 Task: Look for space in Londerzeel, Belgium from 4th June, 2023 to 8th June, 2023 for 2 adults in price range Rs.8000 to Rs.16000. Place can be private room with 1  bedroom having 1 bed and 1 bathroom. Property type can be hotel. Amenities needed are: heating, . Booking option can be shelf check-in. Required host language is English.
Action: Mouse moved to (514, 128)
Screenshot: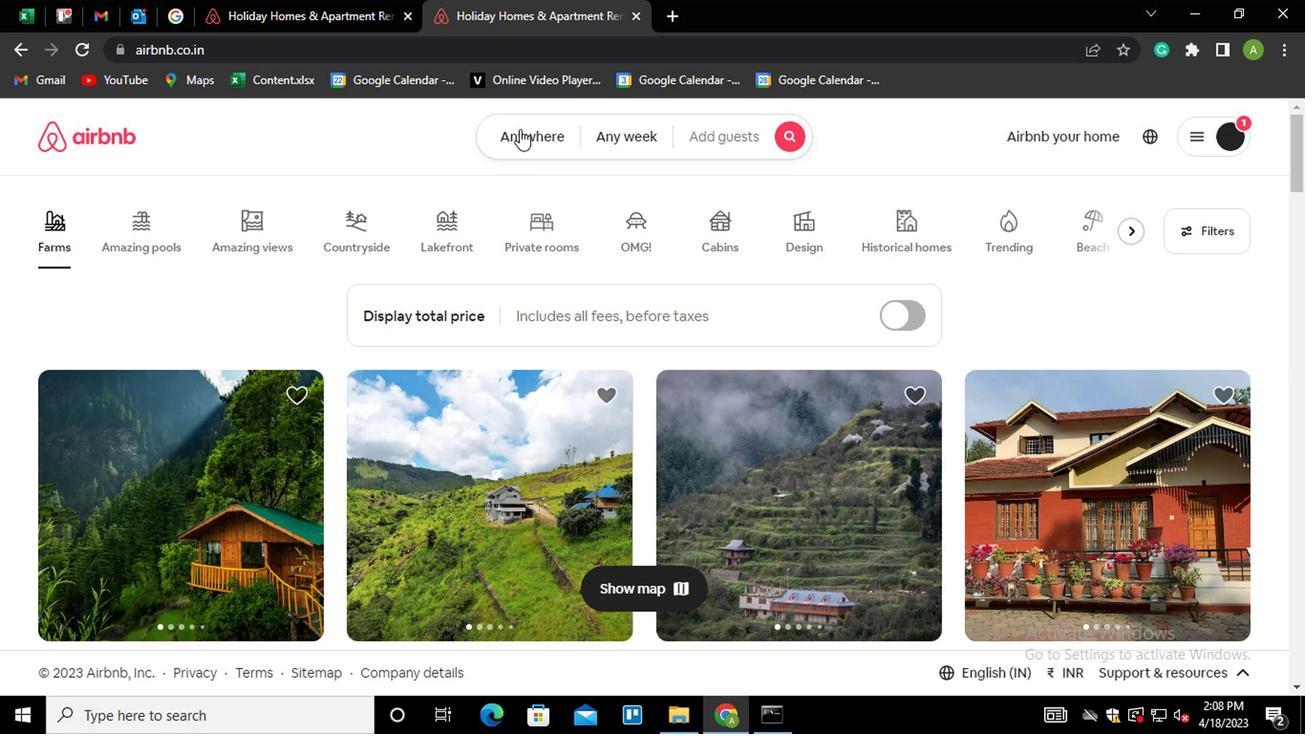 
Action: Mouse pressed left at (514, 128)
Screenshot: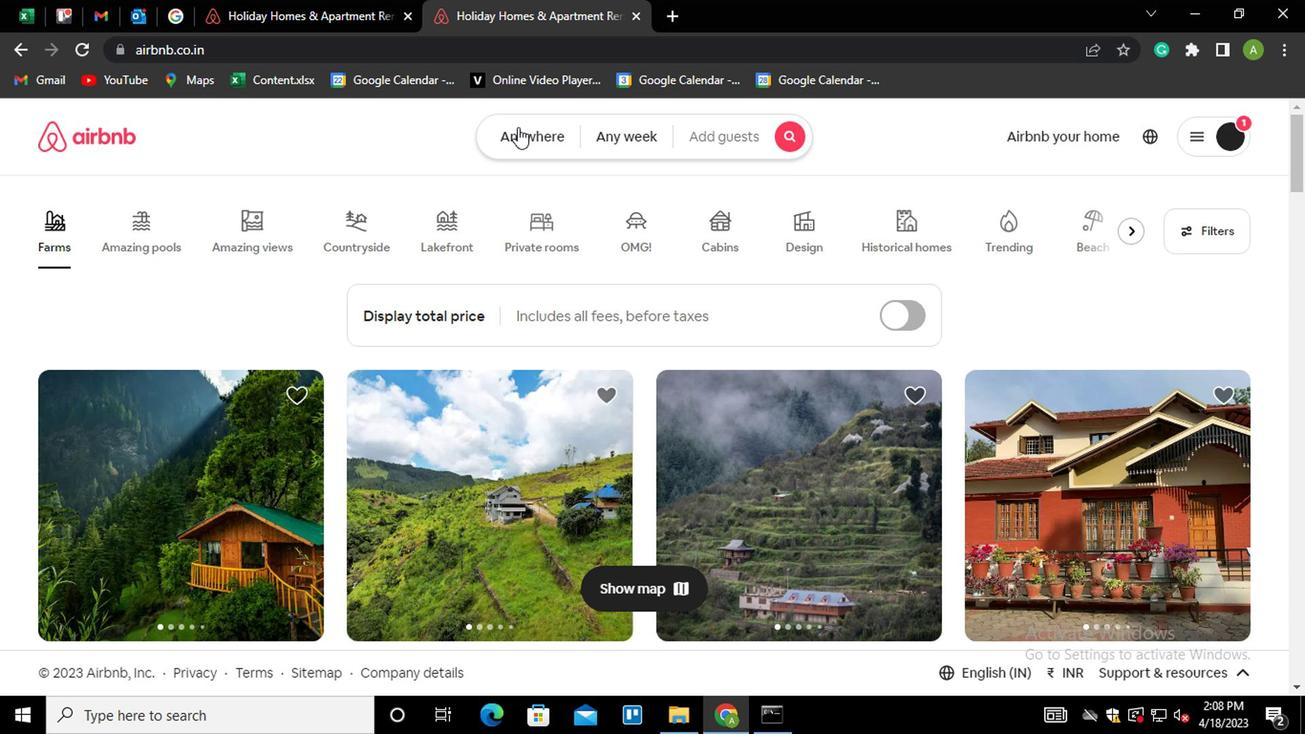 
Action: Mouse moved to (427, 216)
Screenshot: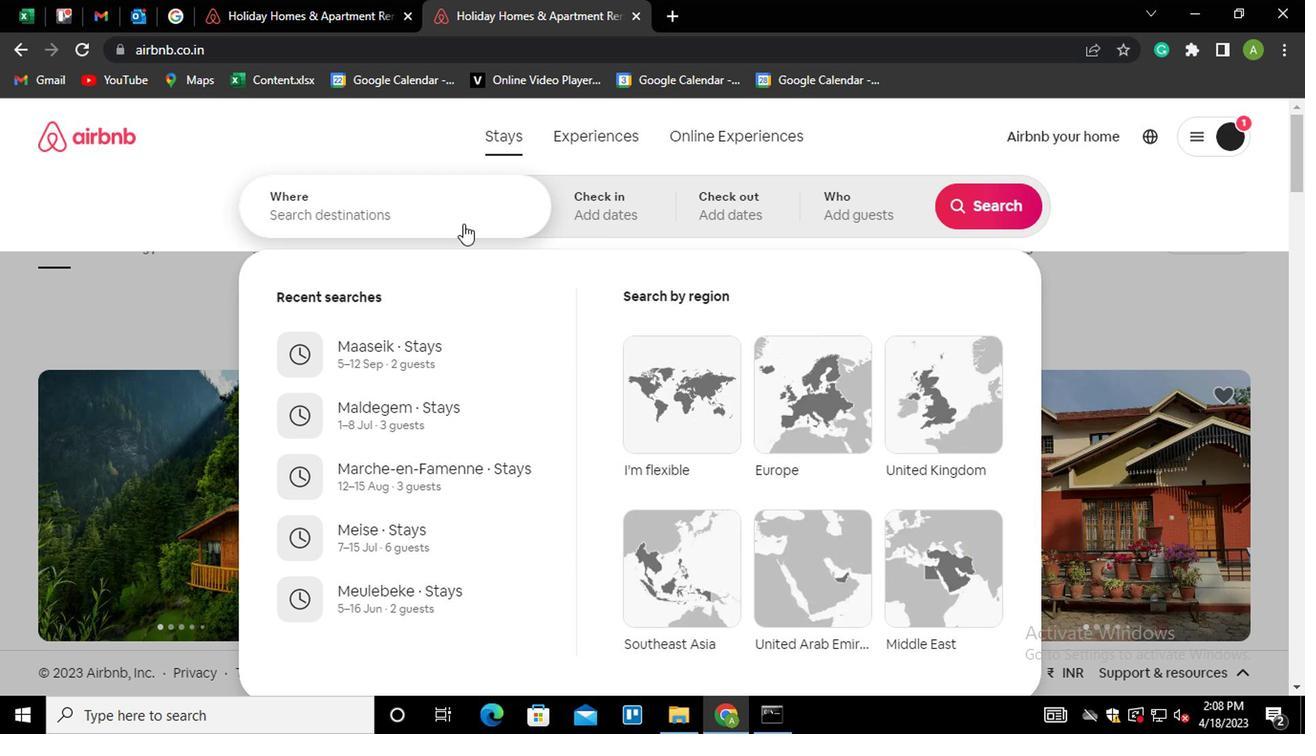 
Action: Mouse pressed left at (427, 216)
Screenshot: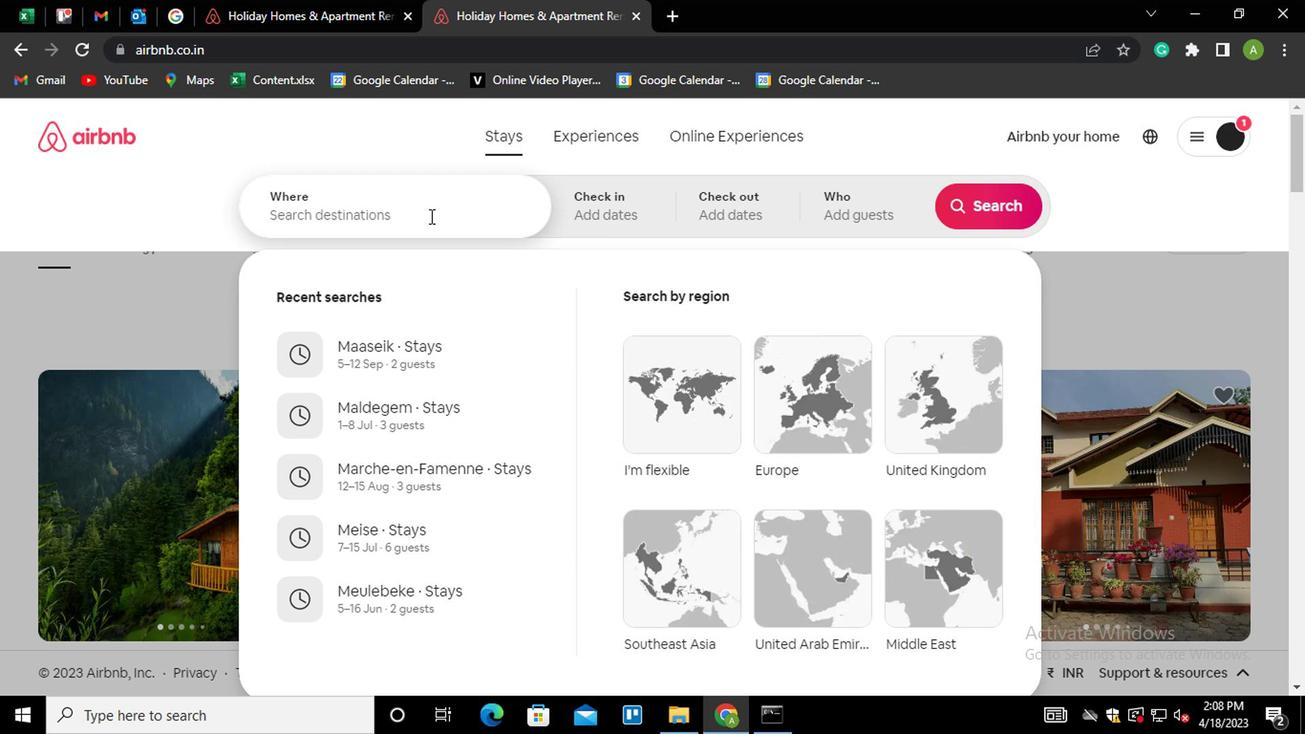 
Action: Mouse moved to (425, 214)
Screenshot: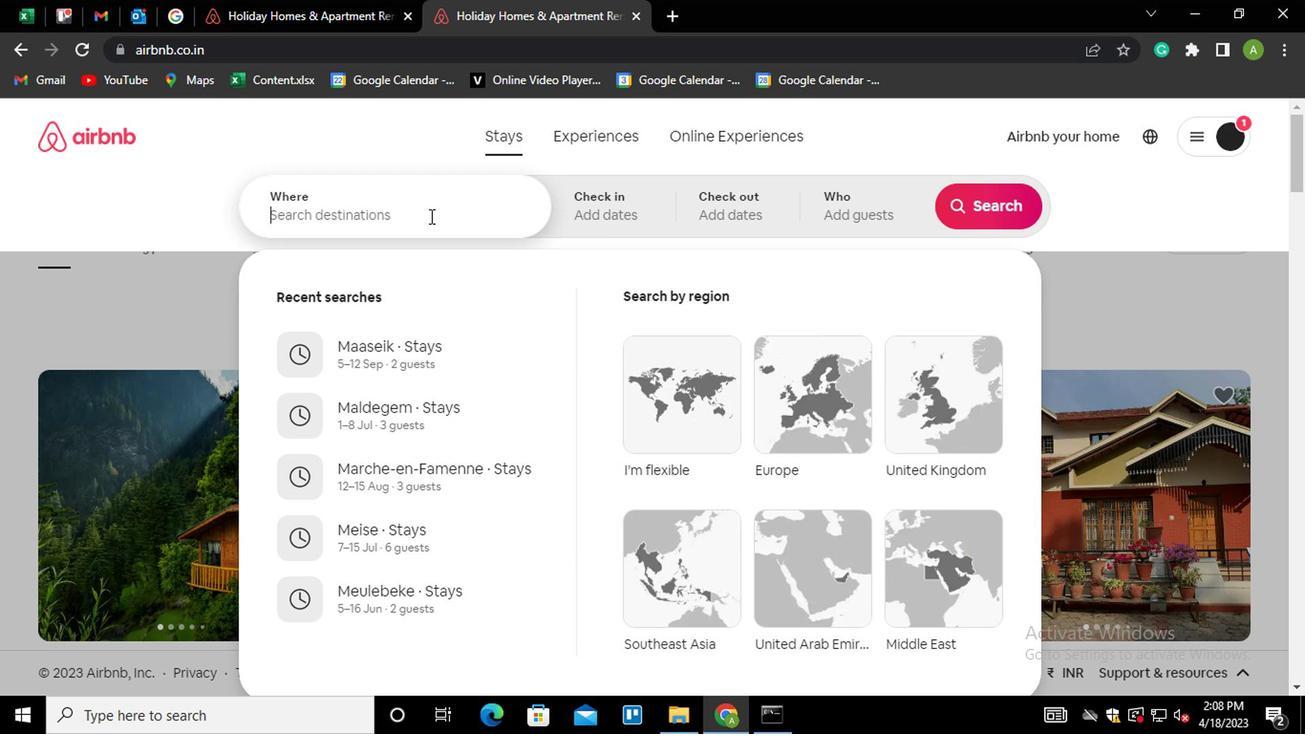 
Action: Key pressed <Key.shift_r>Londerzeel.<Key.space><Key.shift_r><Key.shift_r><Key.shift_r><Key.shift_r>Belg<Key.down><Key.enter>
Screenshot: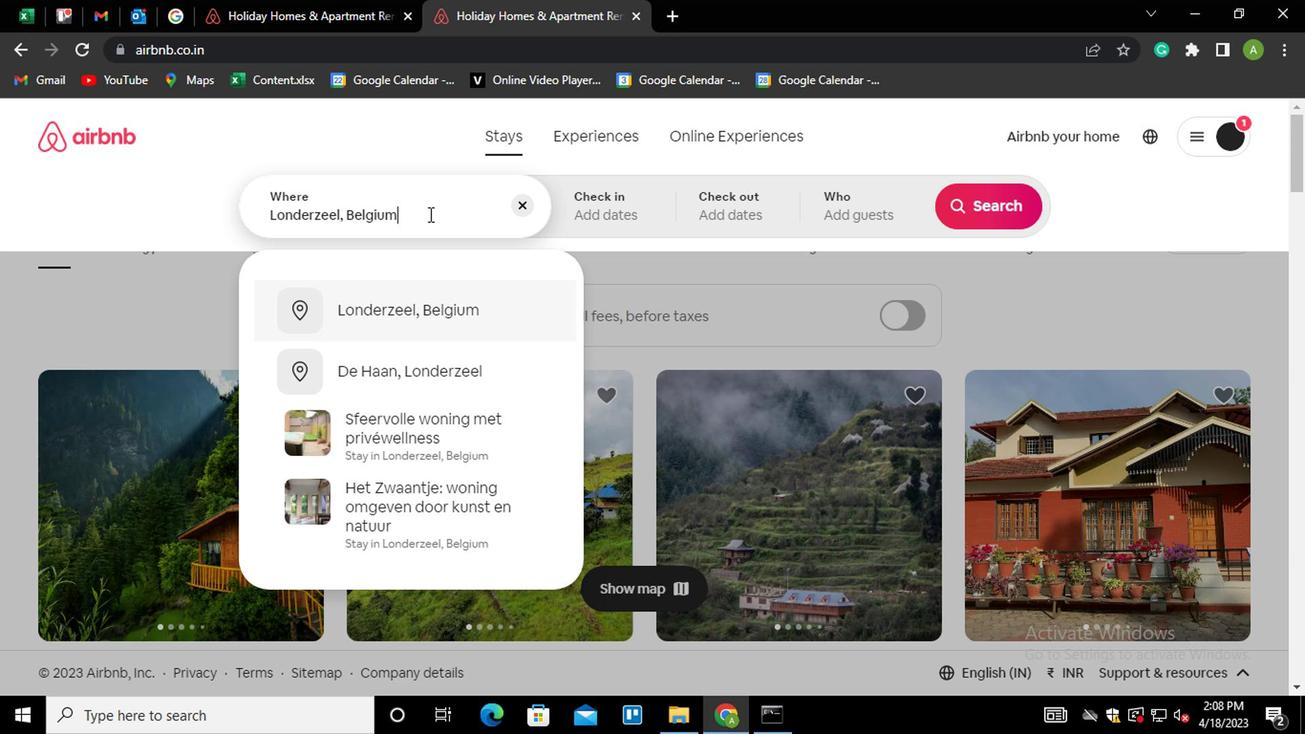 
Action: Mouse moved to (646, 212)
Screenshot: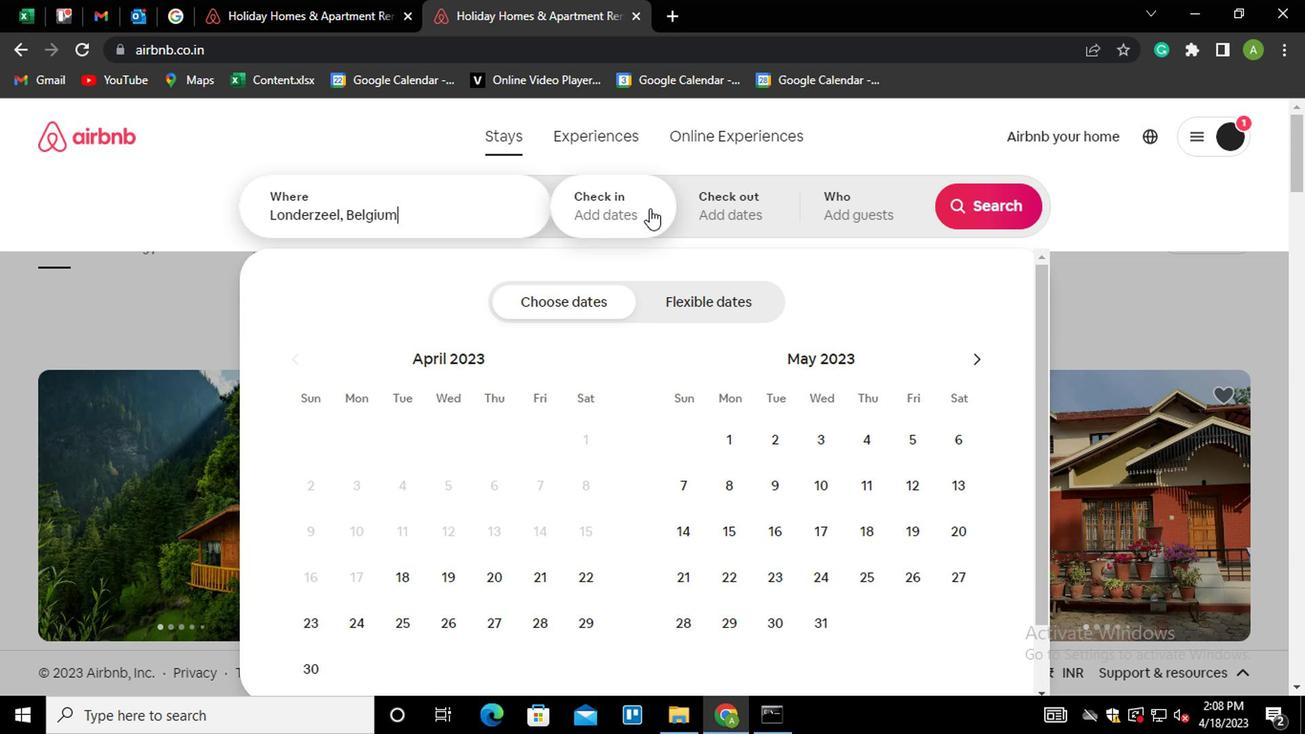 
Action: Mouse pressed left at (646, 212)
Screenshot: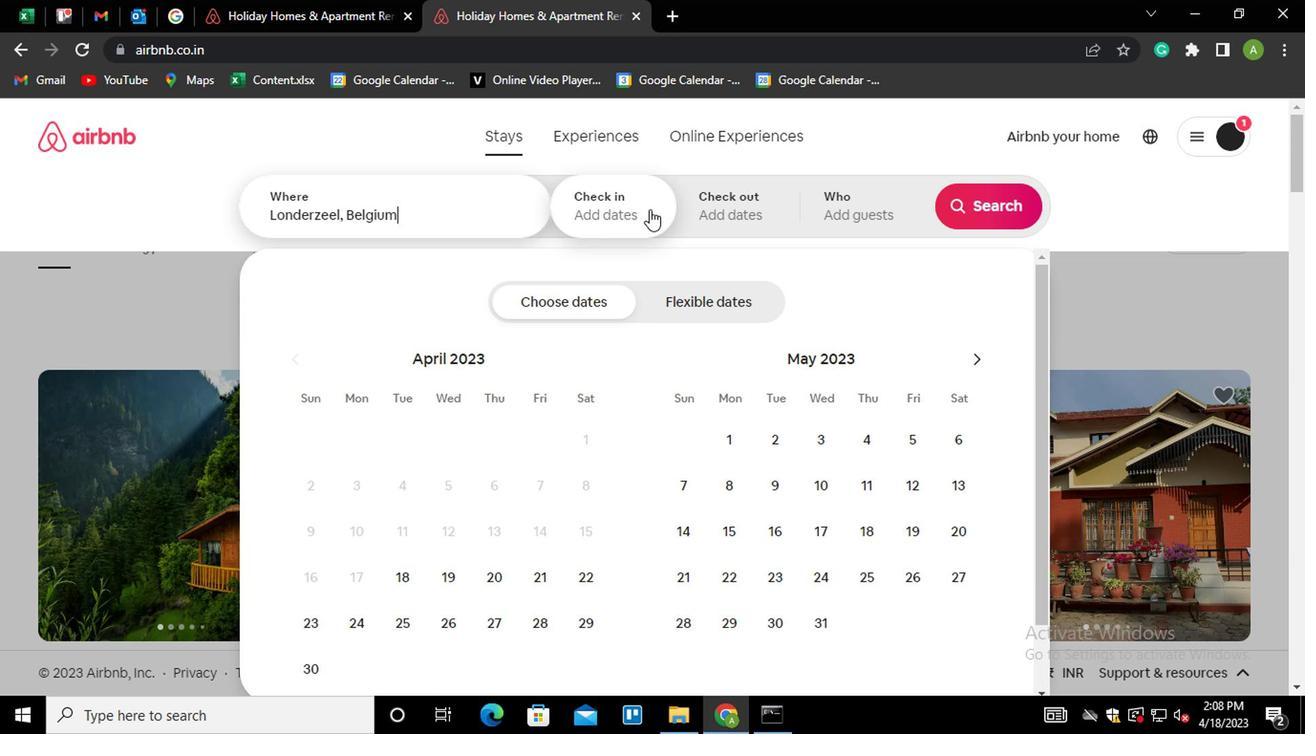
Action: Mouse moved to (643, 212)
Screenshot: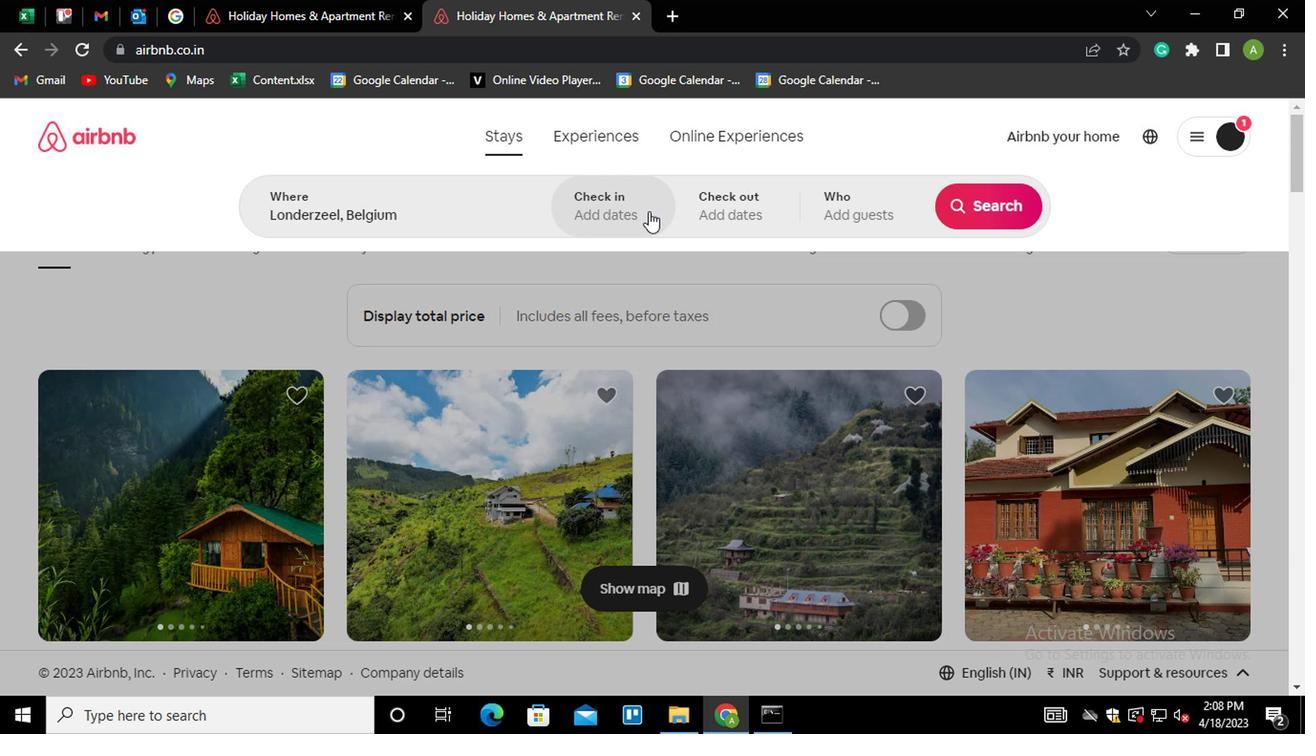
Action: Mouse pressed left at (643, 212)
Screenshot: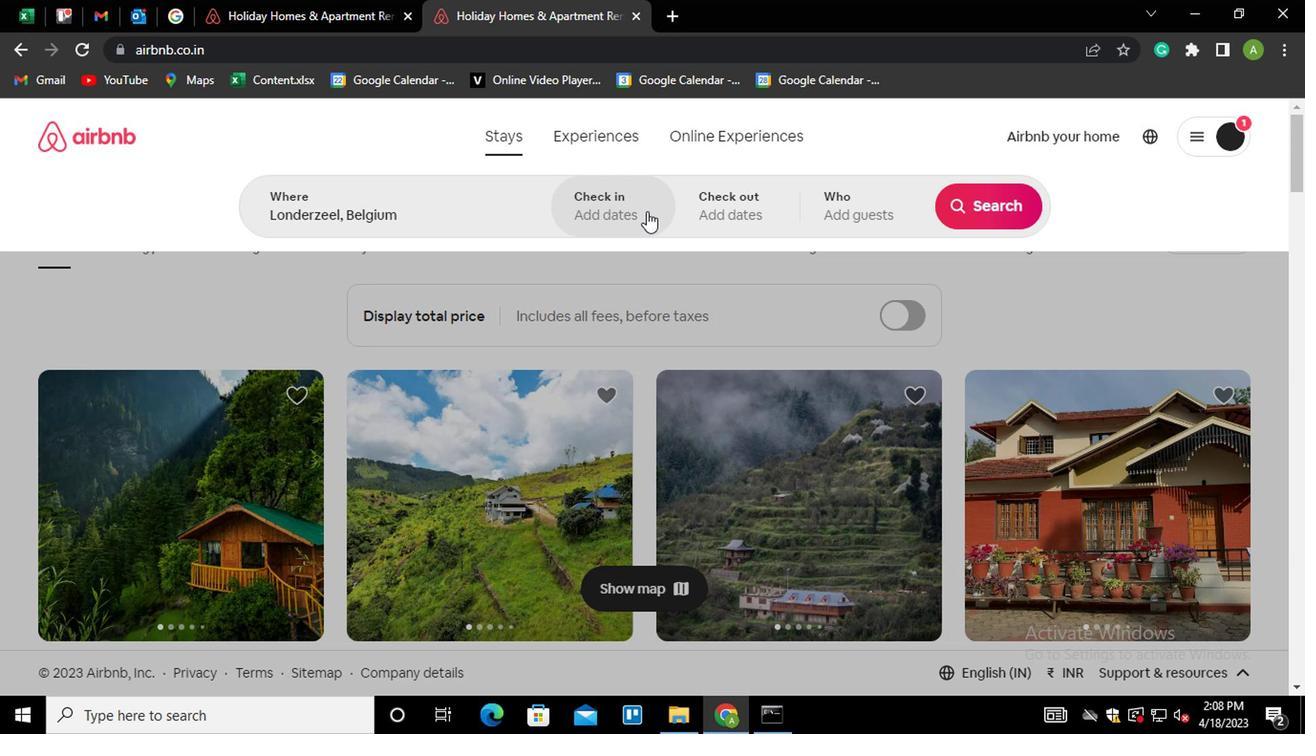 
Action: Mouse moved to (975, 359)
Screenshot: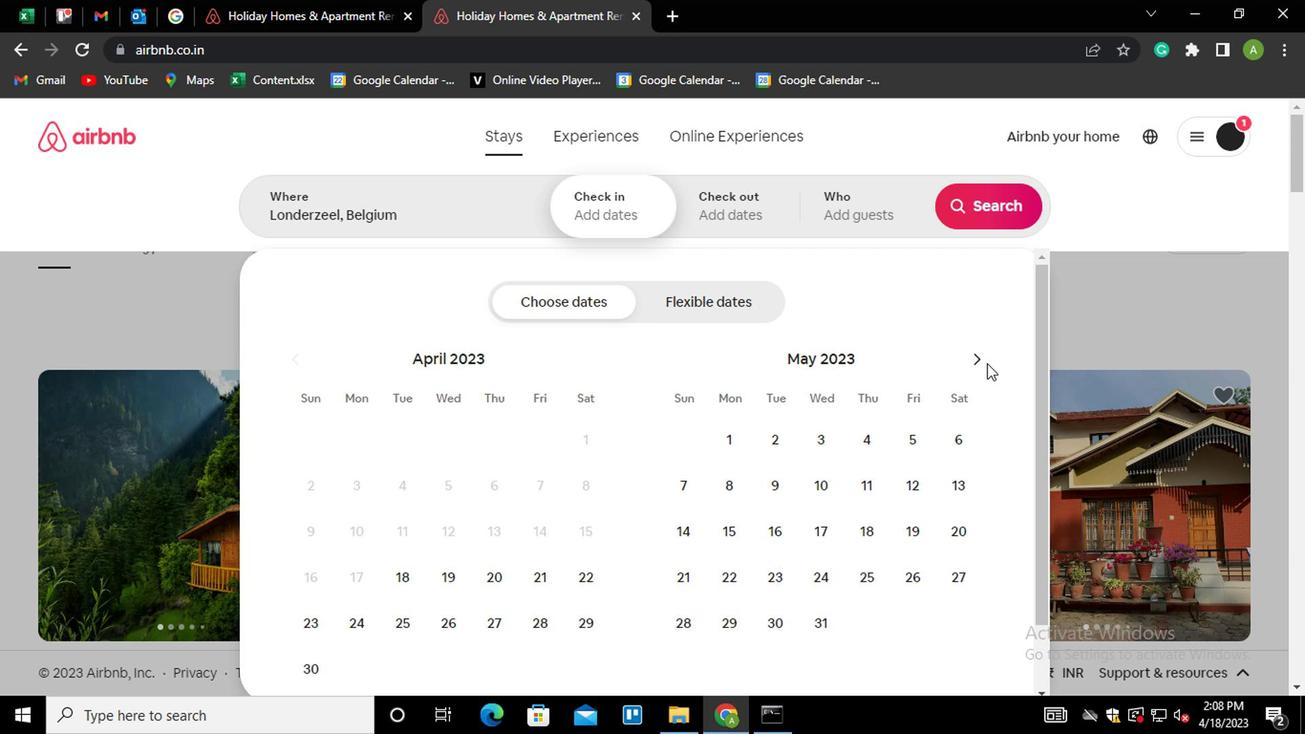 
Action: Mouse pressed left at (975, 359)
Screenshot: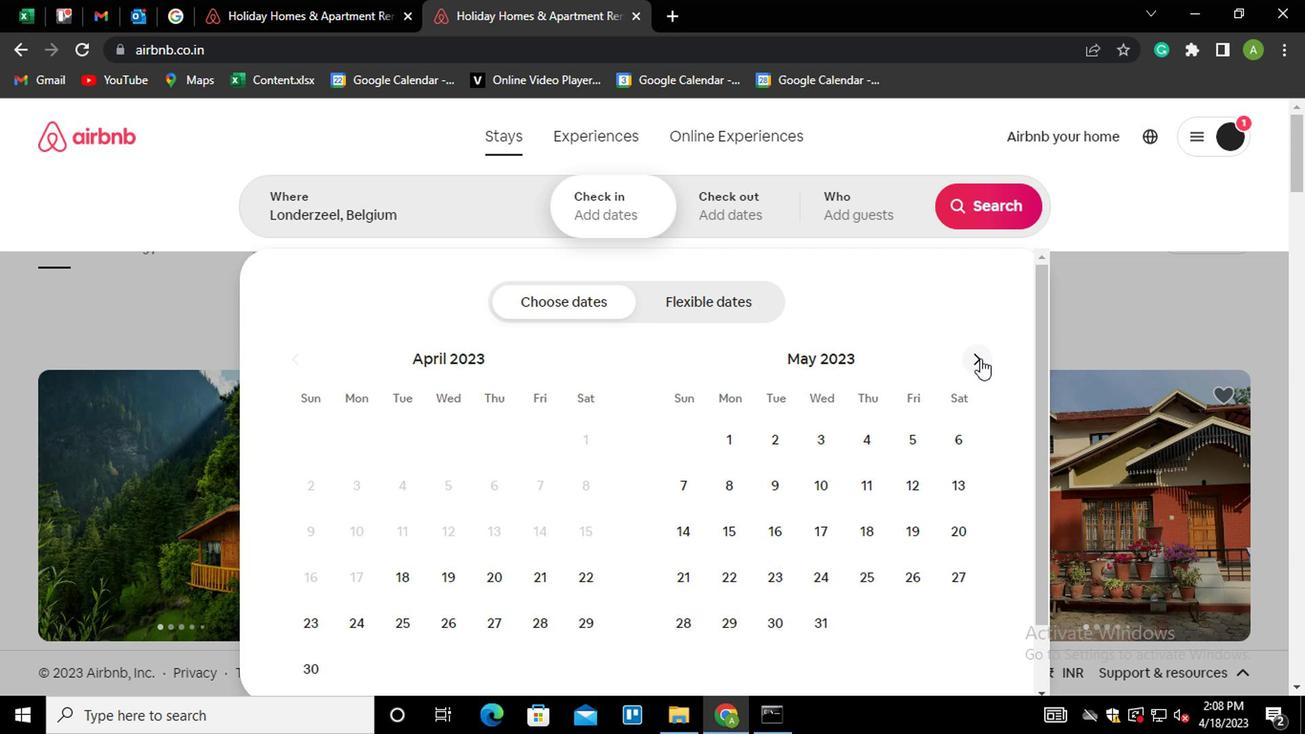 
Action: Mouse moved to (692, 486)
Screenshot: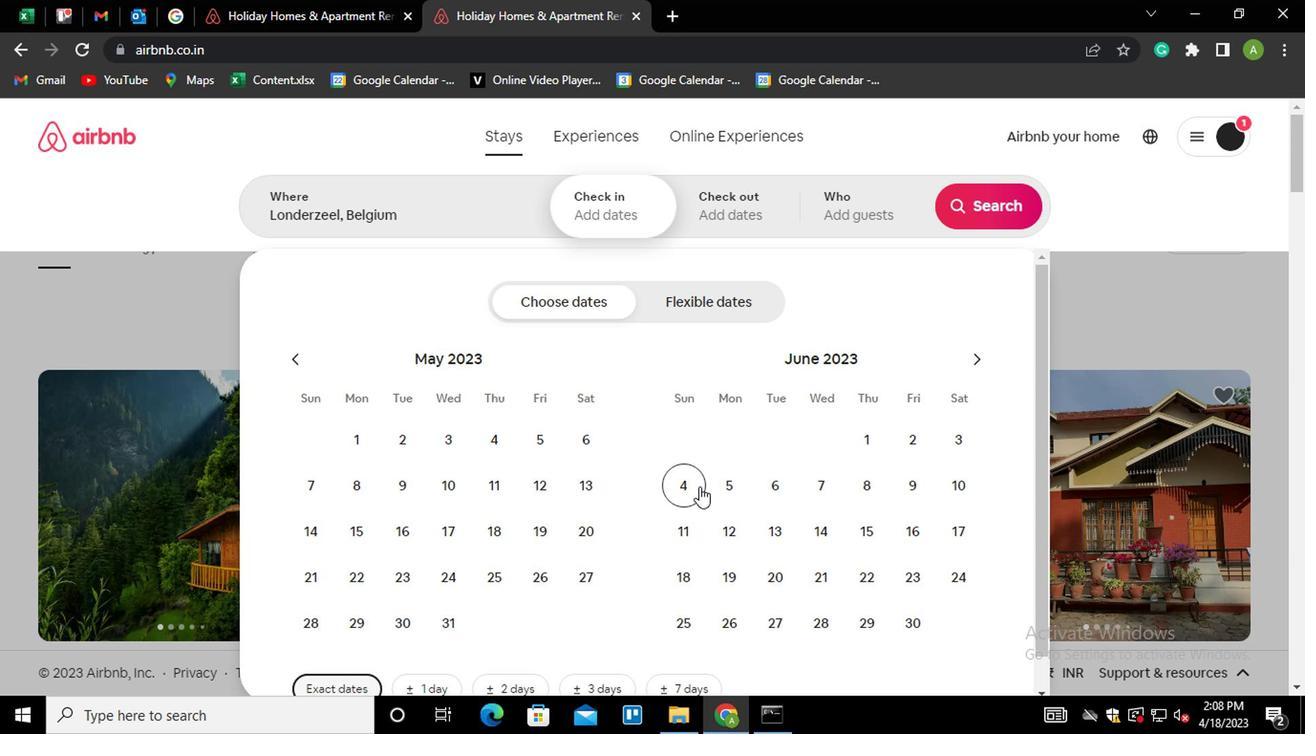 
Action: Mouse pressed left at (692, 486)
Screenshot: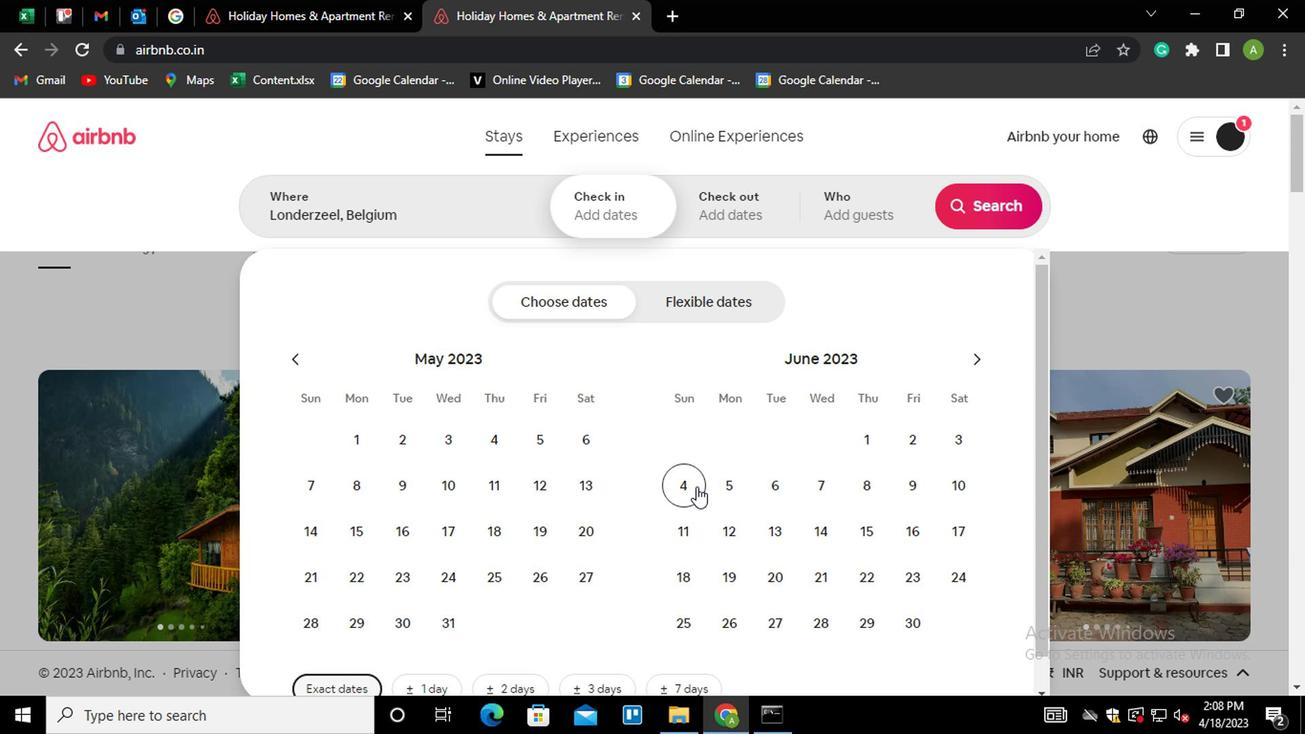 
Action: Mouse moved to (858, 487)
Screenshot: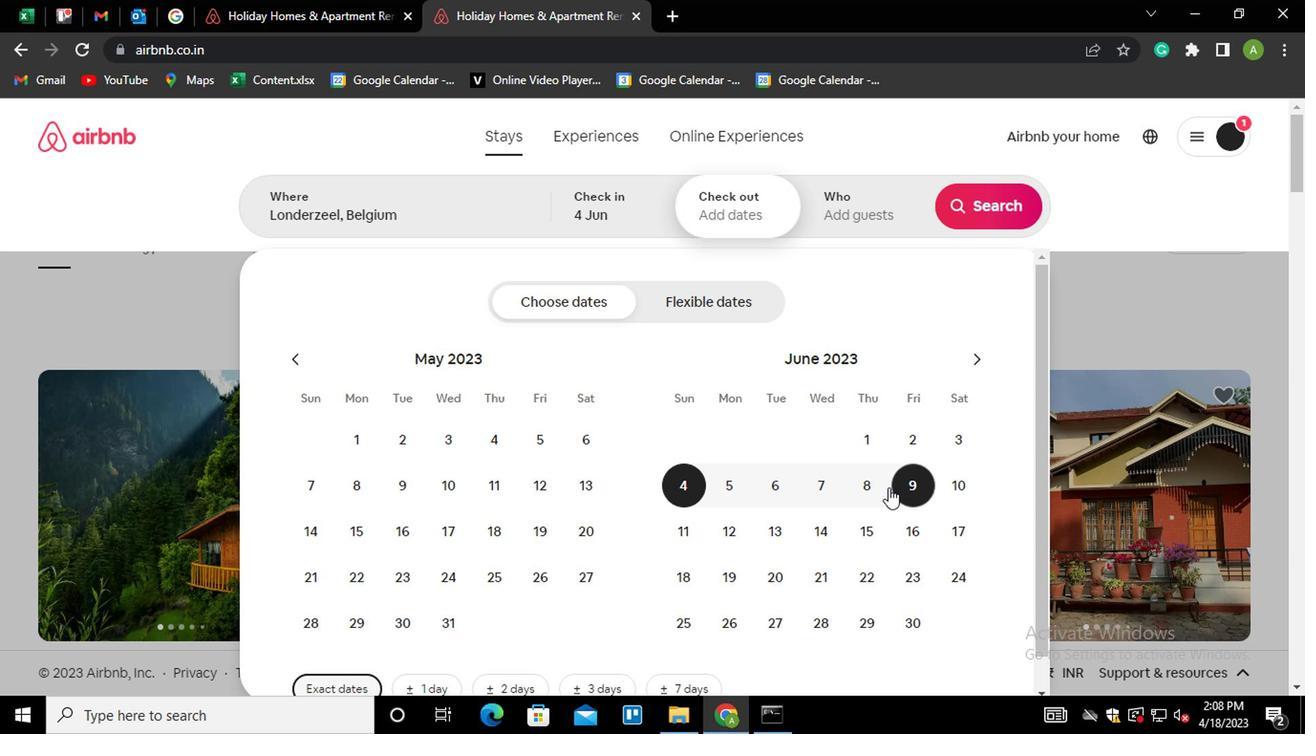 
Action: Mouse pressed left at (858, 487)
Screenshot: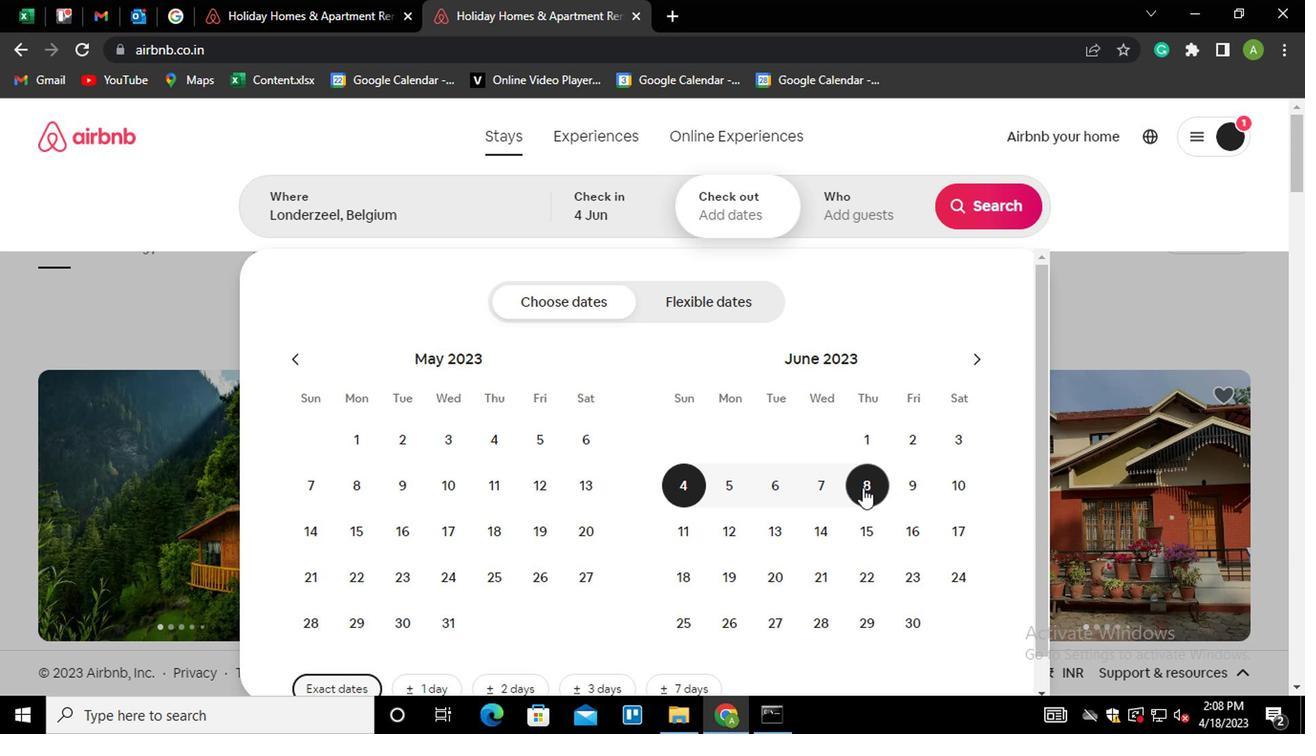 
Action: Mouse moved to (833, 200)
Screenshot: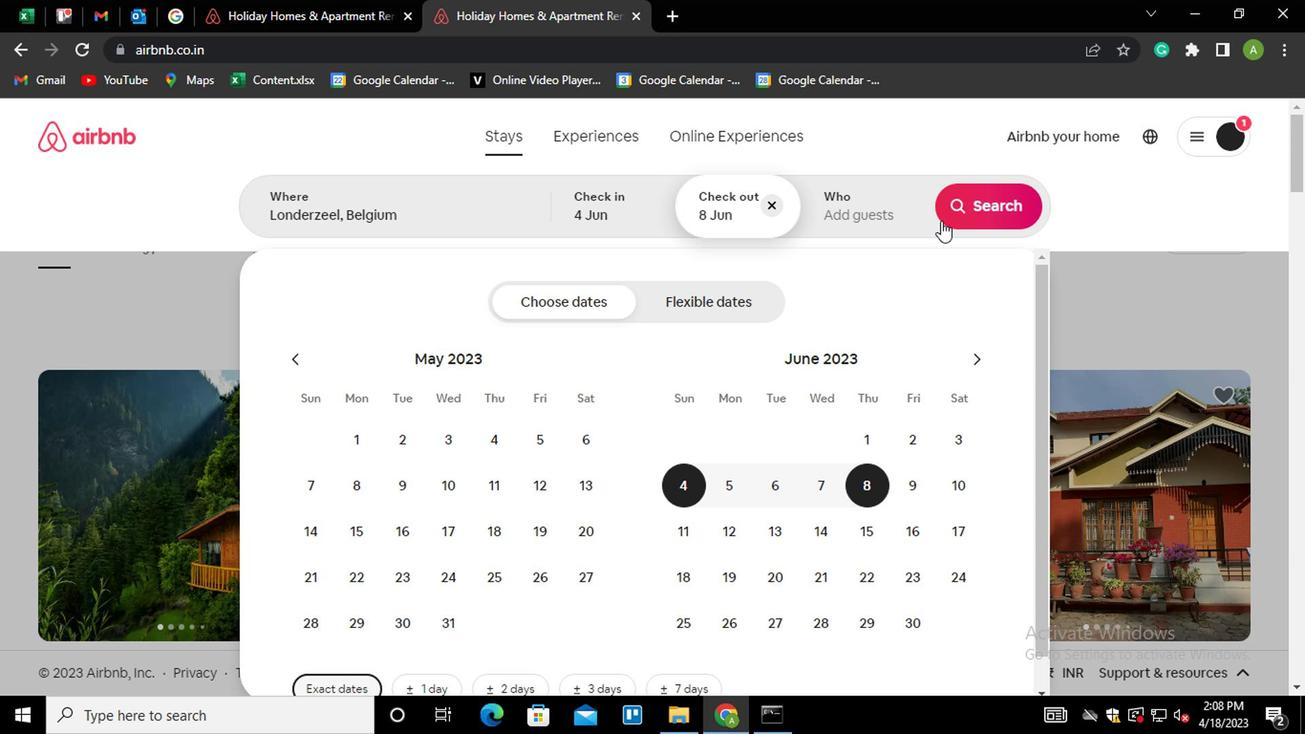 
Action: Mouse pressed left at (833, 200)
Screenshot: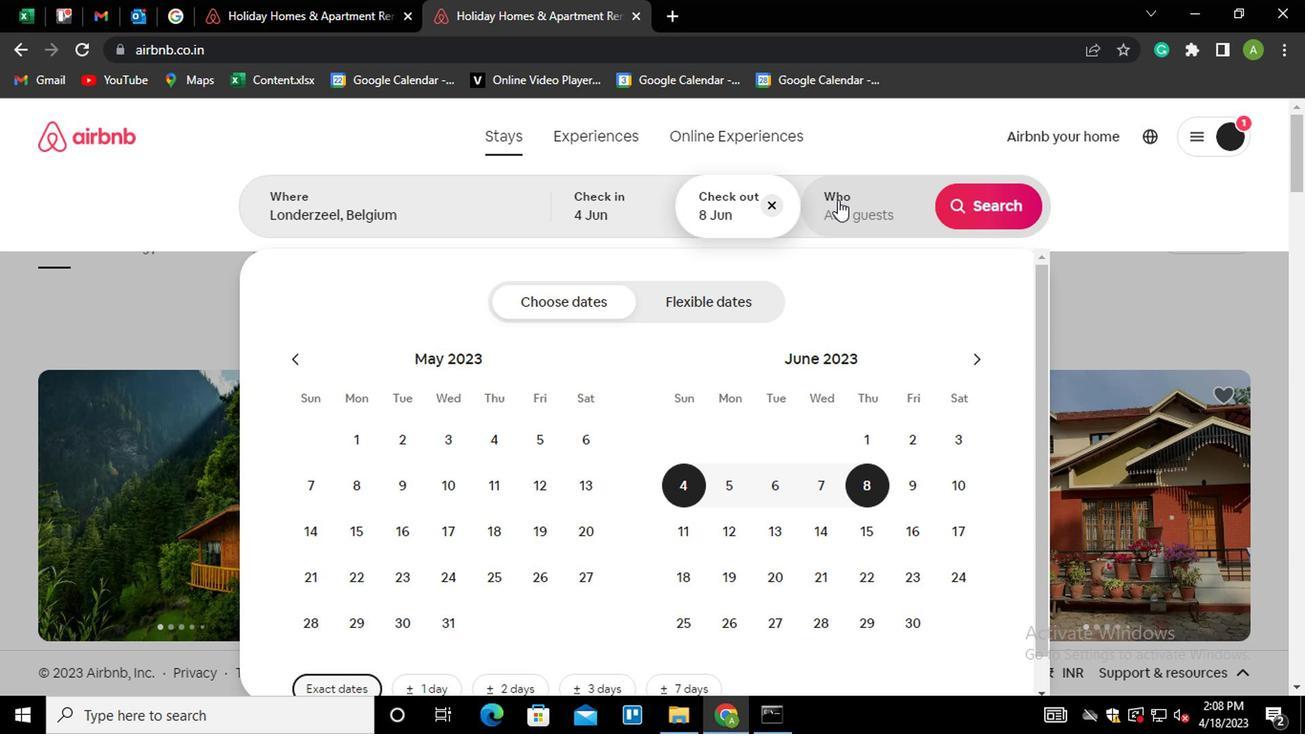 
Action: Mouse moved to (986, 314)
Screenshot: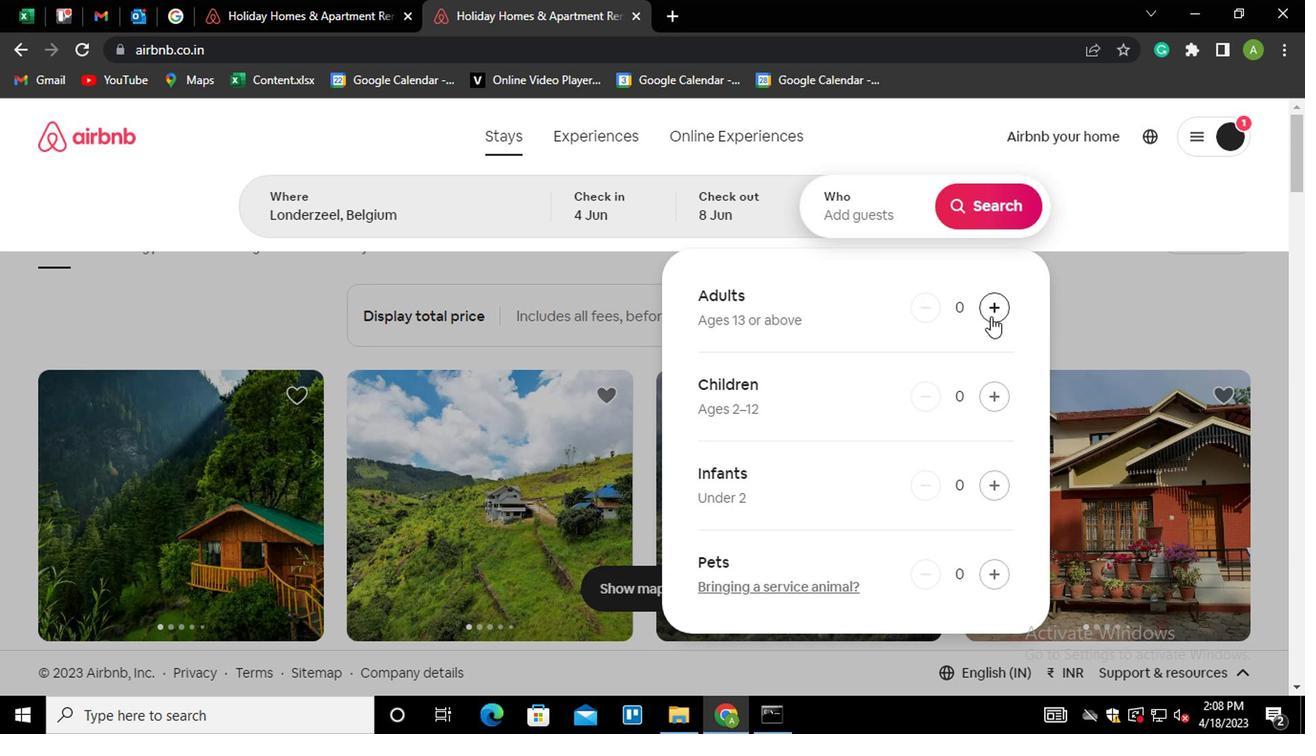 
Action: Mouse pressed left at (986, 314)
Screenshot: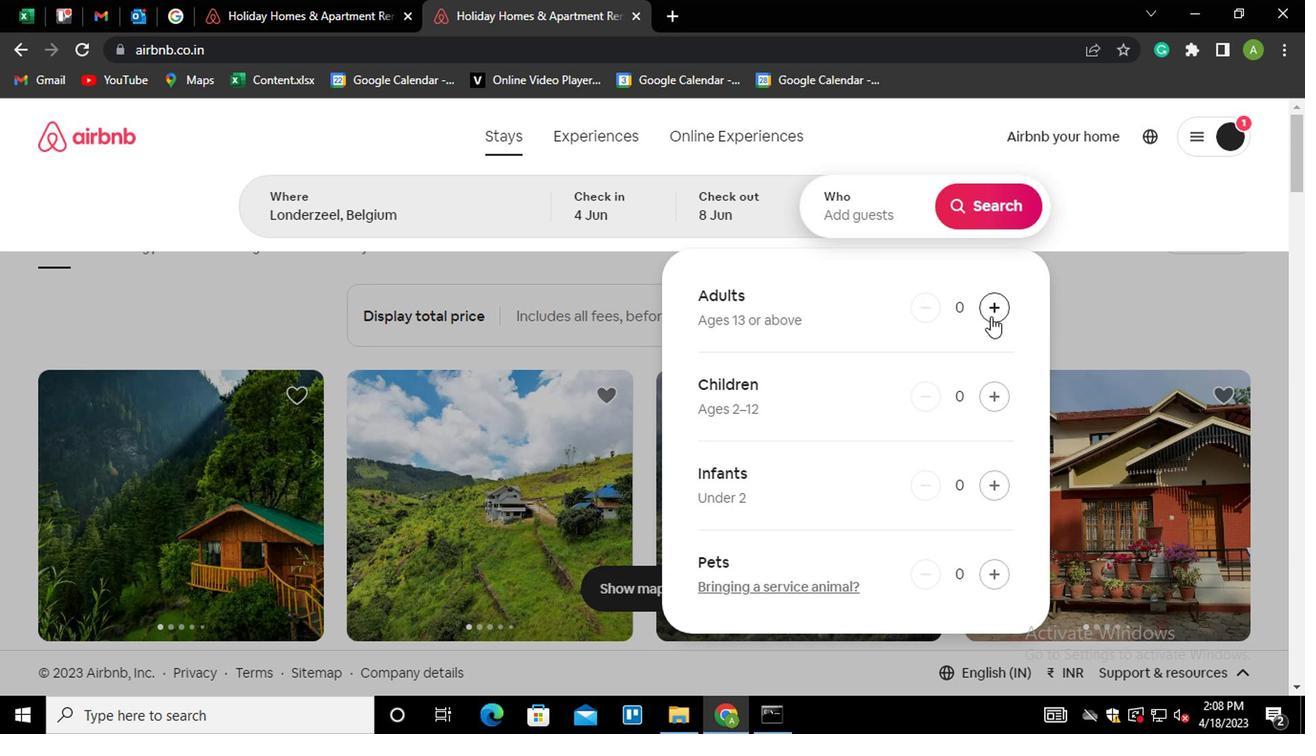 
Action: Mouse pressed left at (986, 314)
Screenshot: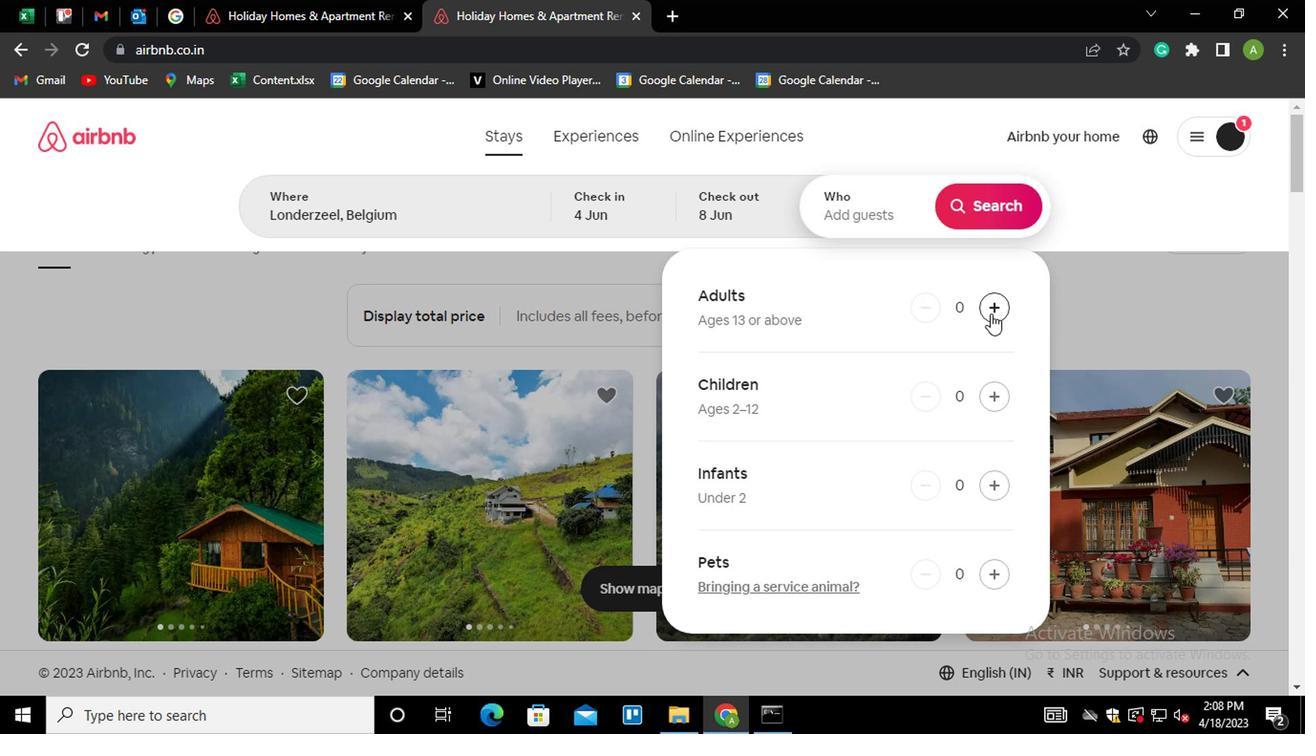 
Action: Mouse moved to (990, 210)
Screenshot: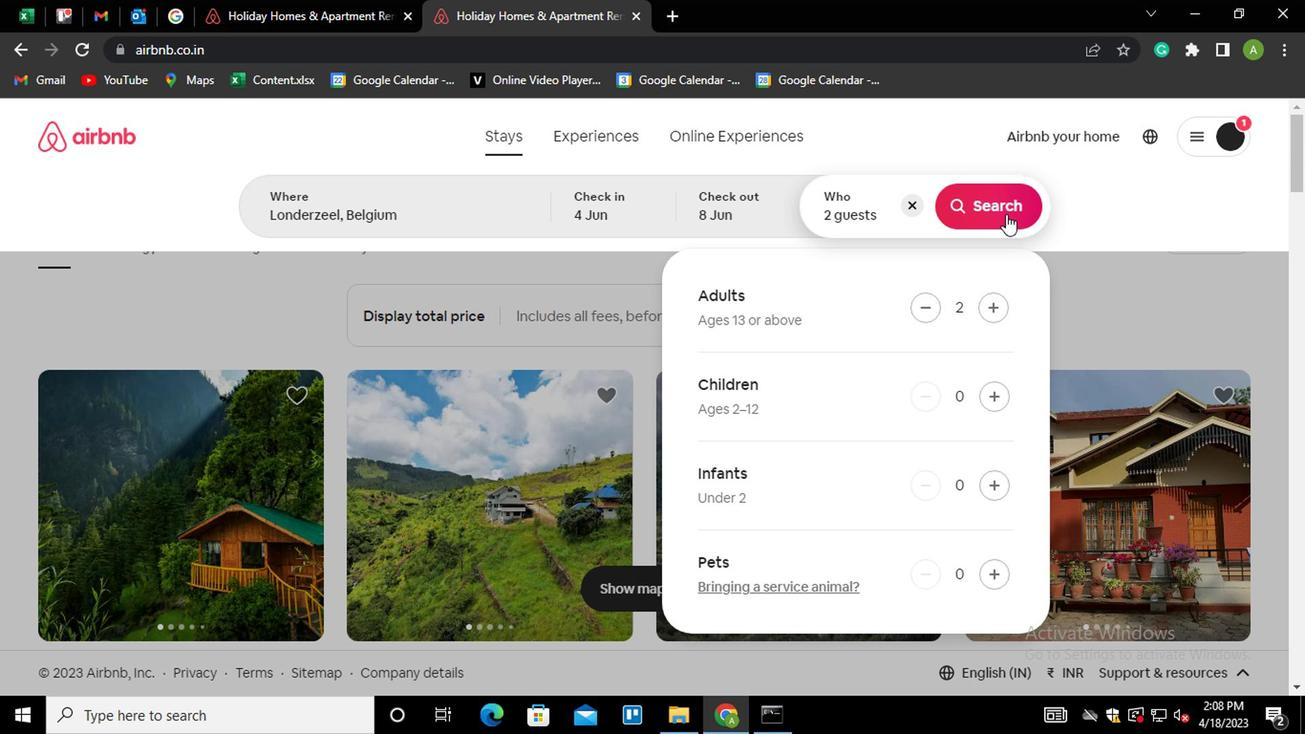 
Action: Mouse pressed left at (990, 210)
Screenshot: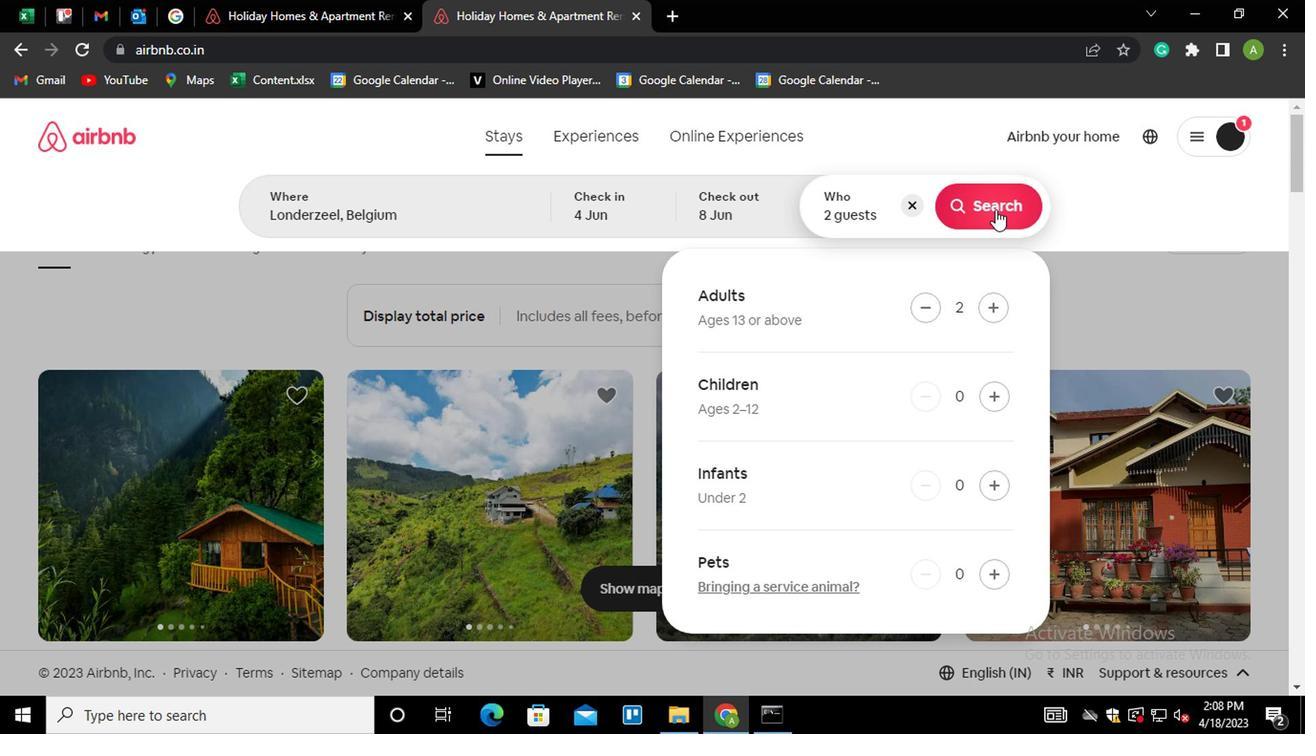 
Action: Mouse moved to (1226, 212)
Screenshot: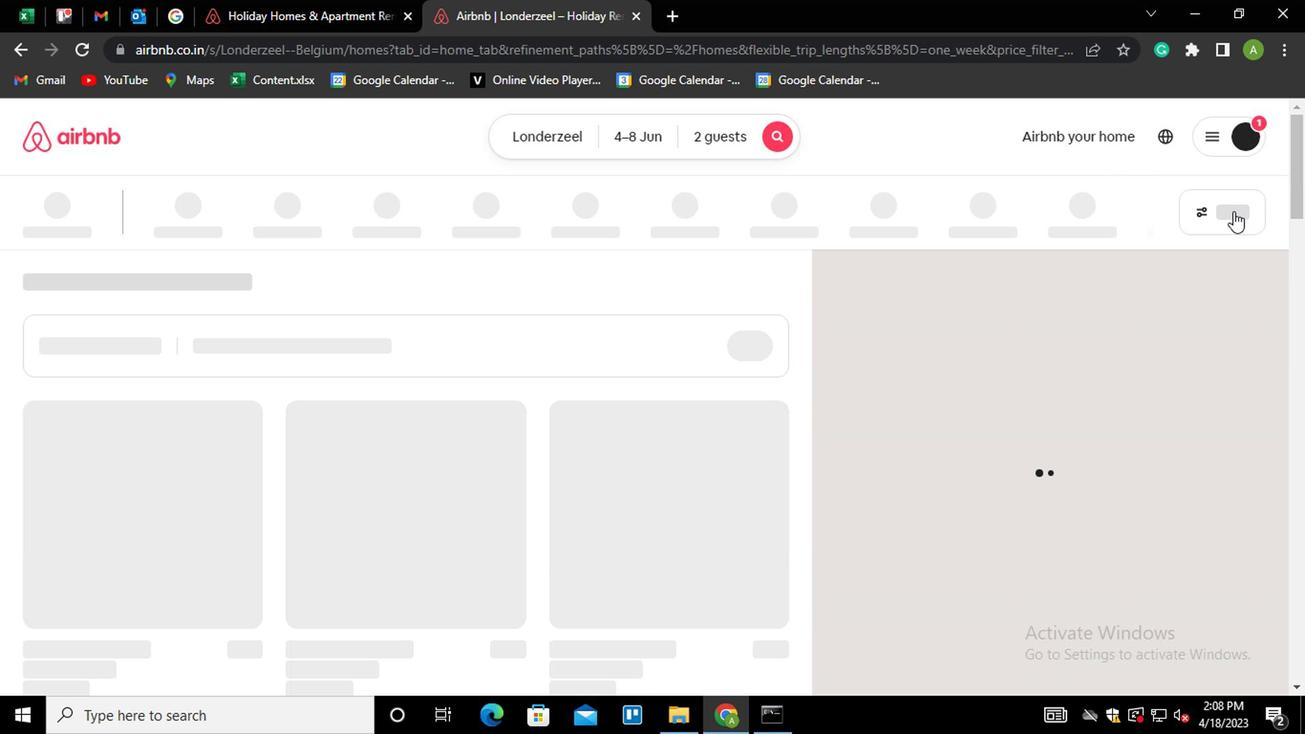 
Action: Mouse pressed left at (1226, 212)
Screenshot: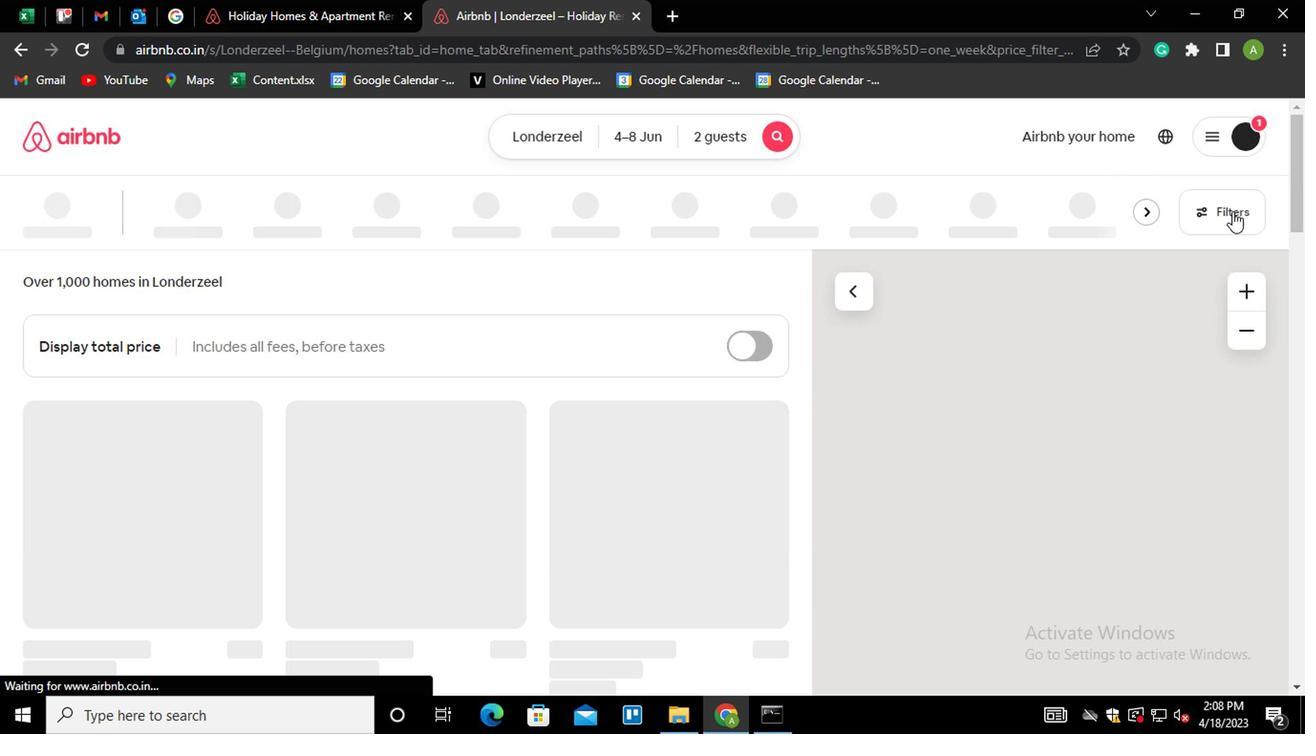 
Action: Mouse moved to (524, 464)
Screenshot: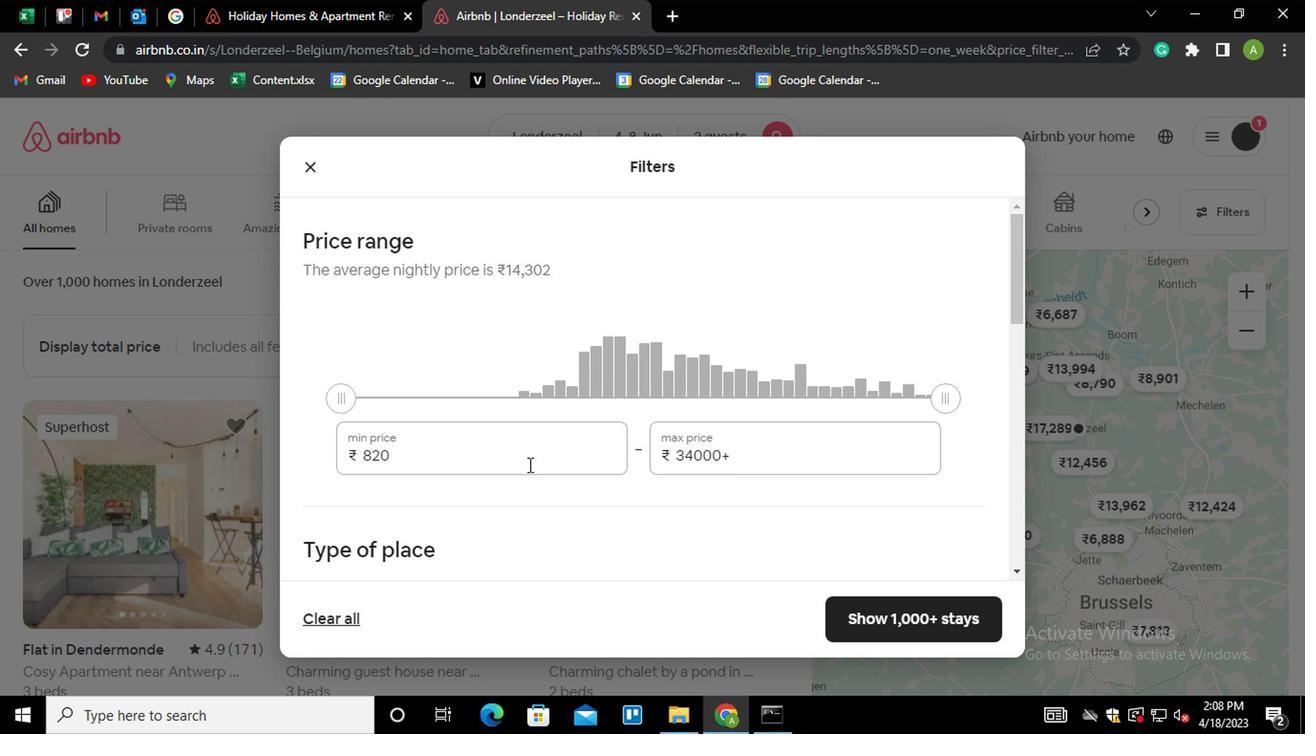 
Action: Mouse pressed left at (524, 464)
Screenshot: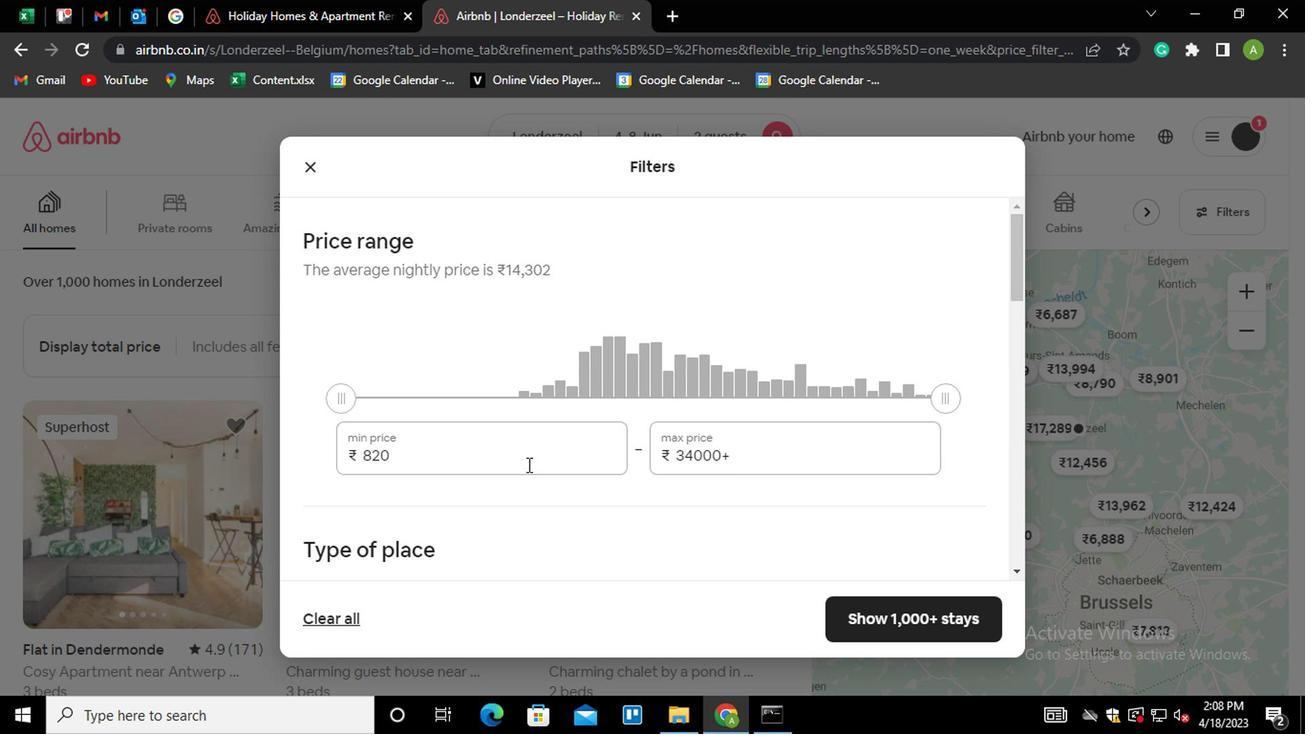 
Action: Key pressed <Key.shift_r><Key.home>8000
Screenshot: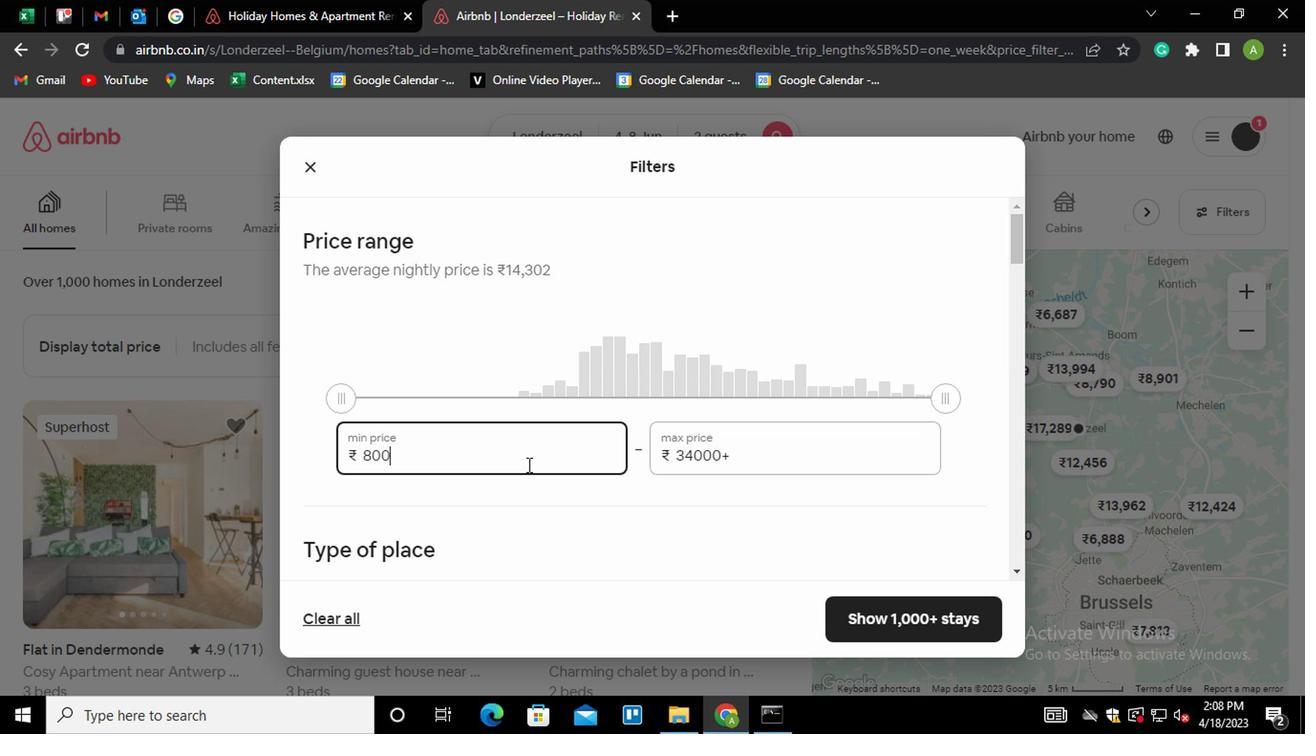 
Action: Mouse moved to (784, 461)
Screenshot: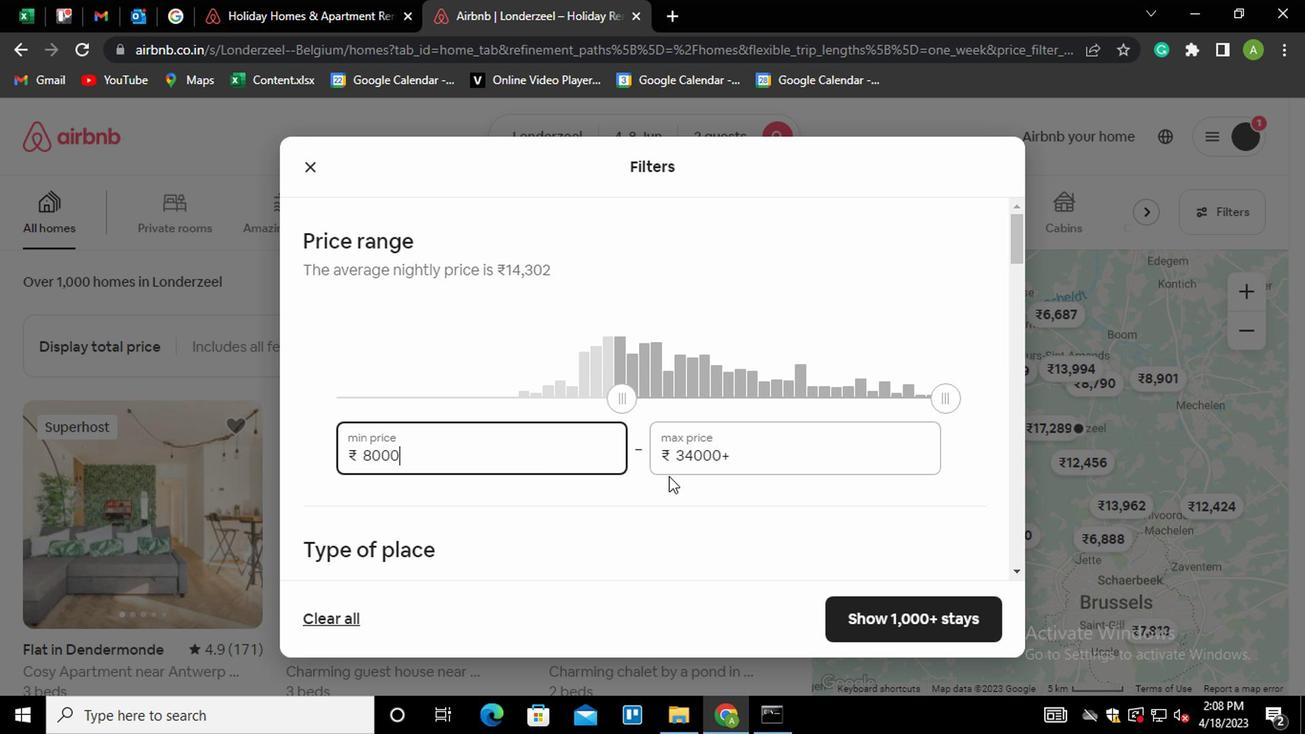 
Action: Mouse pressed left at (784, 461)
Screenshot: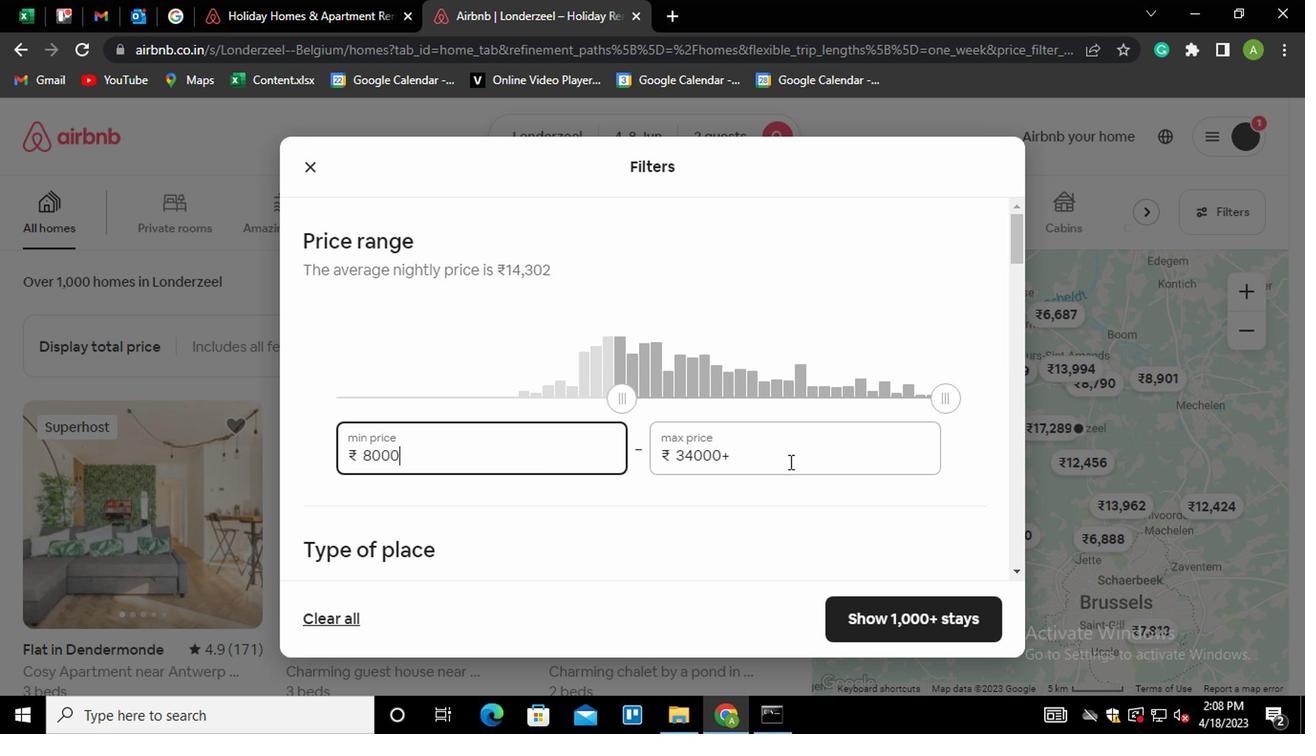 
Action: Mouse moved to (784, 461)
Screenshot: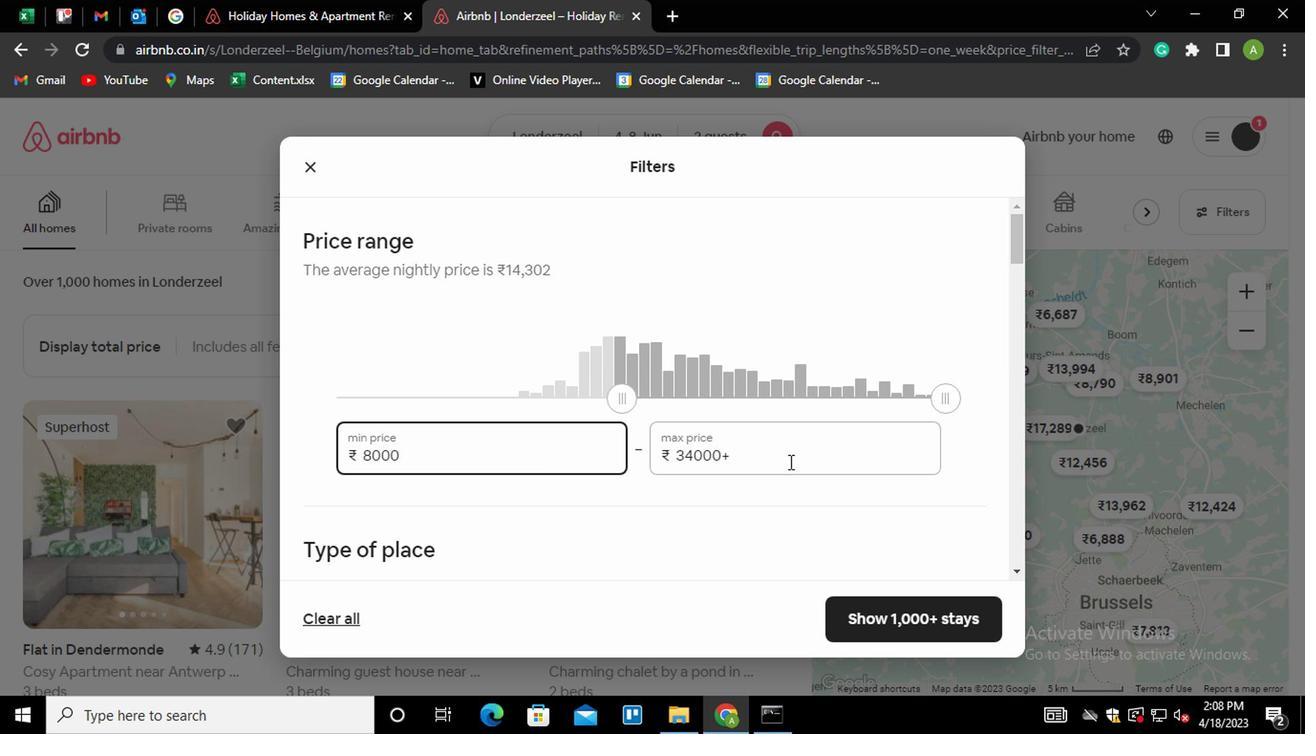 
Action: Key pressed <Key.shift_r><Key.home>16000
Screenshot: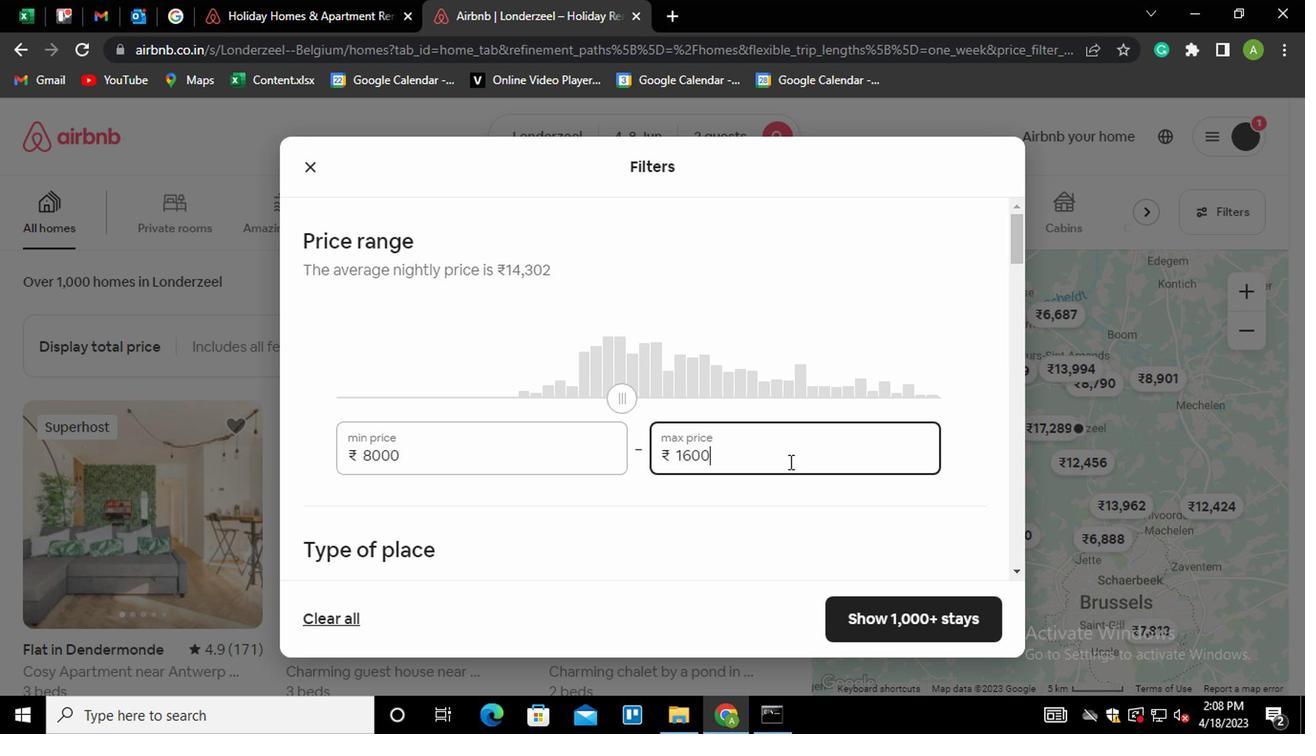 
Action: Mouse moved to (658, 553)
Screenshot: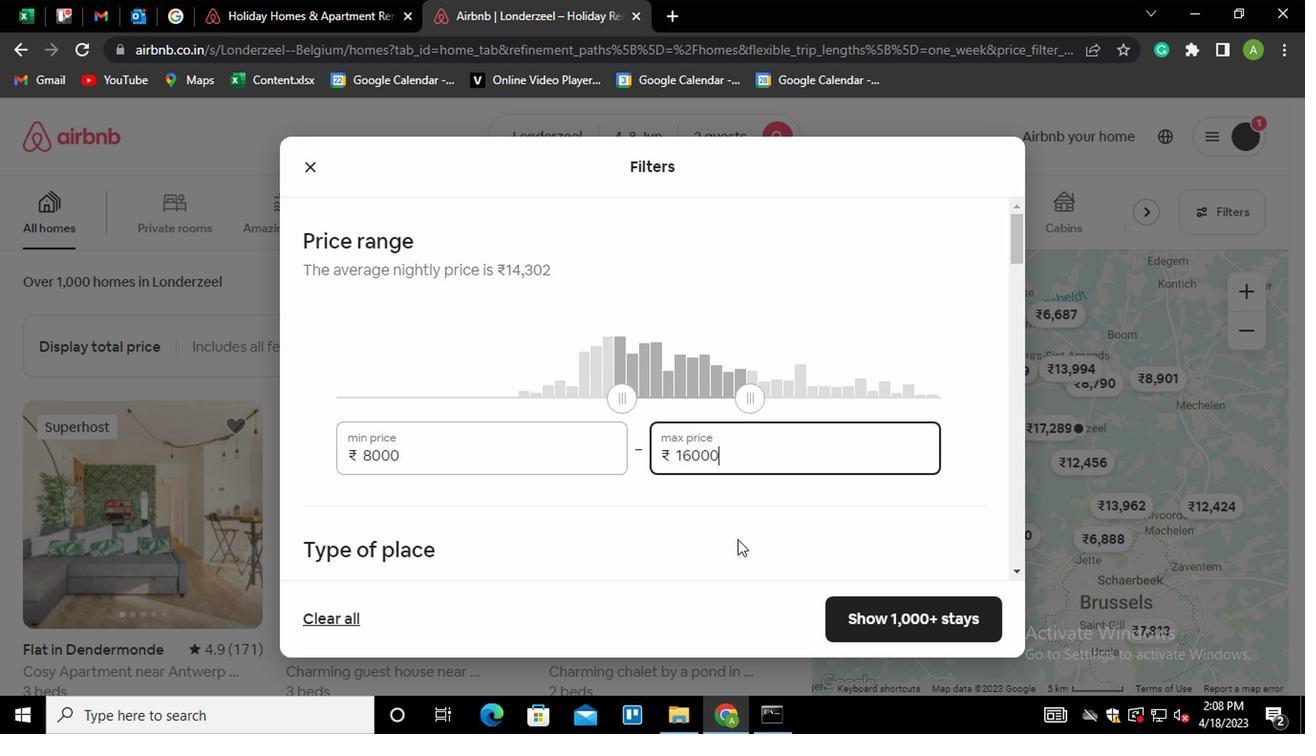 
Action: Mouse scrolled (658, 552) with delta (0, -1)
Screenshot: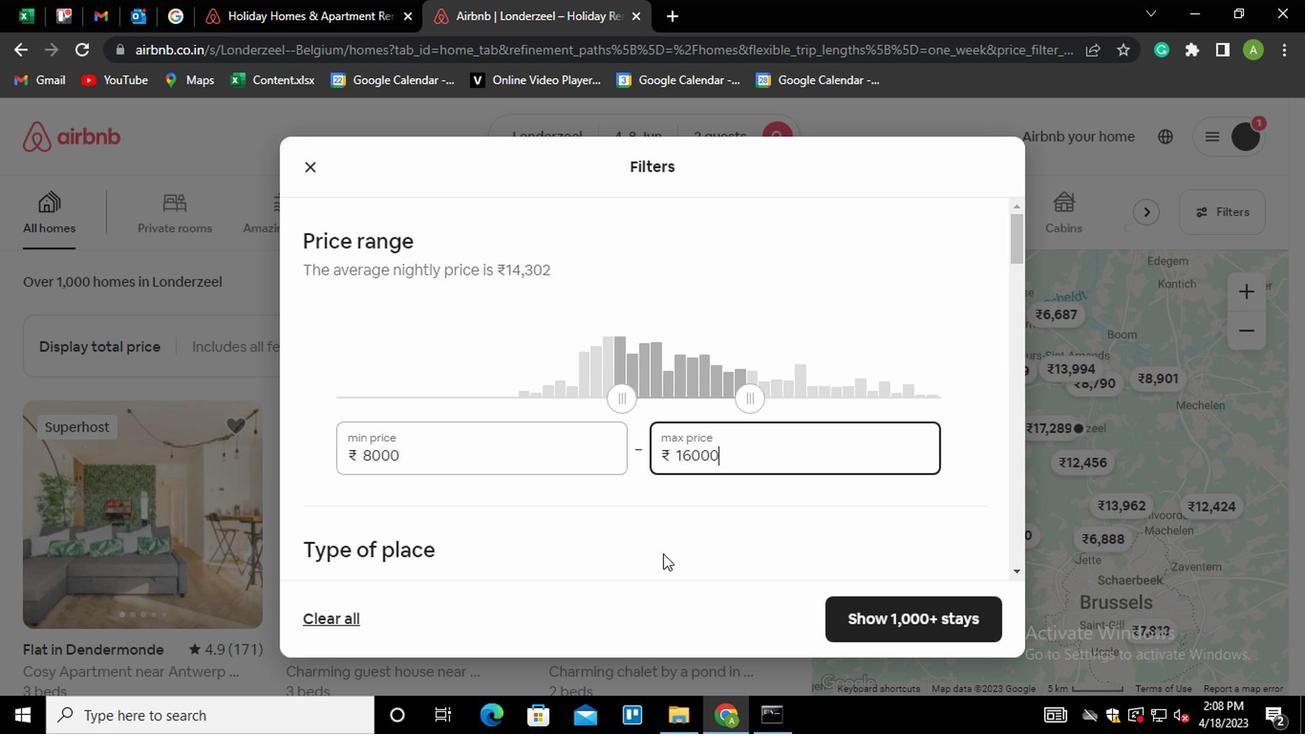
Action: Mouse scrolled (658, 552) with delta (0, -1)
Screenshot: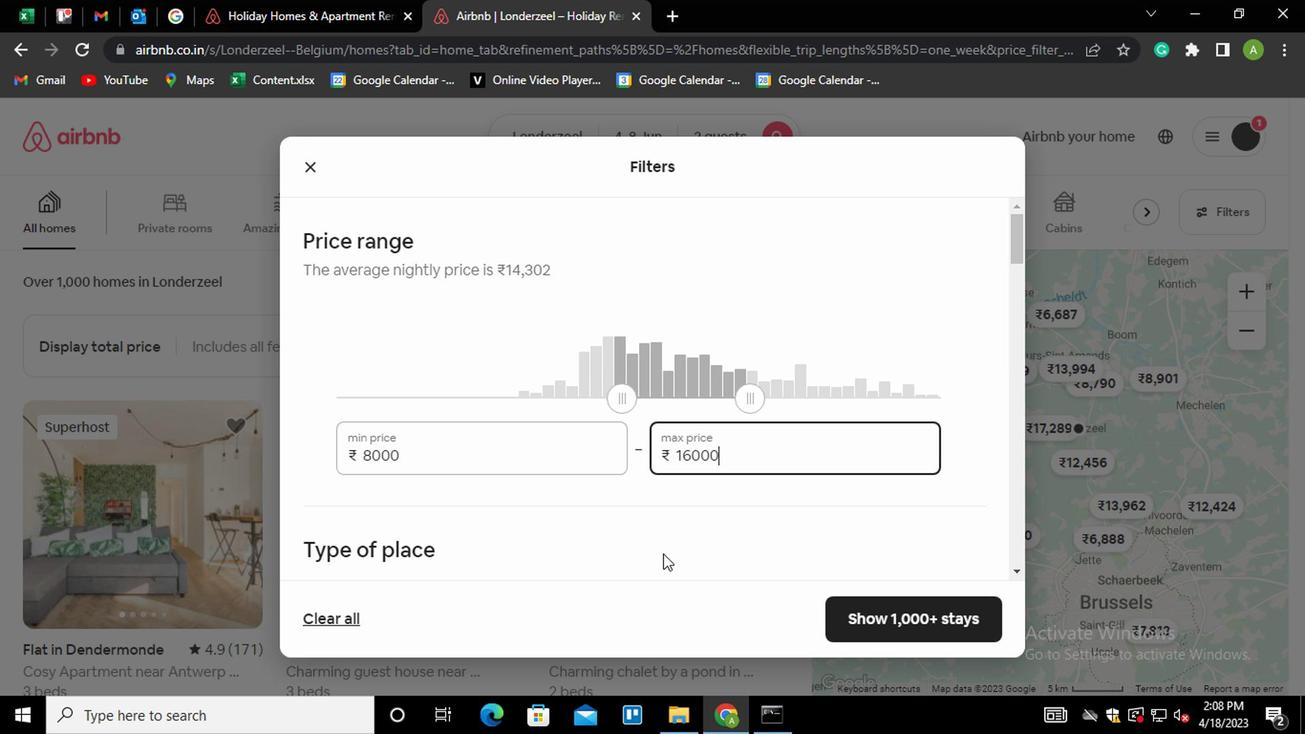 
Action: Mouse moved to (657, 420)
Screenshot: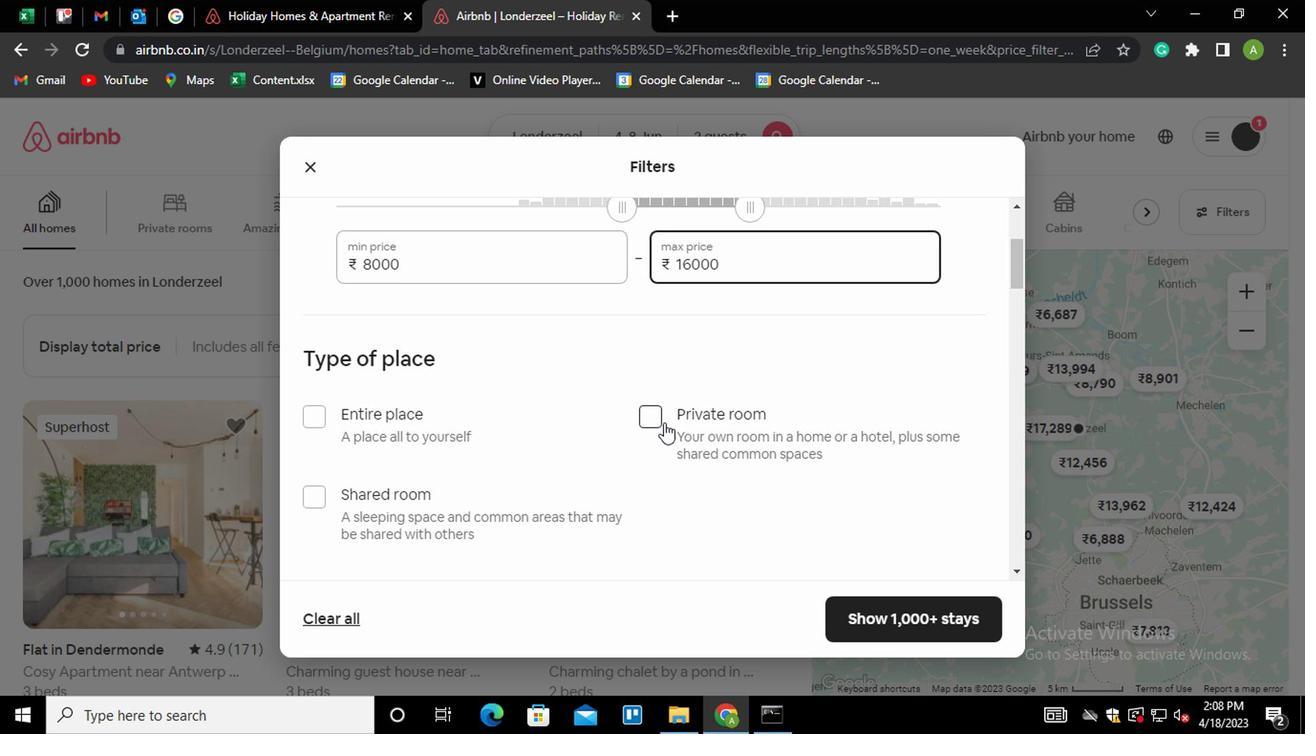 
Action: Mouse pressed left at (657, 420)
Screenshot: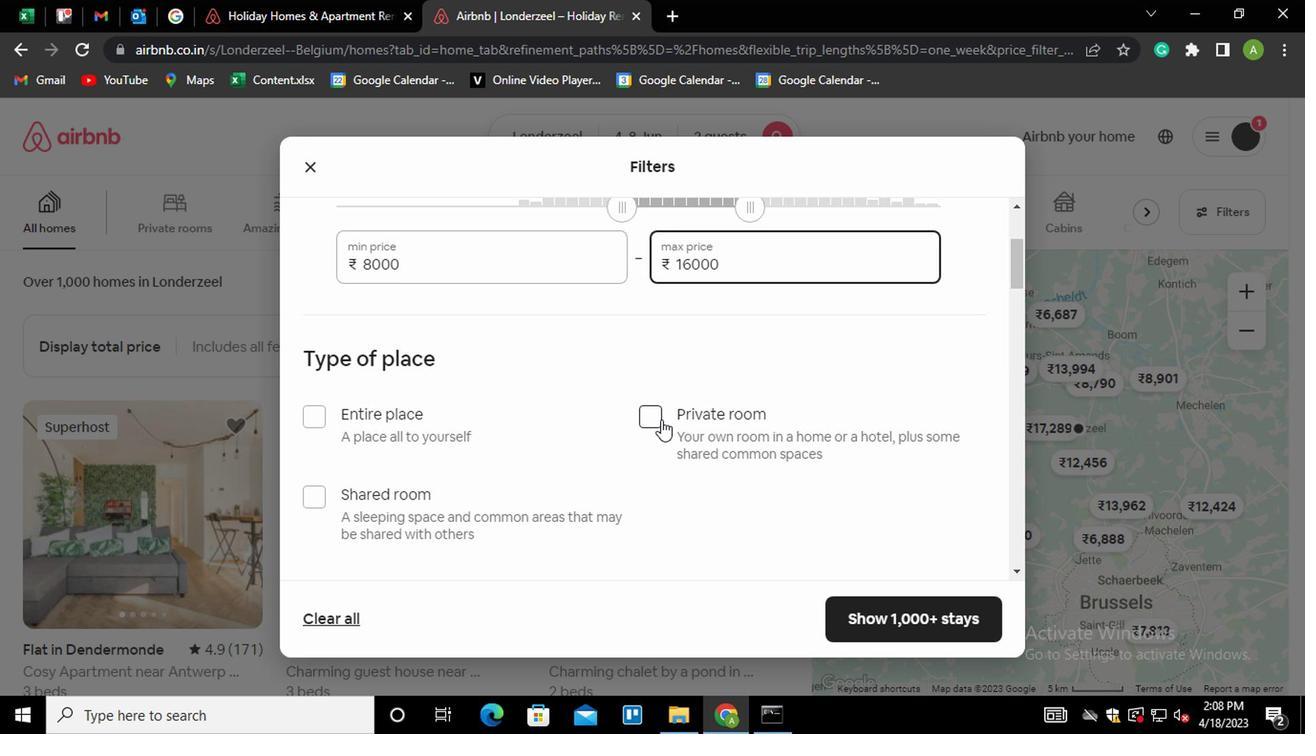 
Action: Mouse moved to (739, 450)
Screenshot: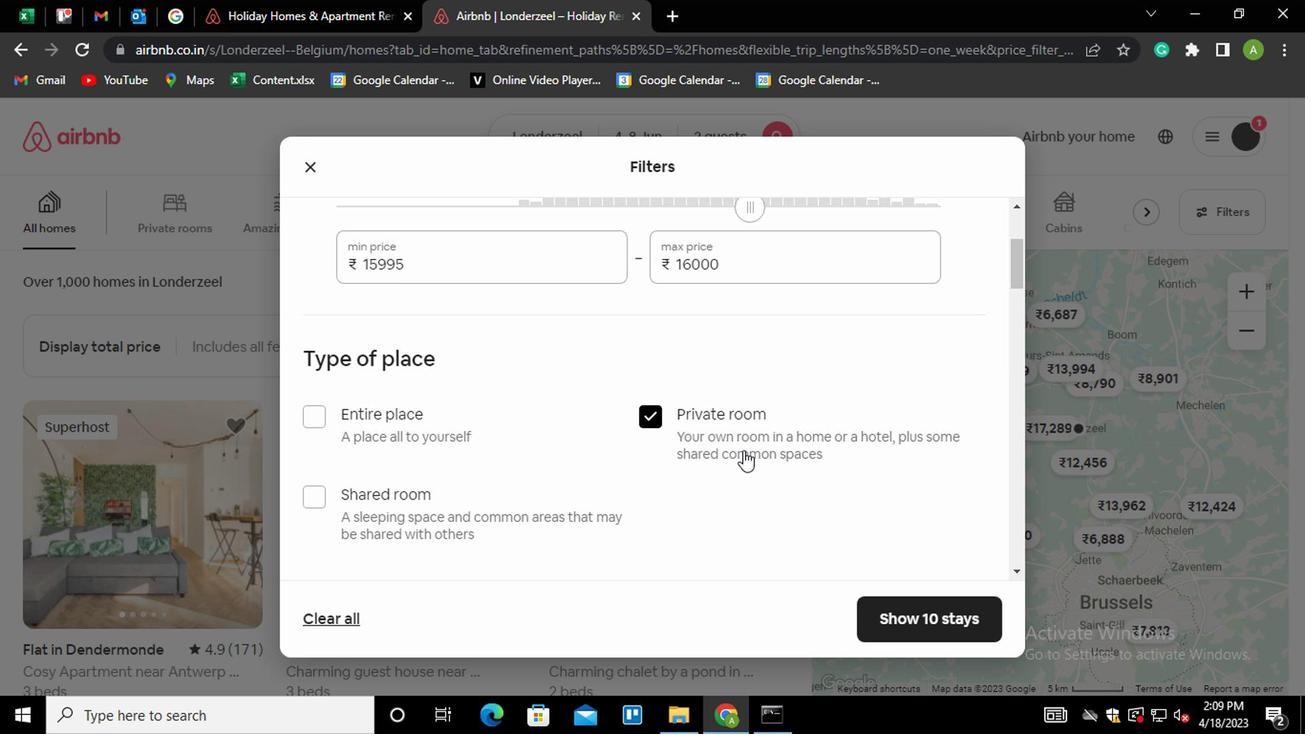 
Action: Mouse scrolled (739, 449) with delta (0, 0)
Screenshot: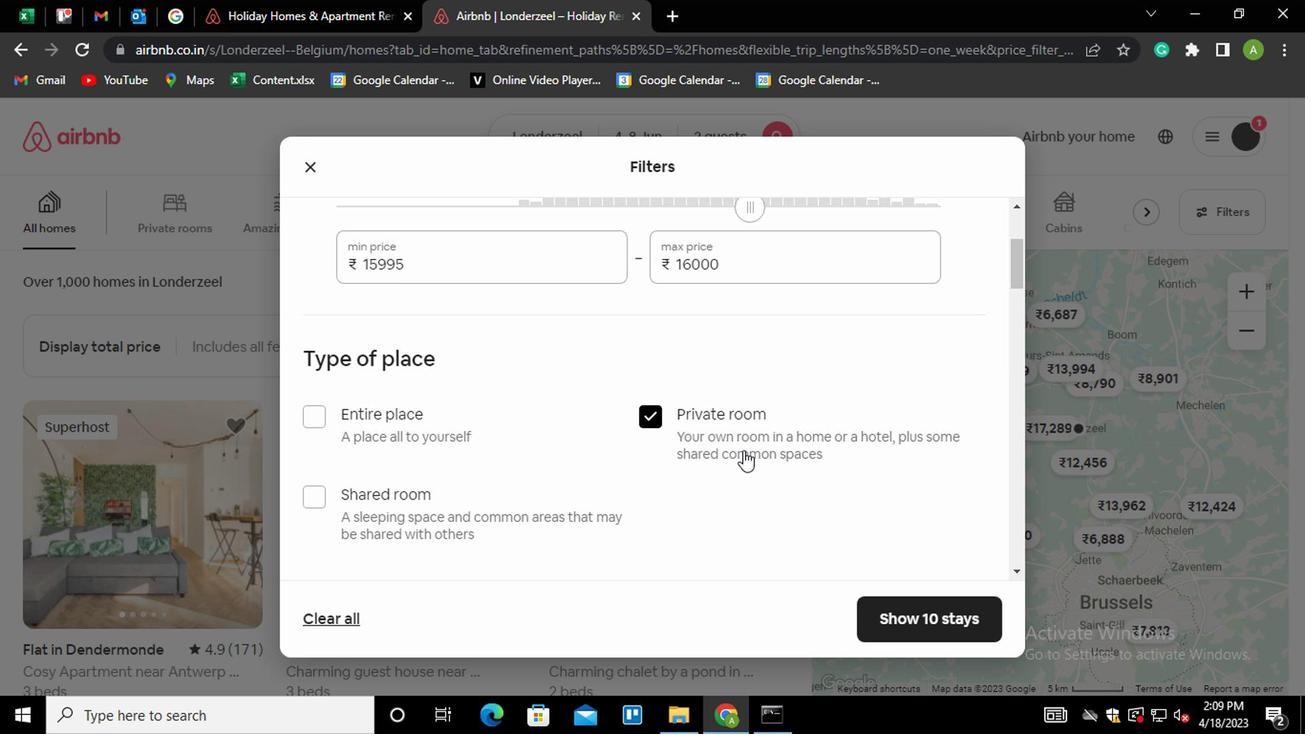 
Action: Mouse scrolled (739, 449) with delta (0, 0)
Screenshot: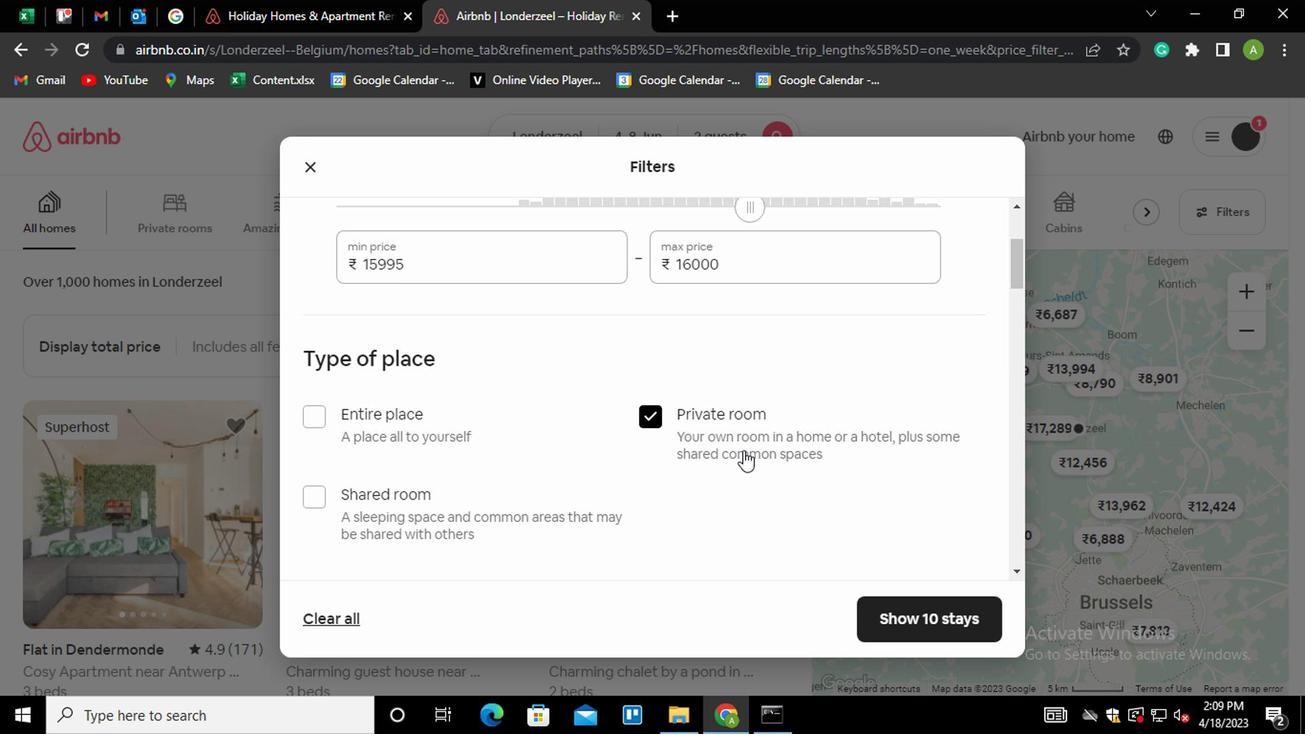 
Action: Mouse moved to (388, 541)
Screenshot: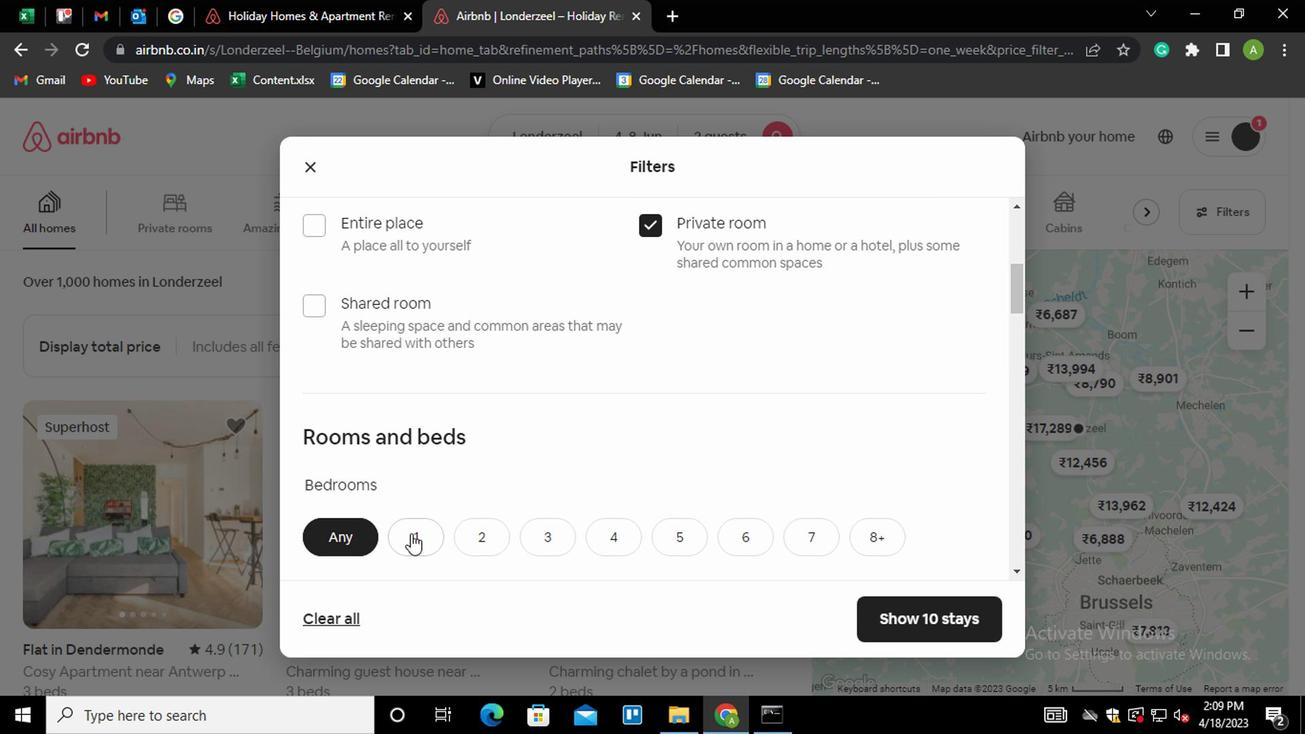 
Action: Mouse pressed left at (388, 541)
Screenshot: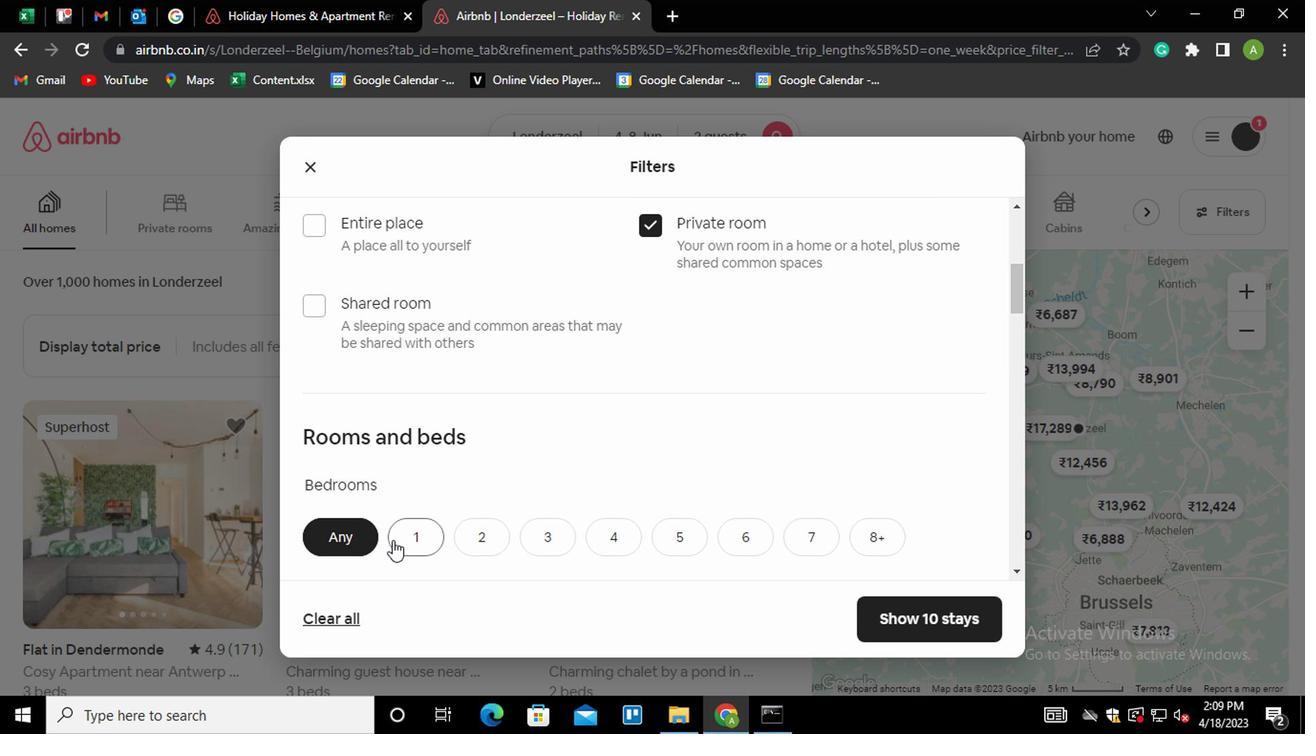 
Action: Mouse moved to (613, 467)
Screenshot: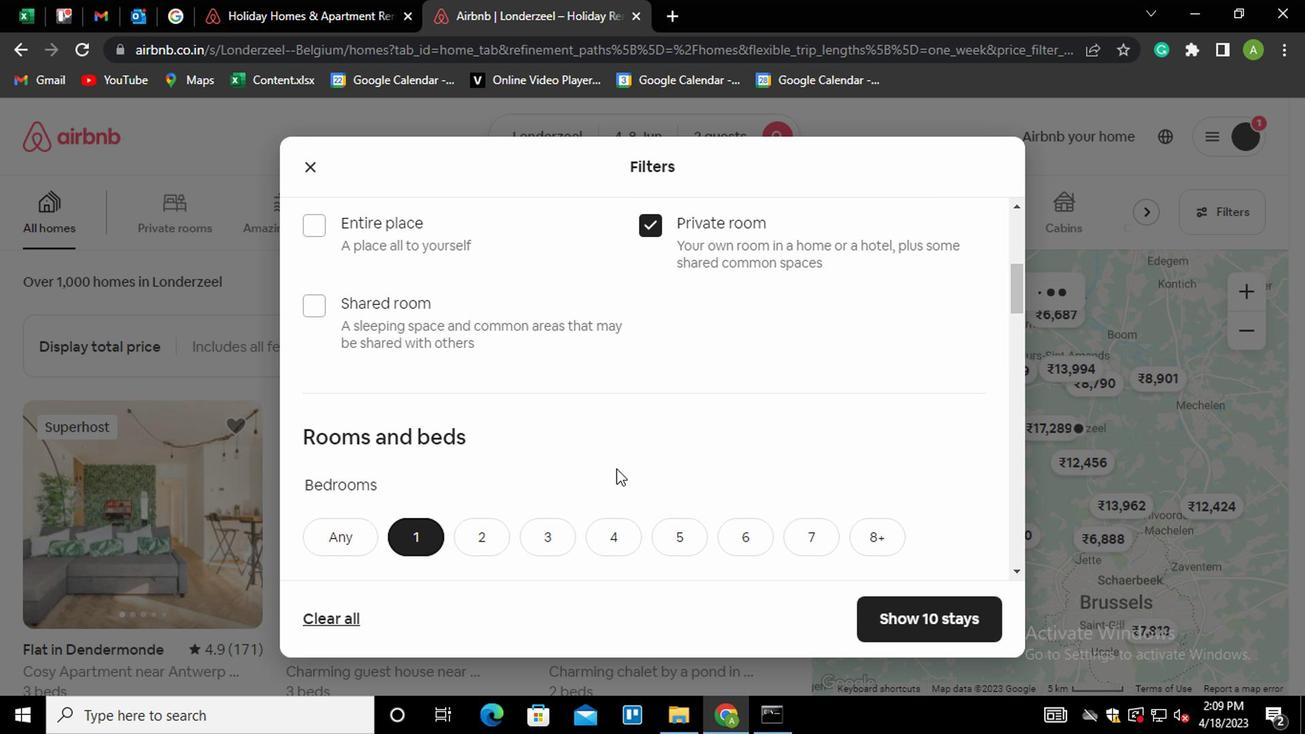 
Action: Mouse scrolled (613, 466) with delta (0, -1)
Screenshot: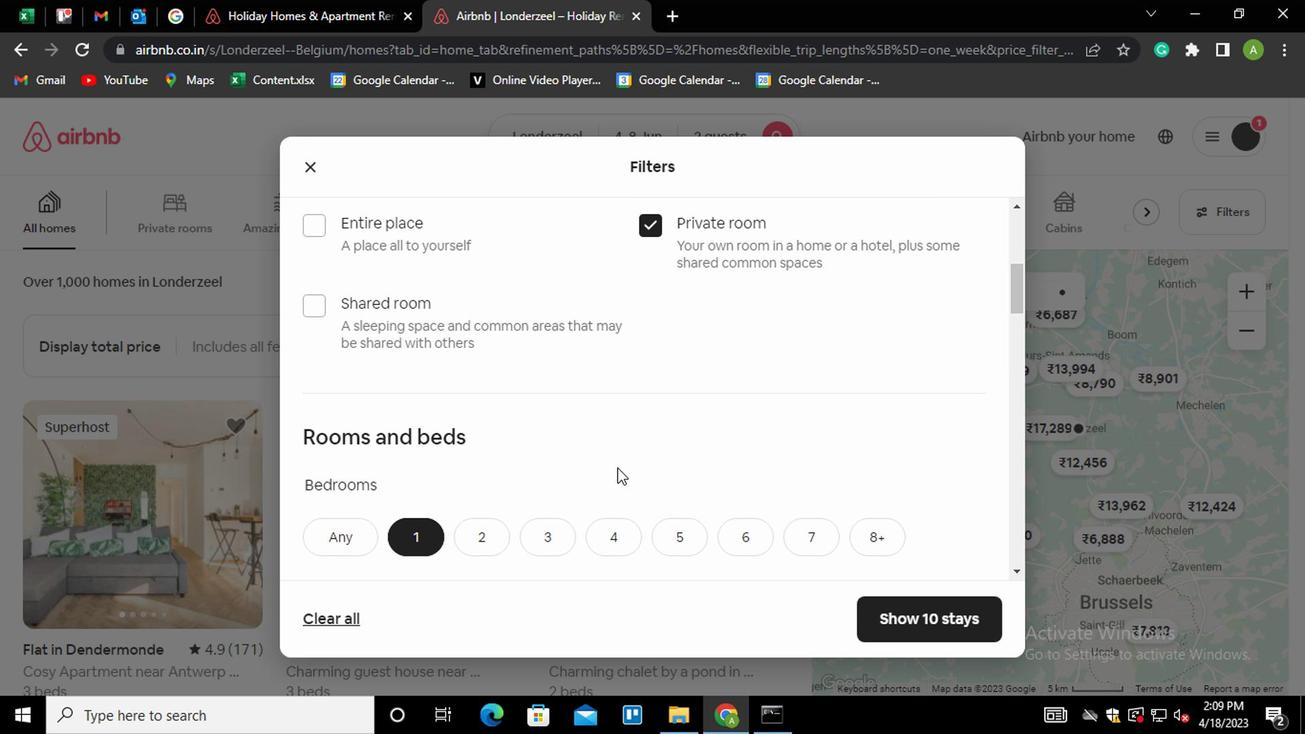 
Action: Mouse scrolled (613, 466) with delta (0, -1)
Screenshot: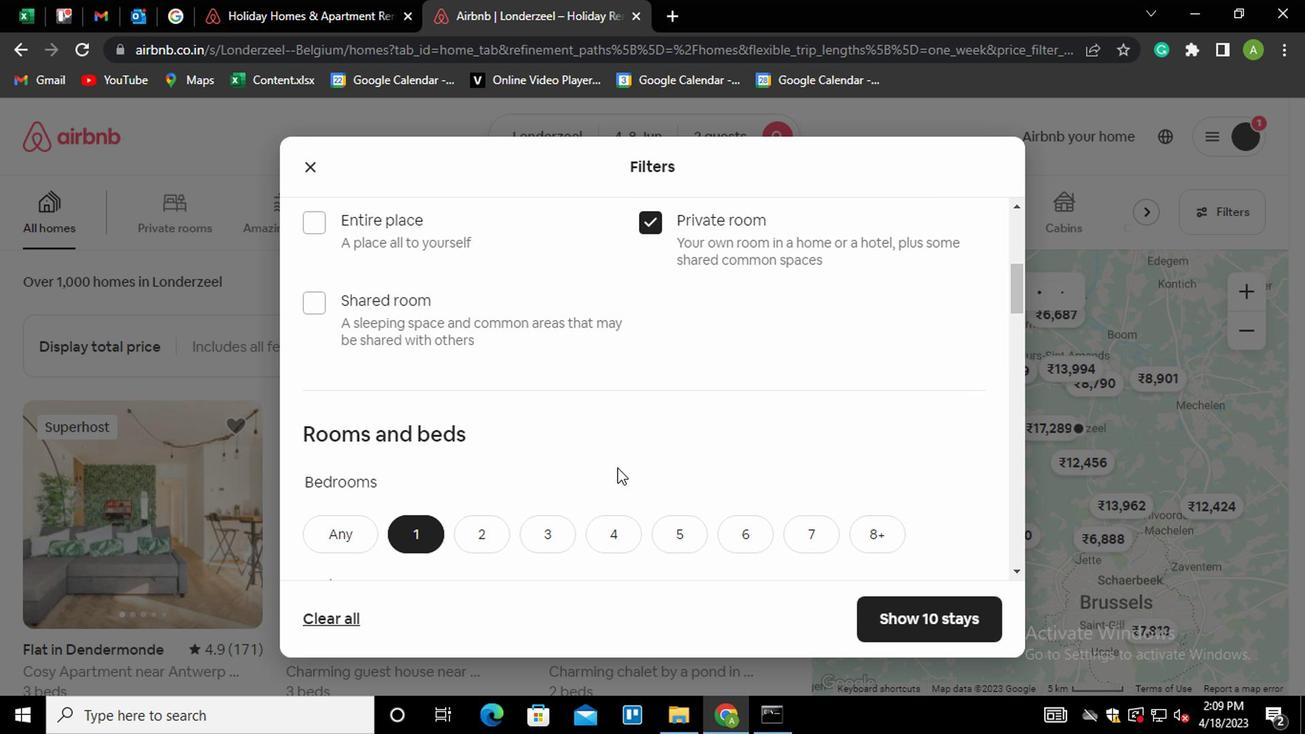 
Action: Mouse moved to (400, 448)
Screenshot: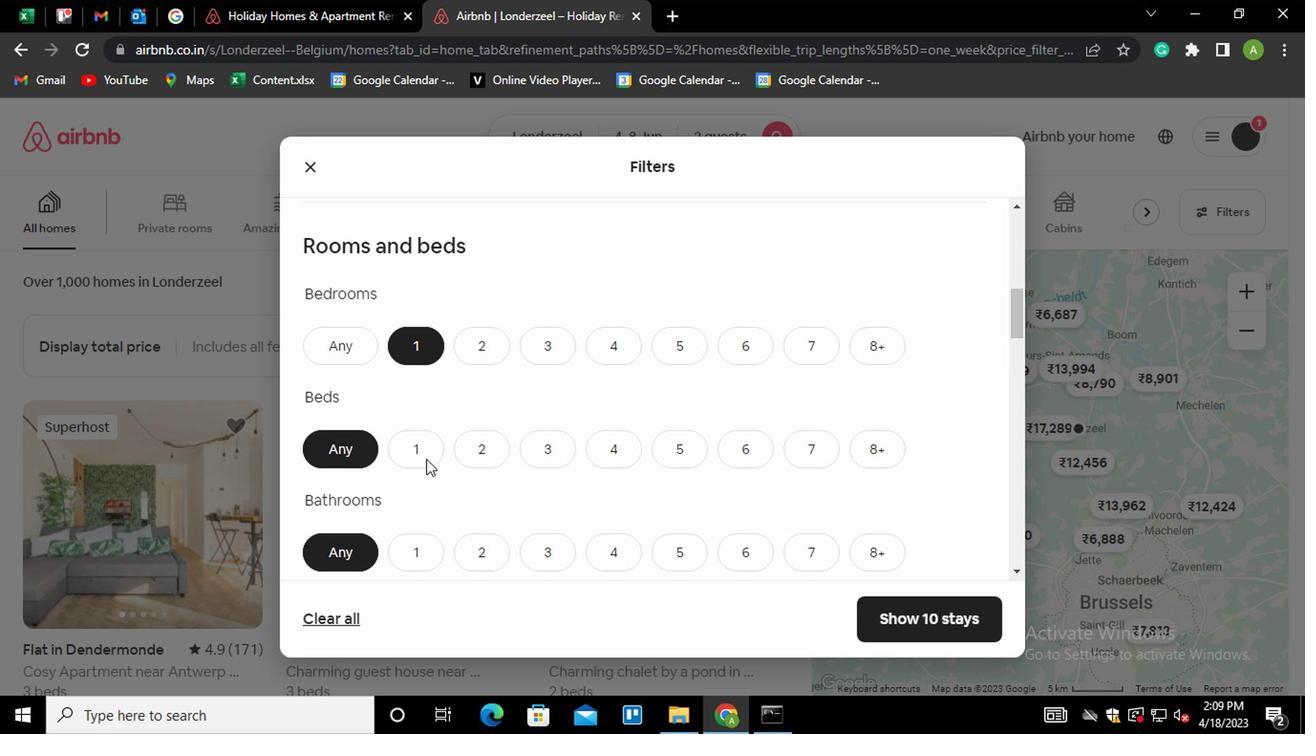 
Action: Mouse pressed left at (400, 448)
Screenshot: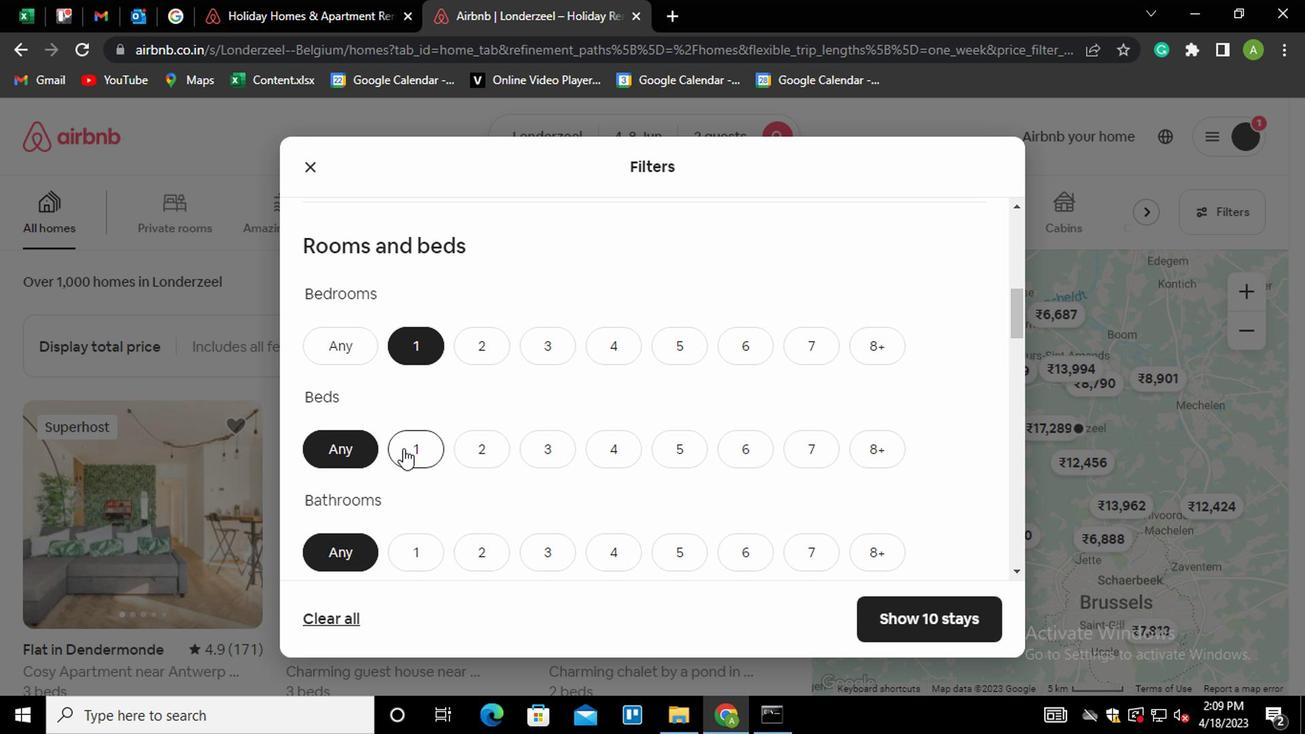 
Action: Mouse moved to (417, 536)
Screenshot: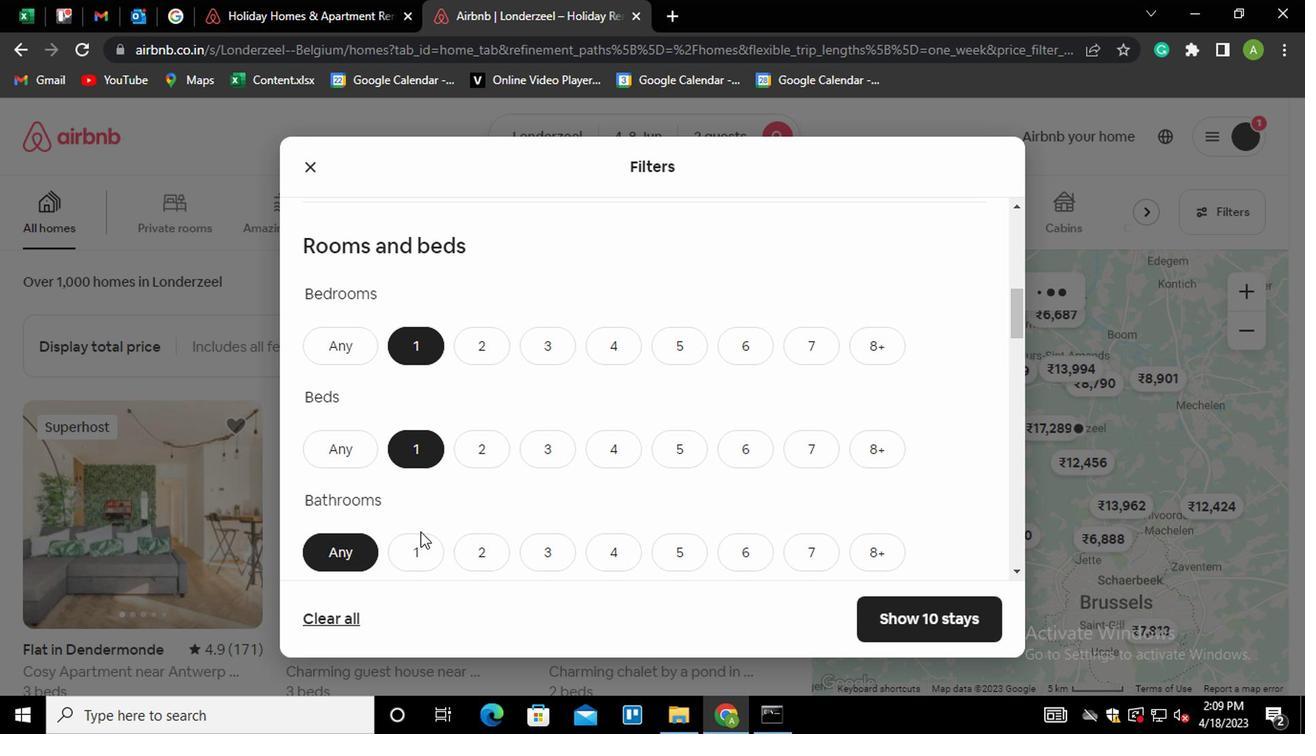 
Action: Mouse pressed left at (417, 536)
Screenshot: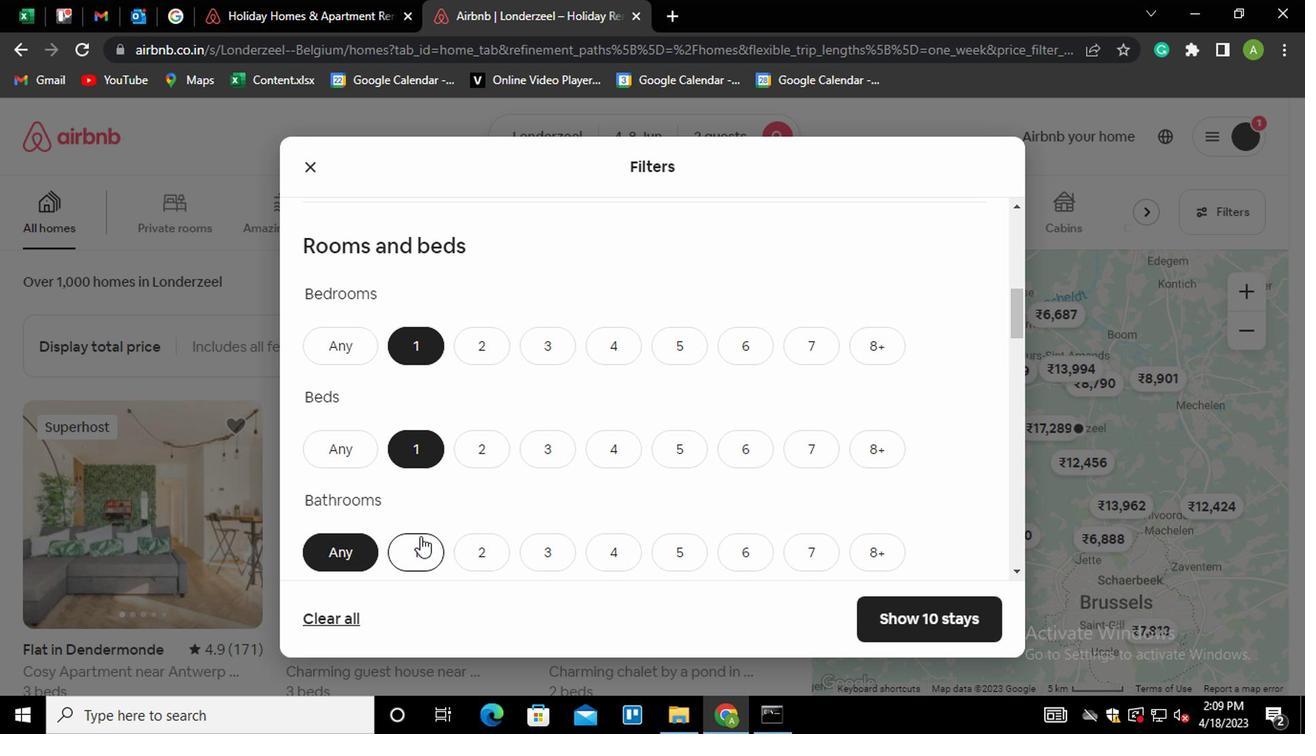 
Action: Mouse moved to (515, 512)
Screenshot: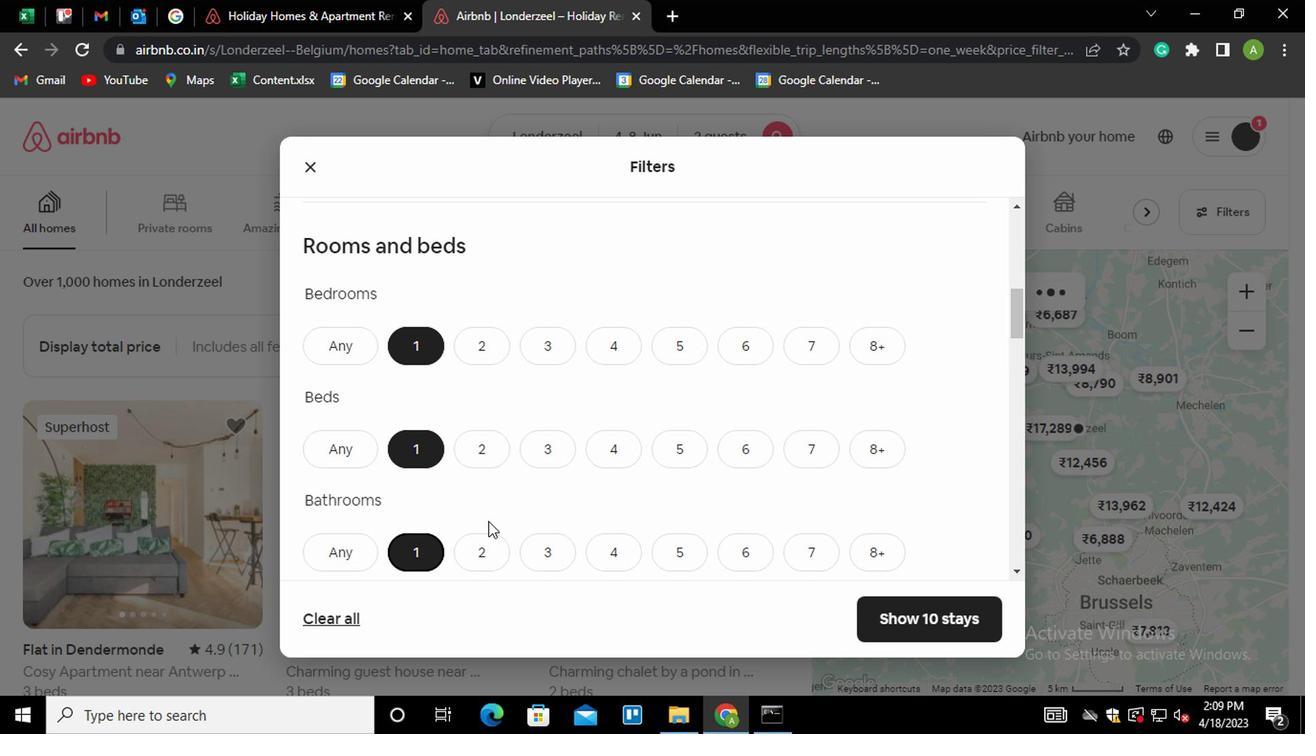 
Action: Mouse scrolled (515, 511) with delta (0, -1)
Screenshot: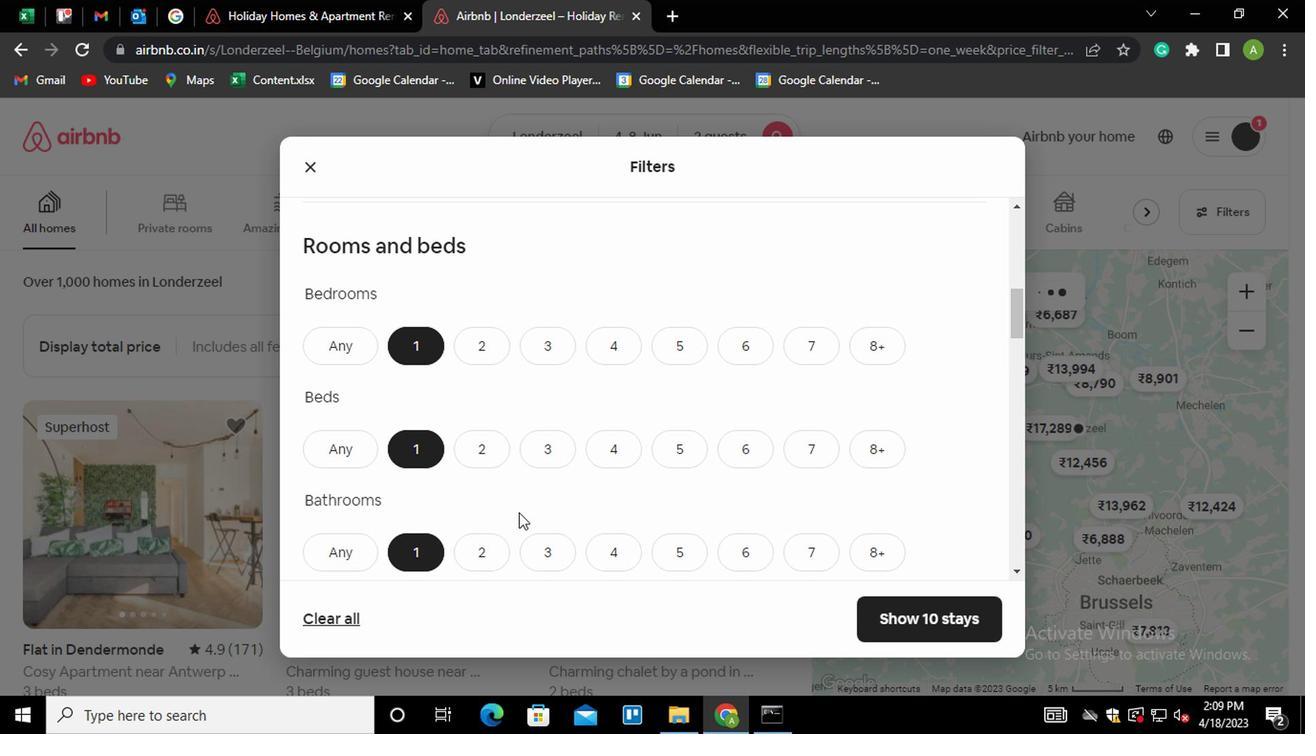 
Action: Mouse moved to (534, 503)
Screenshot: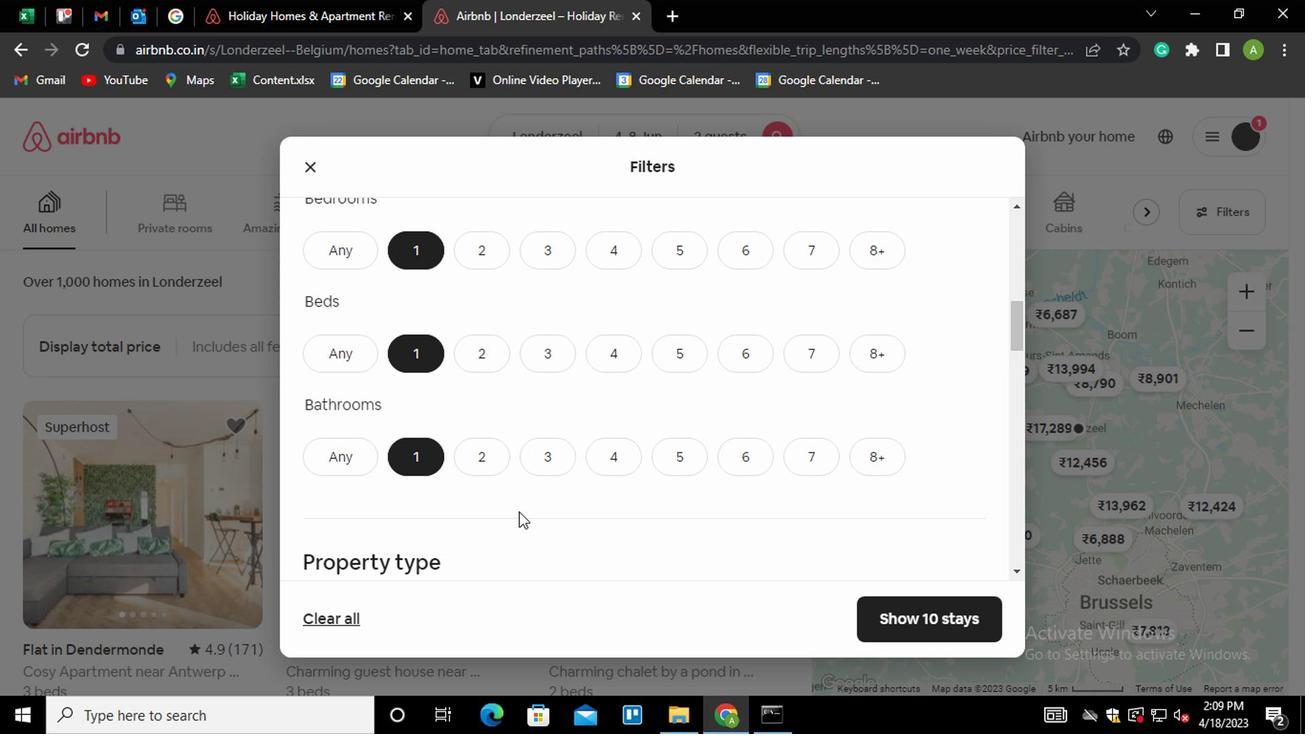 
Action: Mouse scrolled (534, 501) with delta (0, -1)
Screenshot: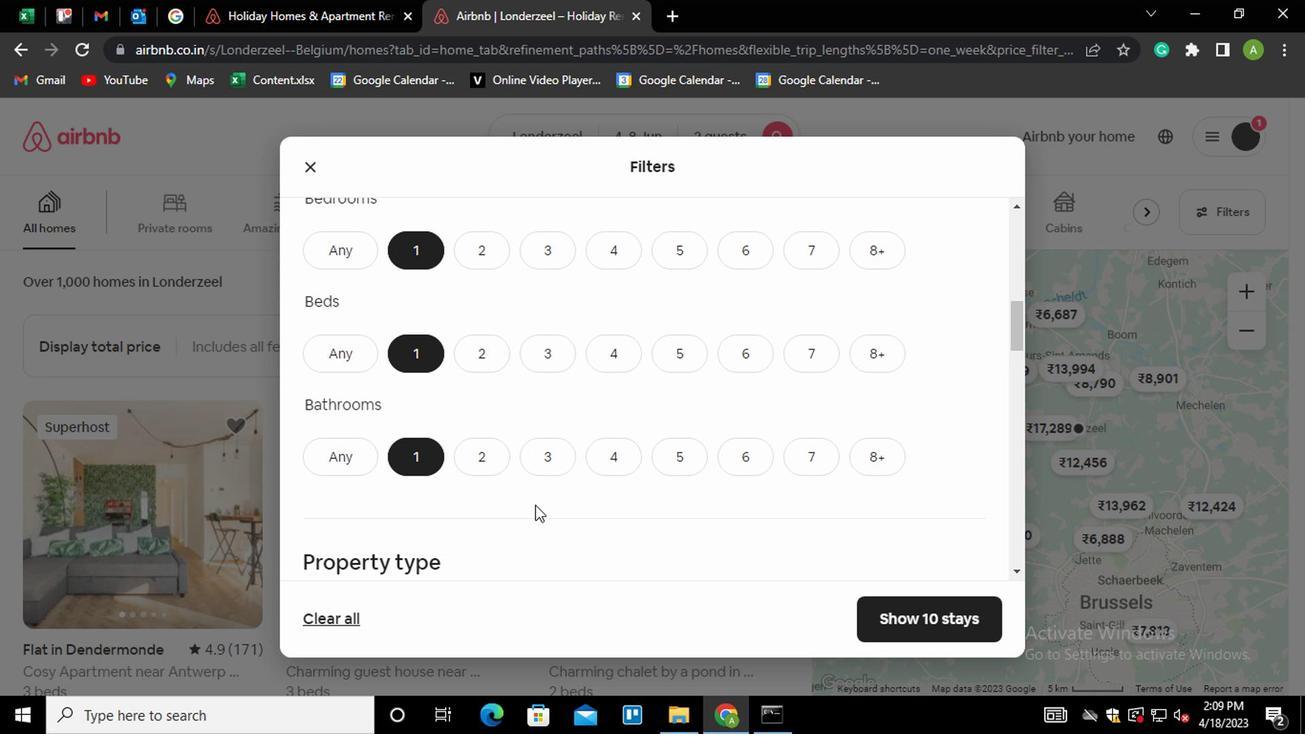 
Action: Mouse scrolled (534, 501) with delta (0, -1)
Screenshot: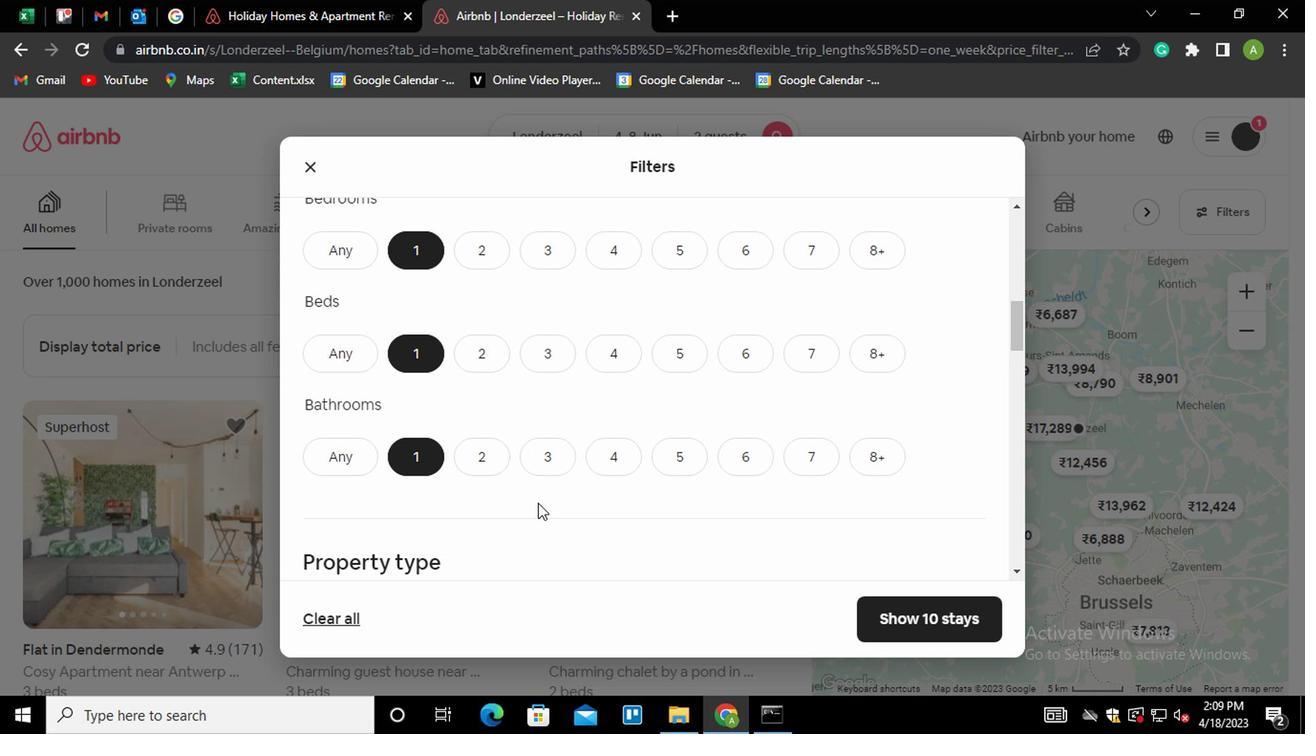 
Action: Mouse scrolled (534, 501) with delta (0, -1)
Screenshot: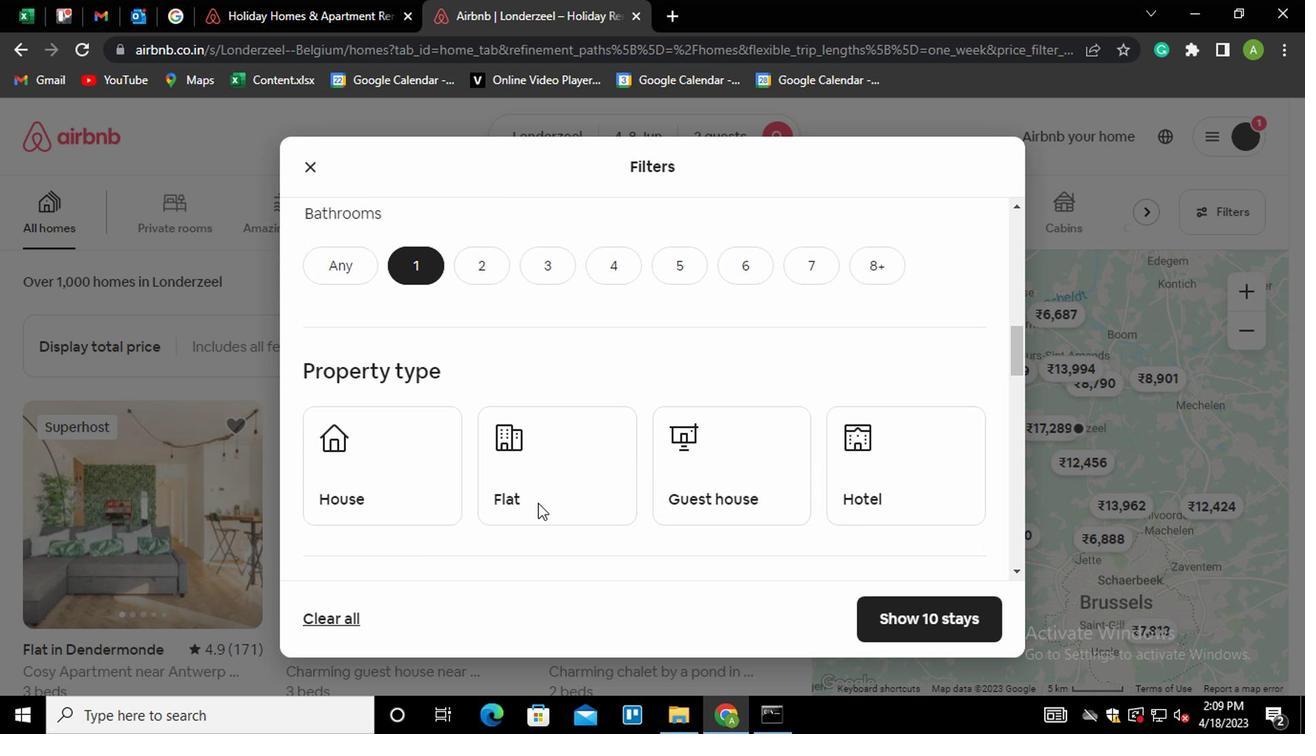 
Action: Mouse moved to (871, 342)
Screenshot: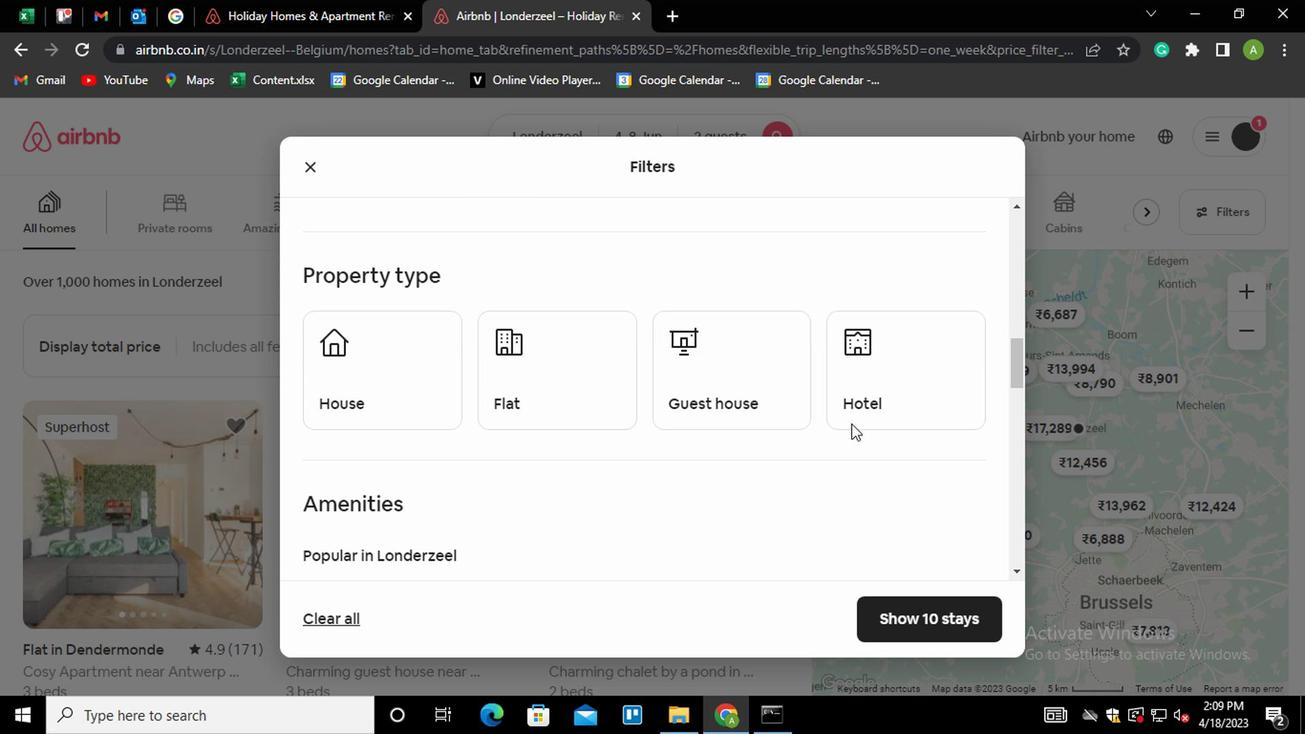 
Action: Mouse pressed left at (871, 342)
Screenshot: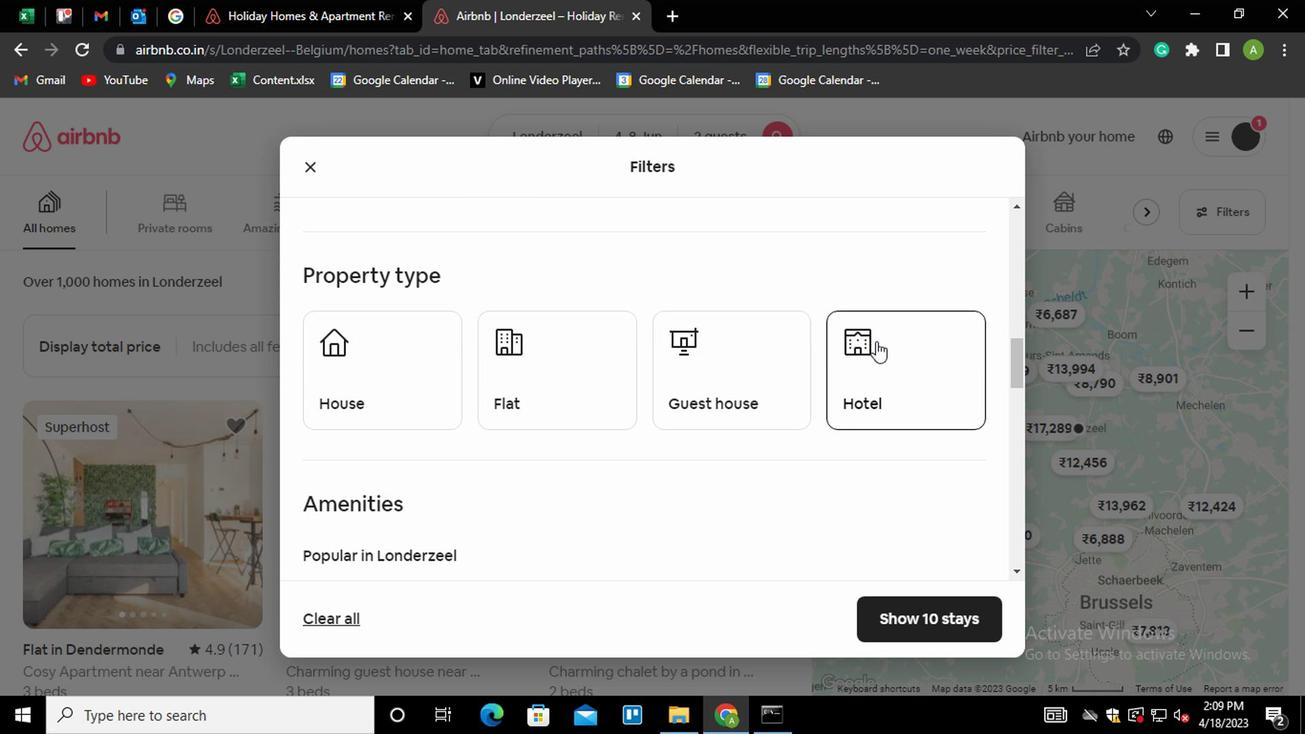 
Action: Mouse moved to (832, 402)
Screenshot: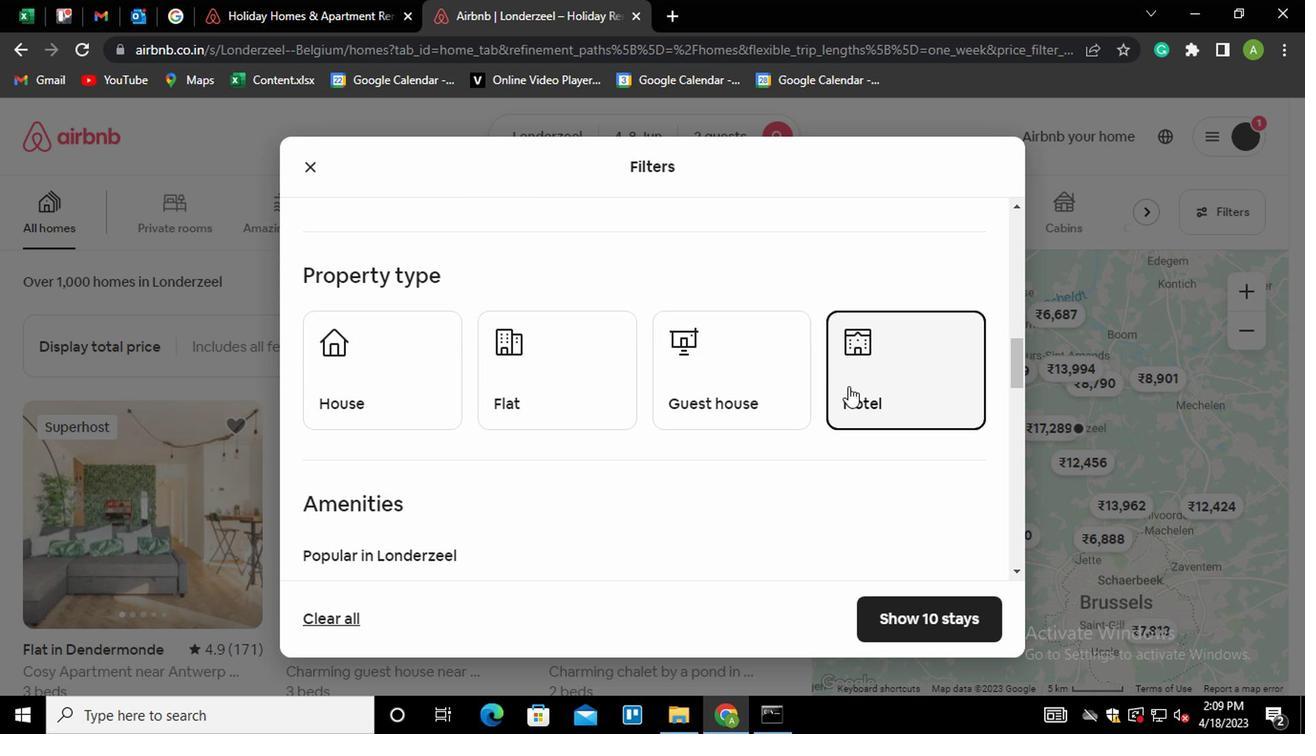 
Action: Mouse scrolled (832, 401) with delta (0, 0)
Screenshot: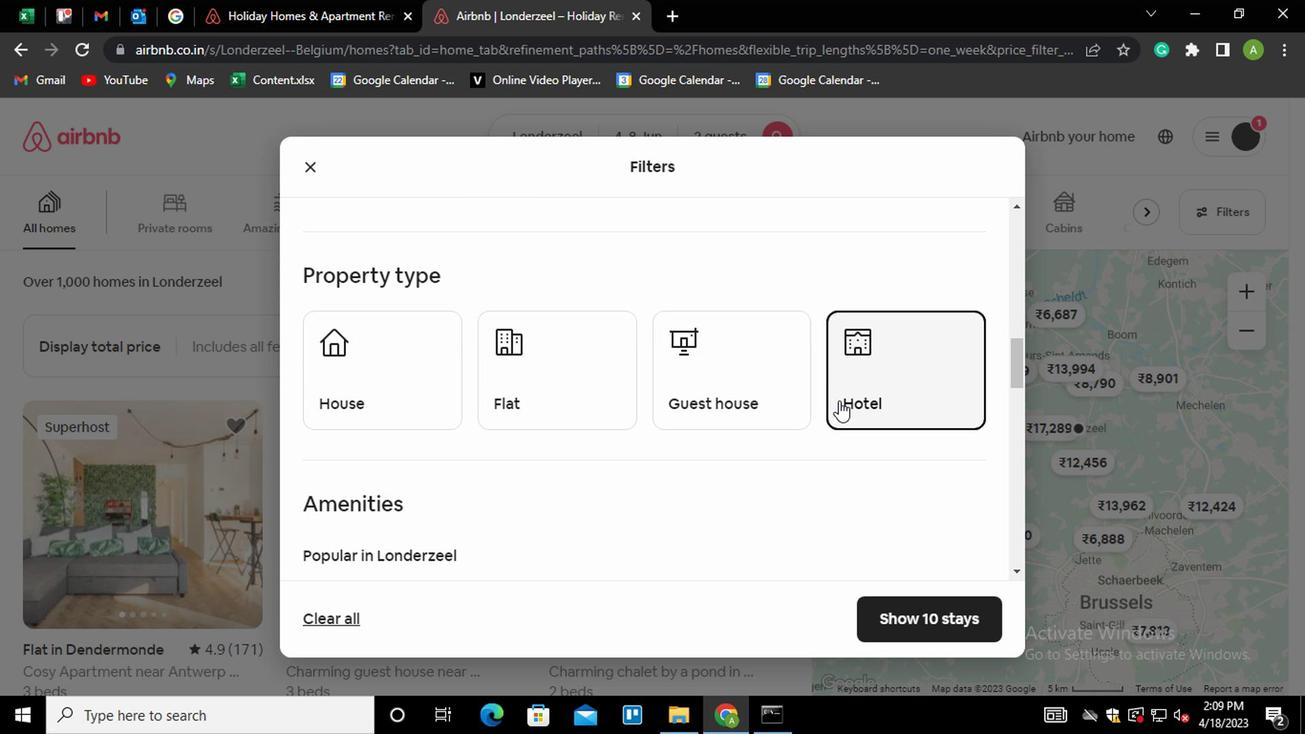 
Action: Mouse scrolled (832, 401) with delta (0, 0)
Screenshot: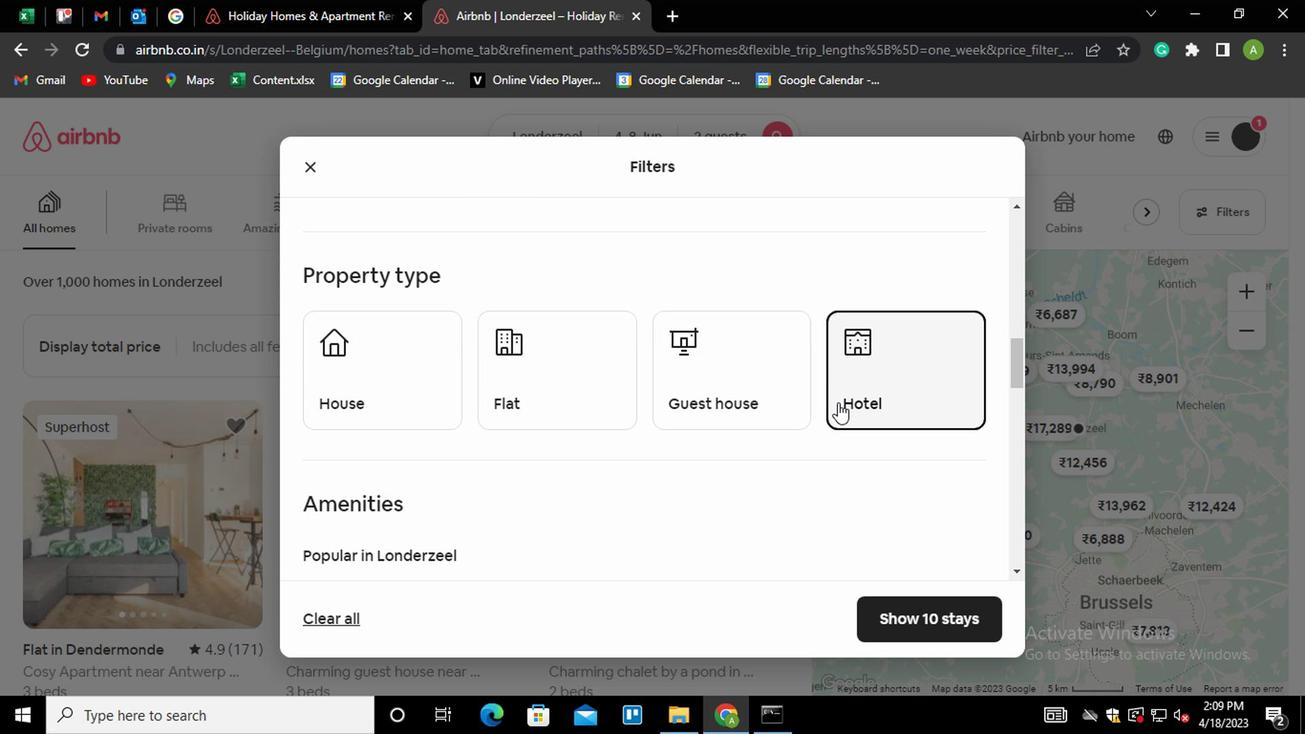 
Action: Mouse moved to (829, 402)
Screenshot: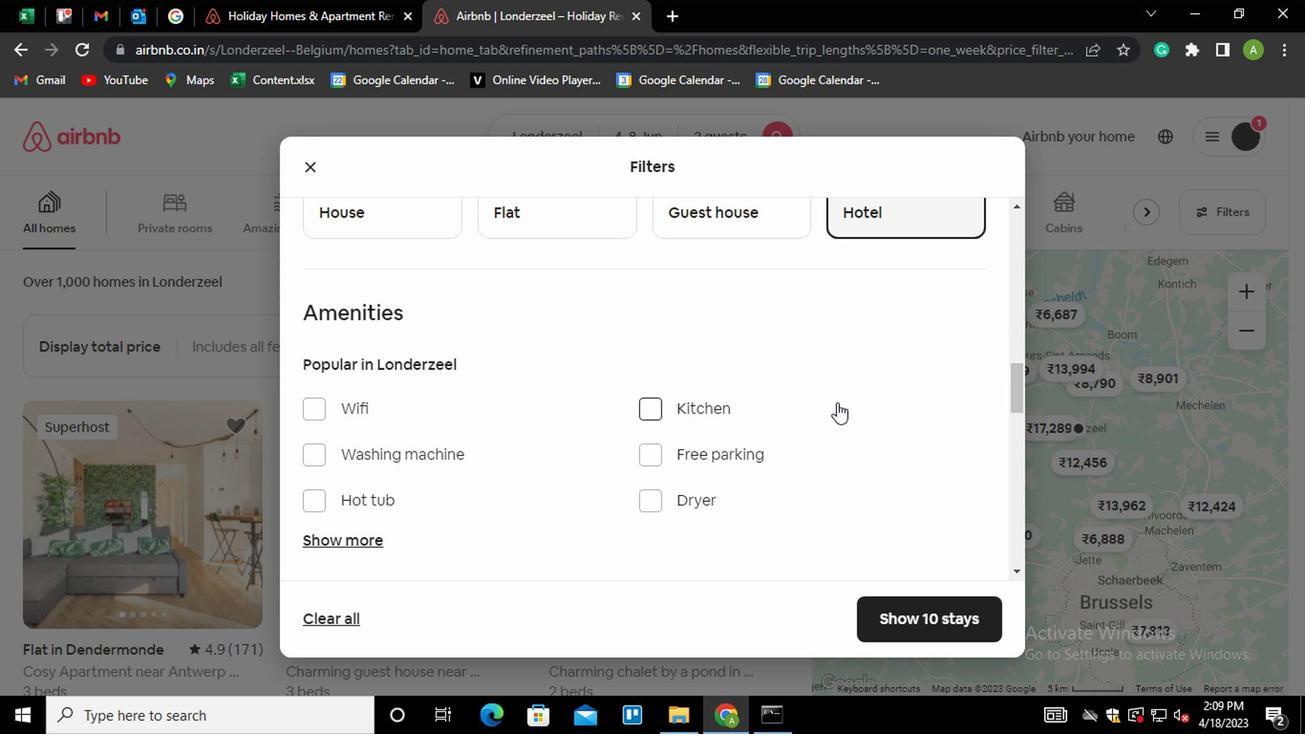 
Action: Mouse scrolled (829, 401) with delta (0, 0)
Screenshot: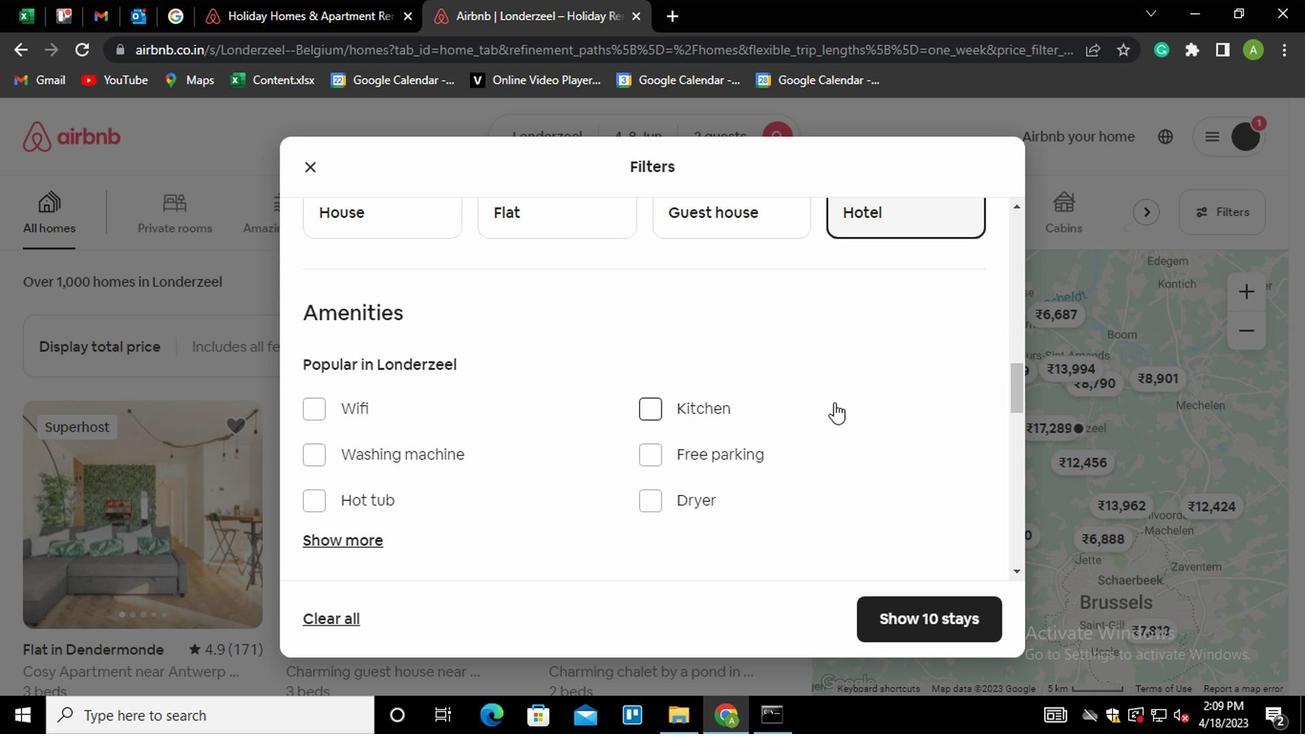 
Action: Mouse scrolled (829, 401) with delta (0, 0)
Screenshot: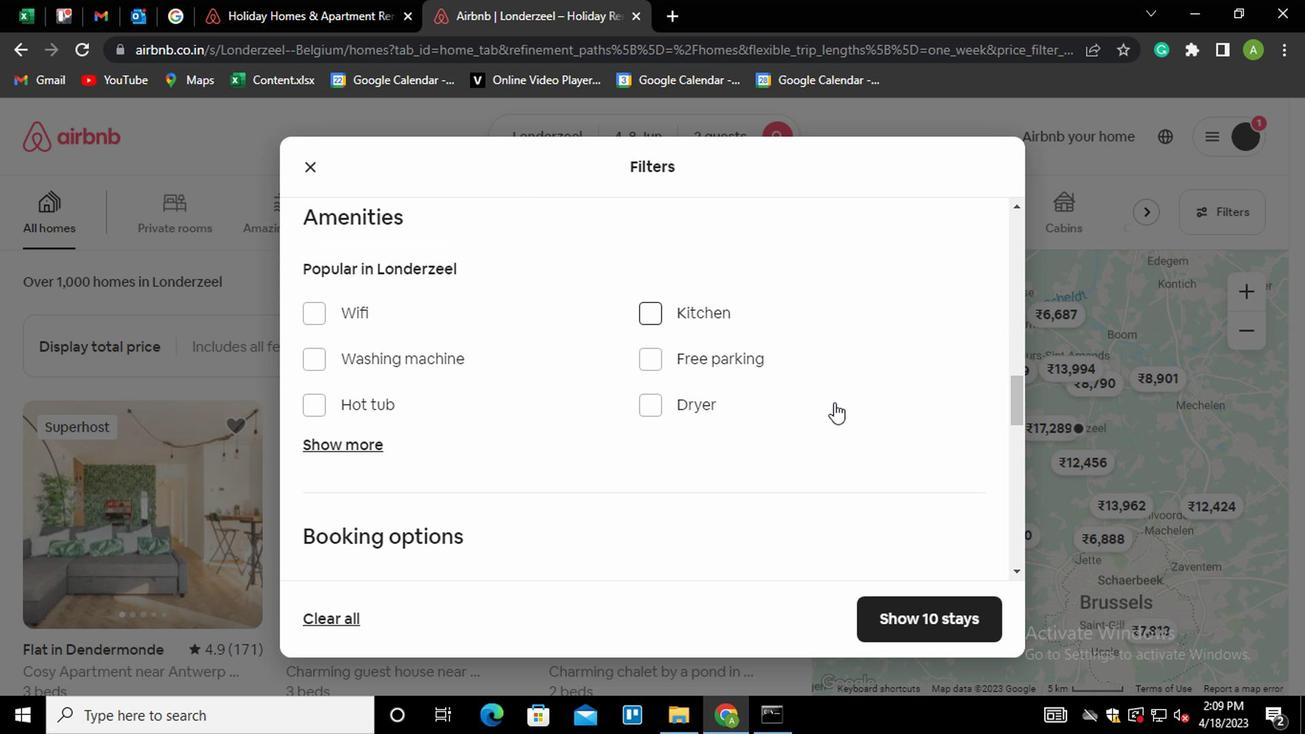 
Action: Mouse moved to (333, 354)
Screenshot: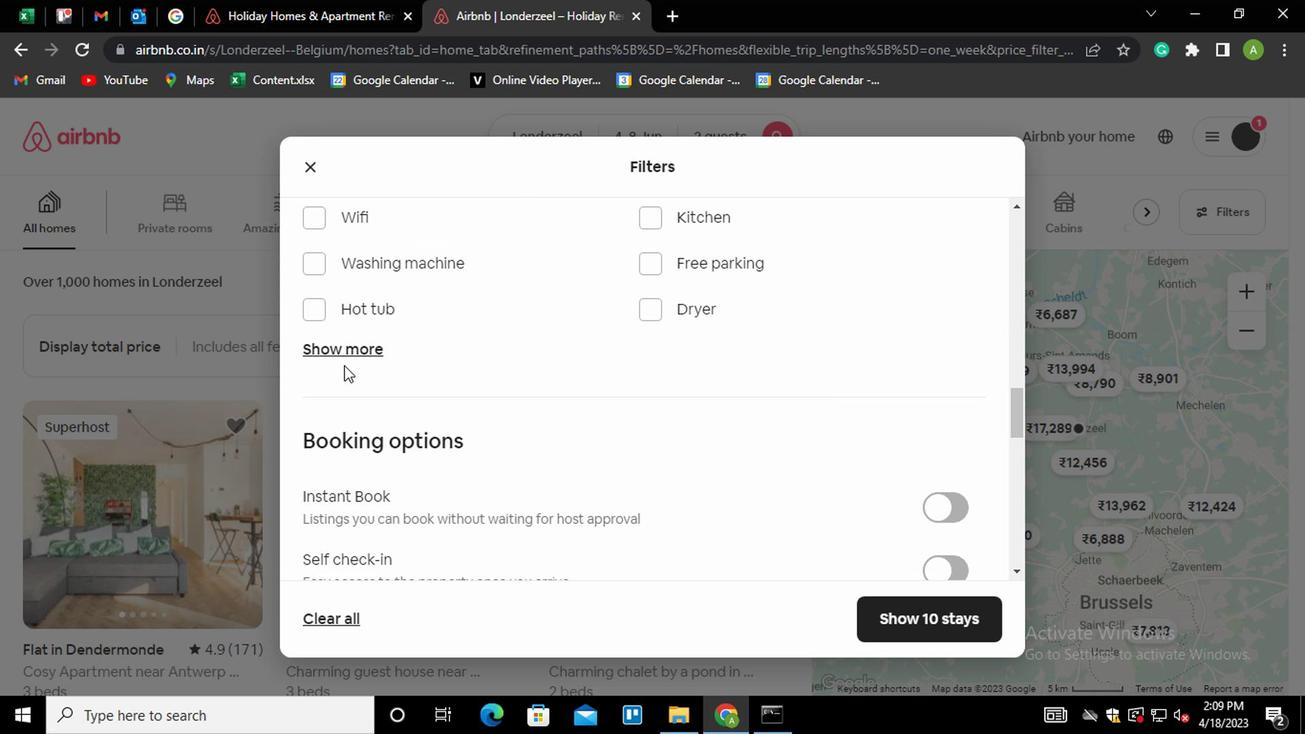 
Action: Mouse pressed left at (333, 354)
Screenshot: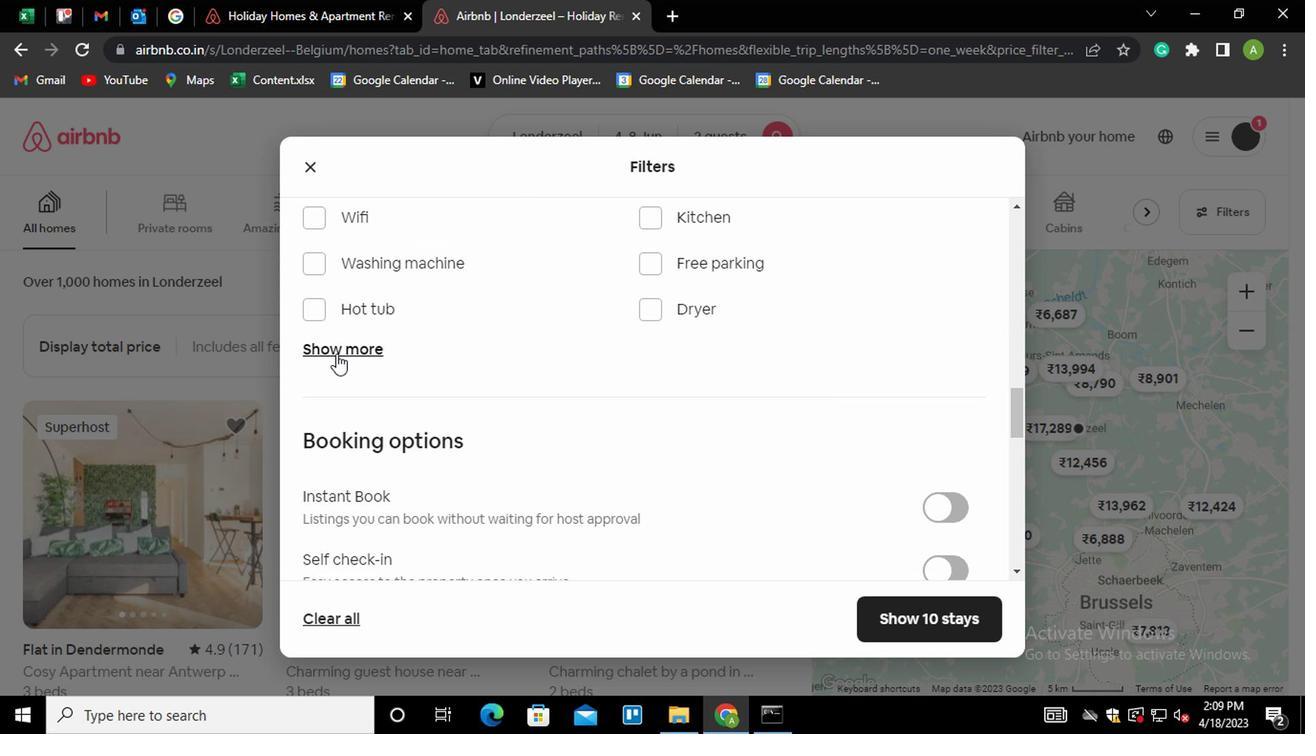 
Action: Mouse moved to (678, 418)
Screenshot: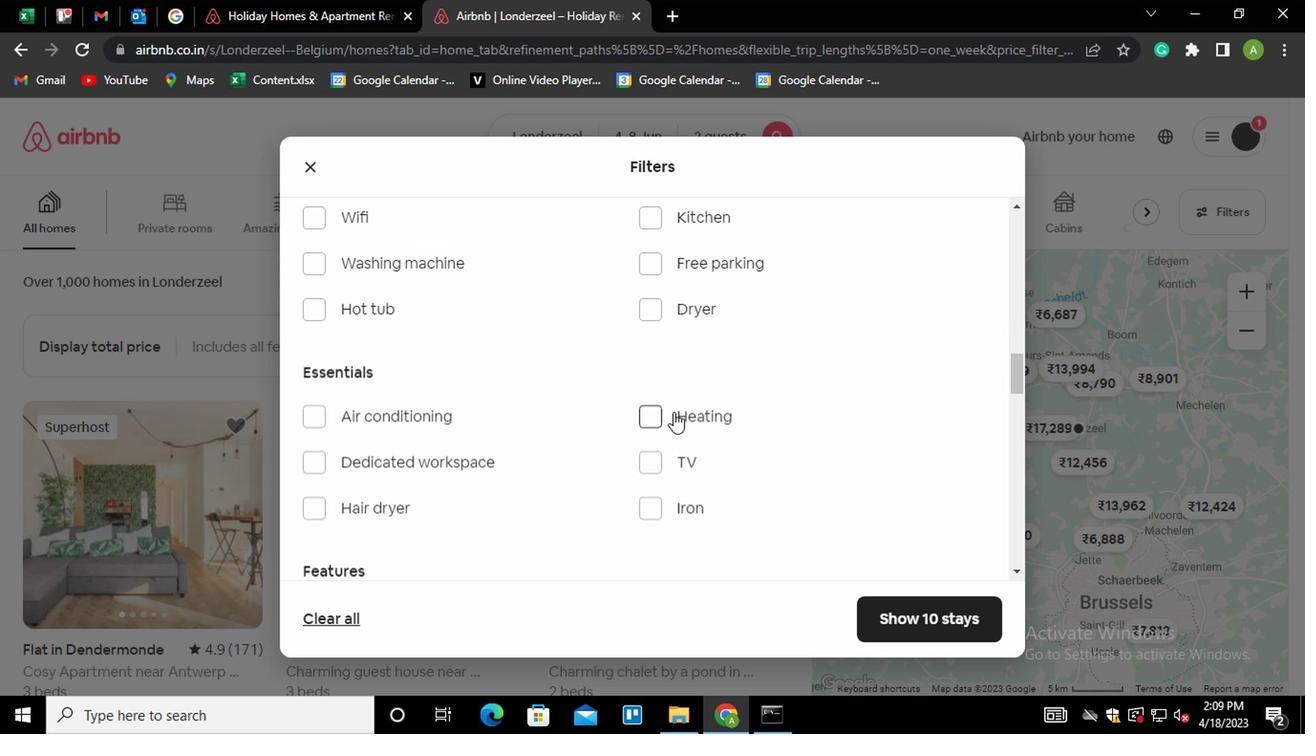 
Action: Mouse pressed left at (678, 418)
Screenshot: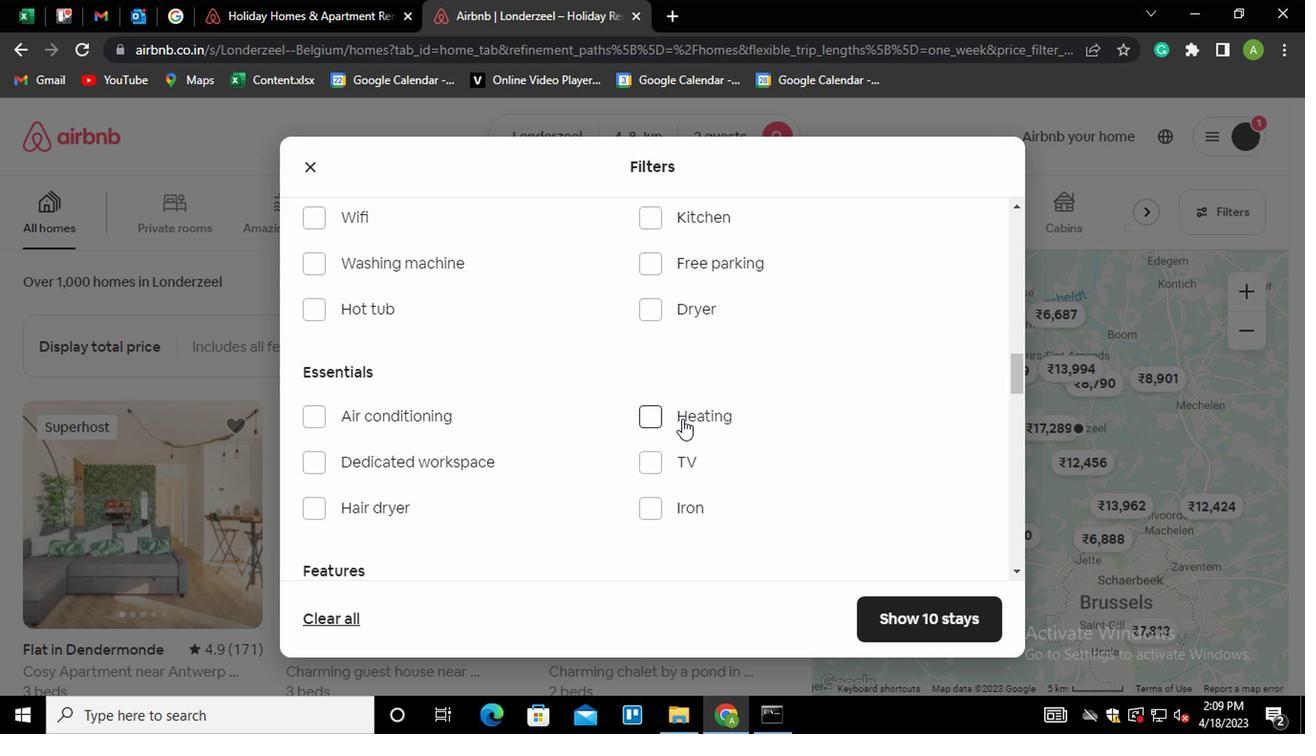 
Action: Mouse moved to (805, 416)
Screenshot: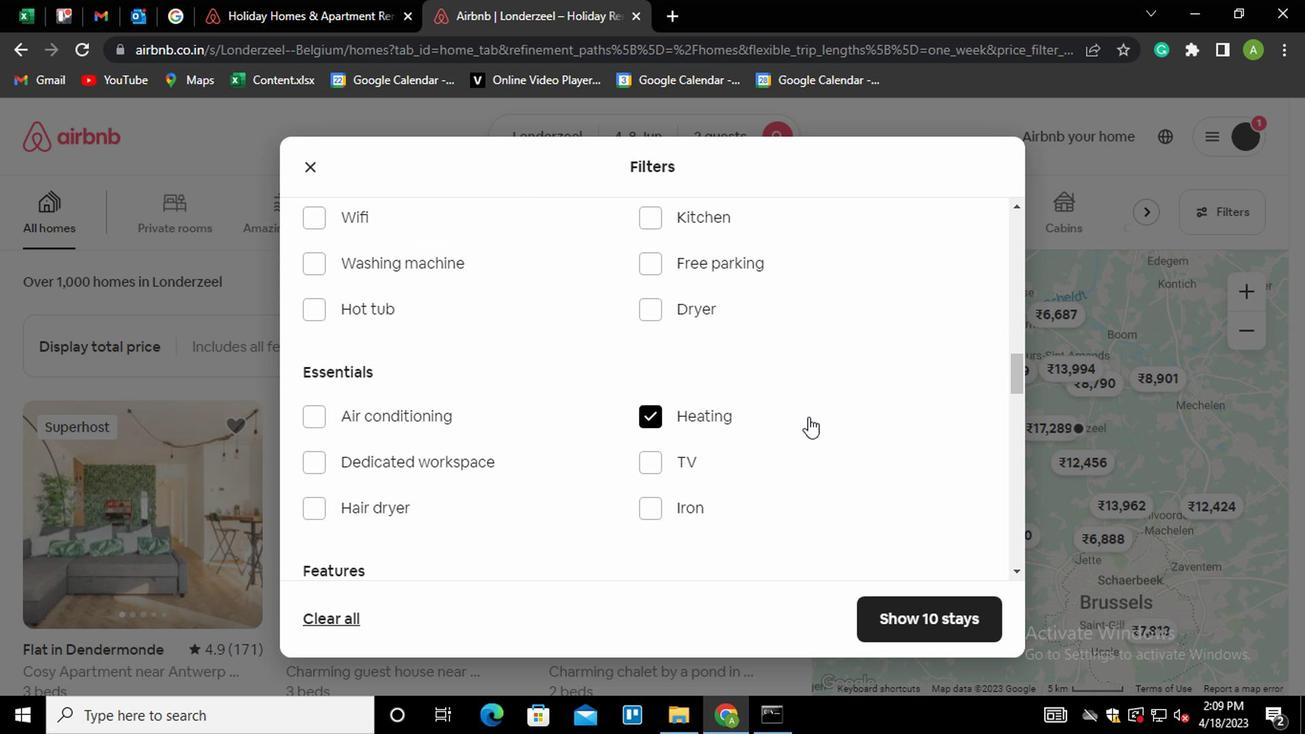 
Action: Mouse scrolled (805, 416) with delta (0, 0)
Screenshot: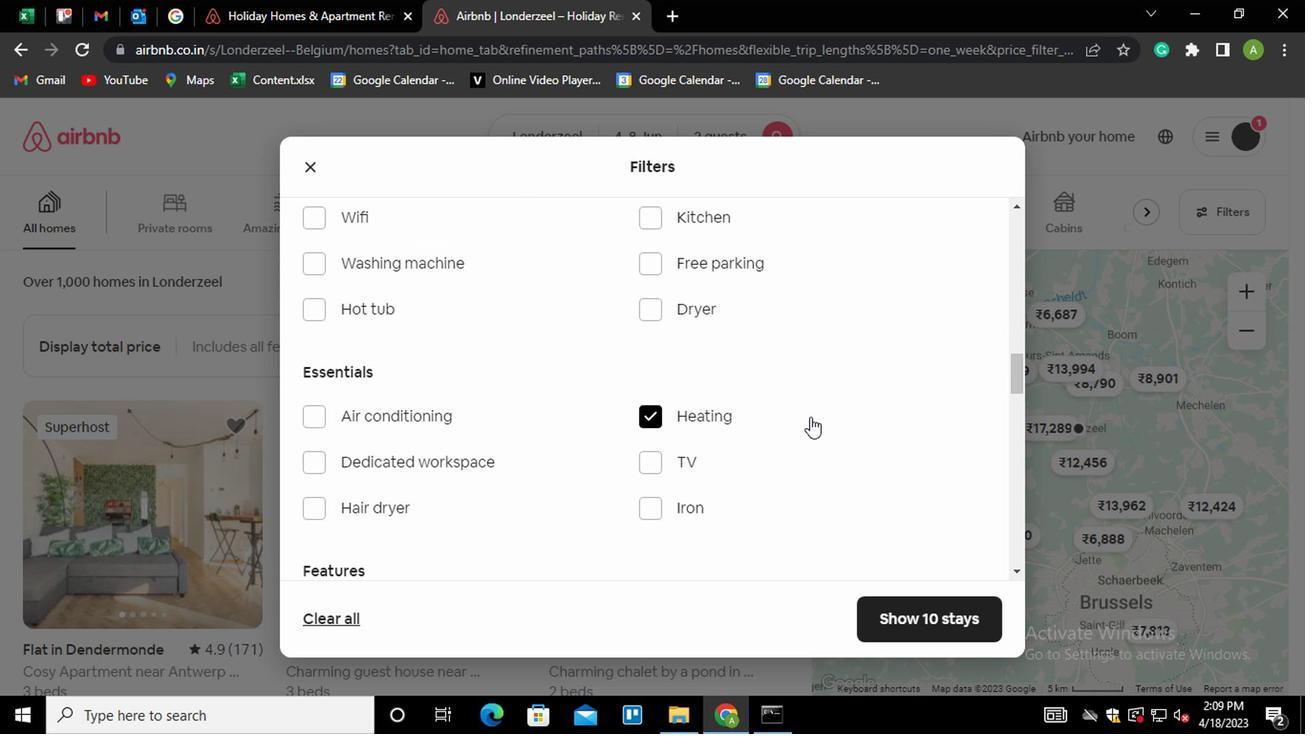 
Action: Mouse scrolled (805, 416) with delta (0, 0)
Screenshot: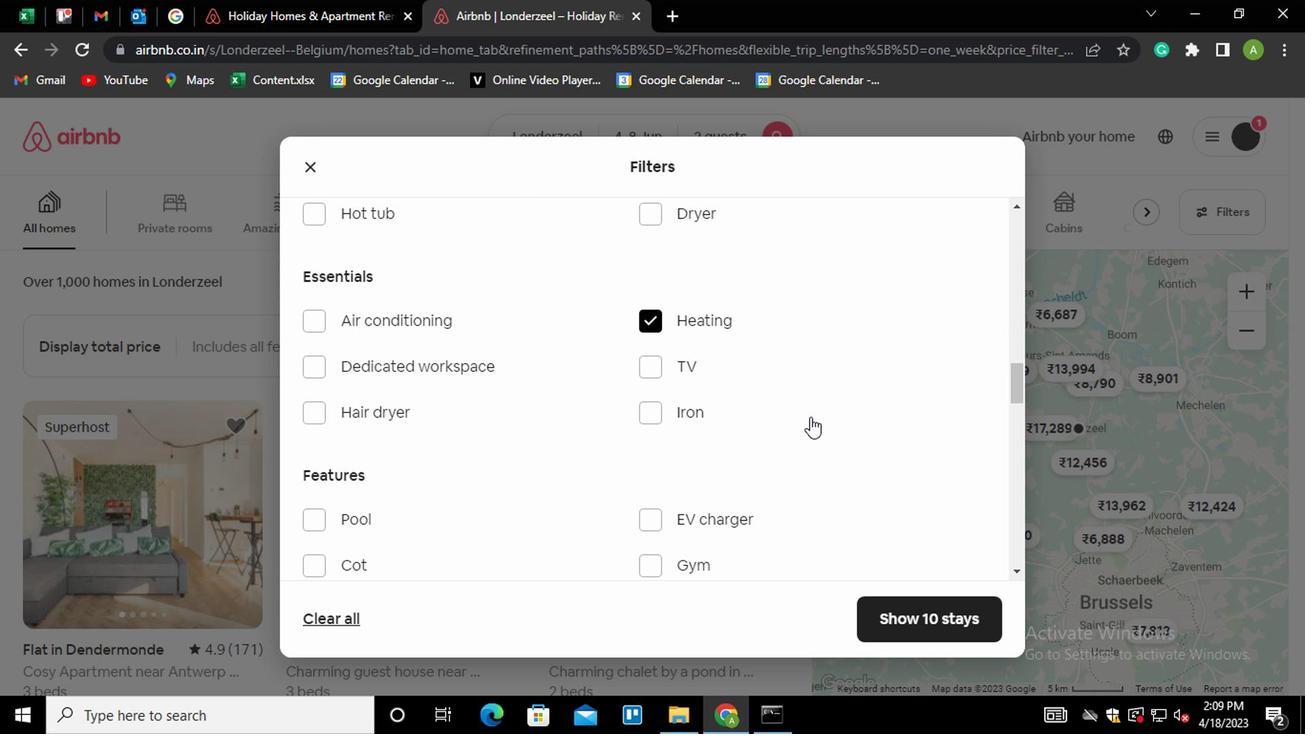 
Action: Mouse scrolled (805, 416) with delta (0, 0)
Screenshot: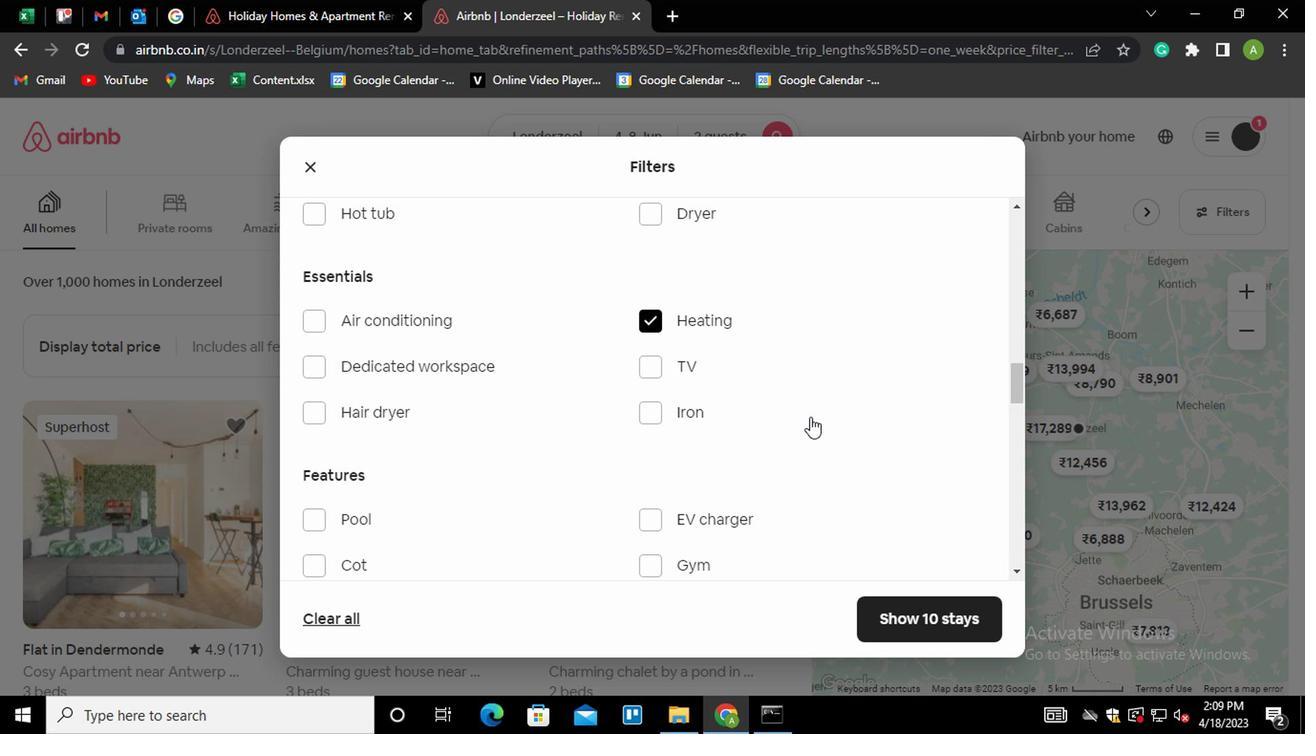 
Action: Mouse scrolled (805, 416) with delta (0, 0)
Screenshot: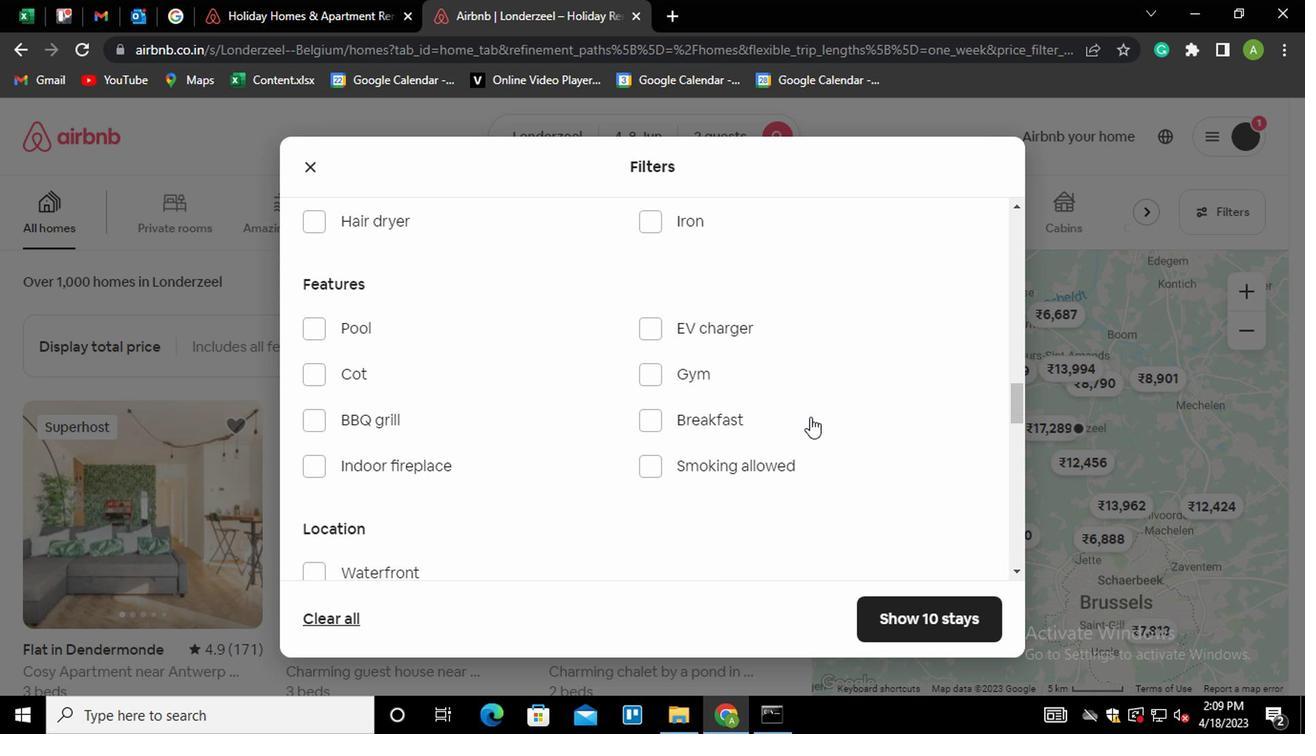 
Action: Mouse scrolled (805, 416) with delta (0, 0)
Screenshot: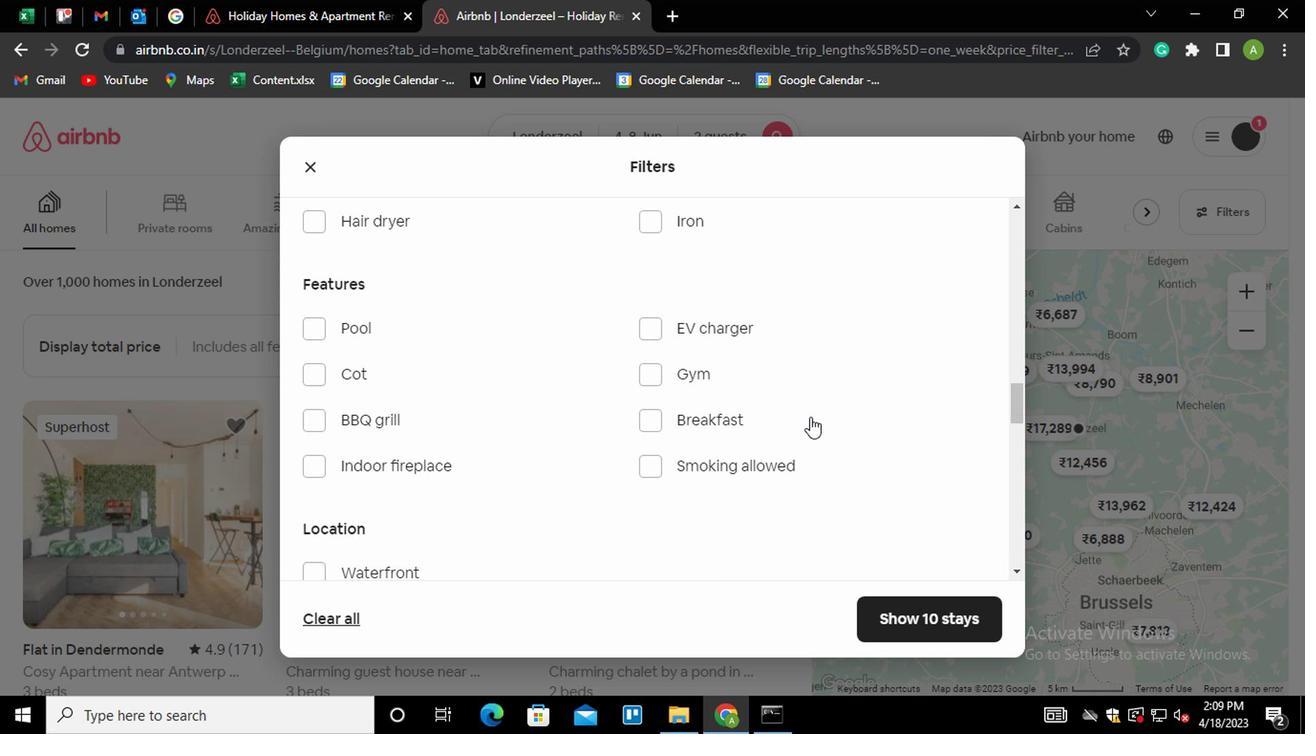 
Action: Mouse scrolled (805, 416) with delta (0, 0)
Screenshot: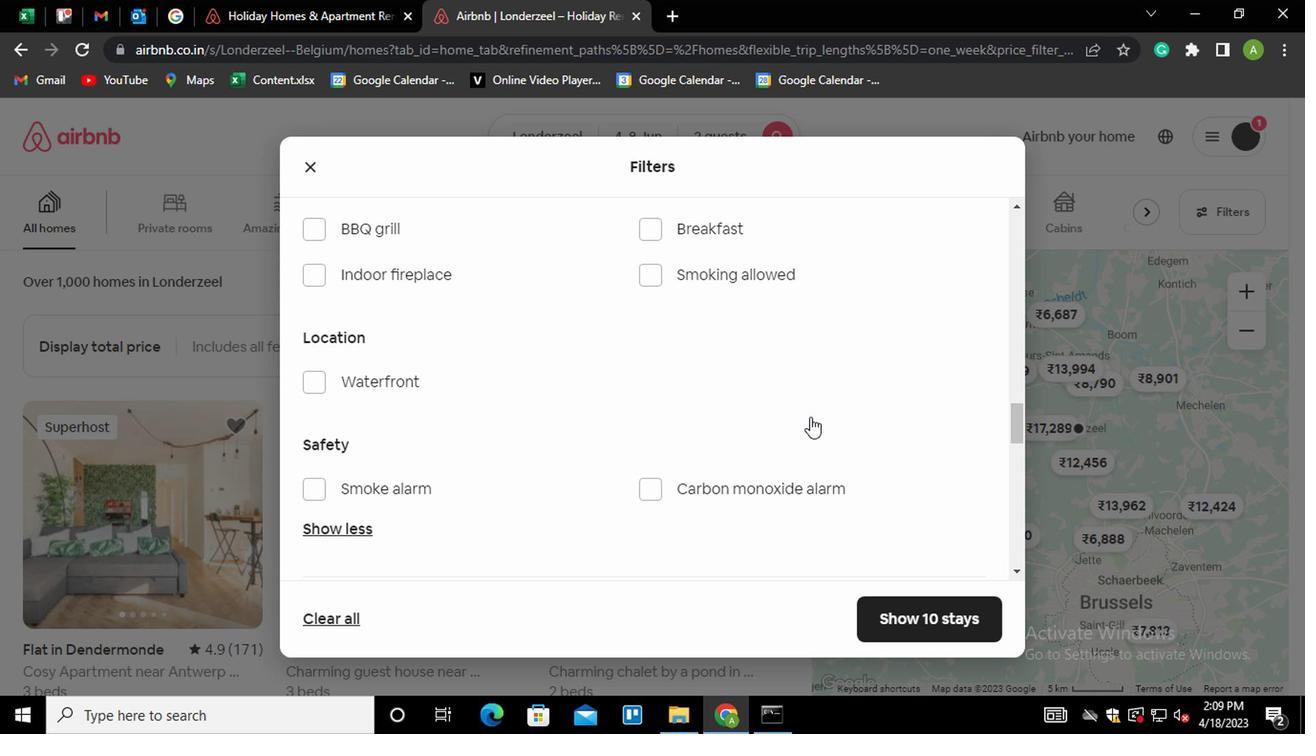 
Action: Mouse scrolled (805, 416) with delta (0, 0)
Screenshot: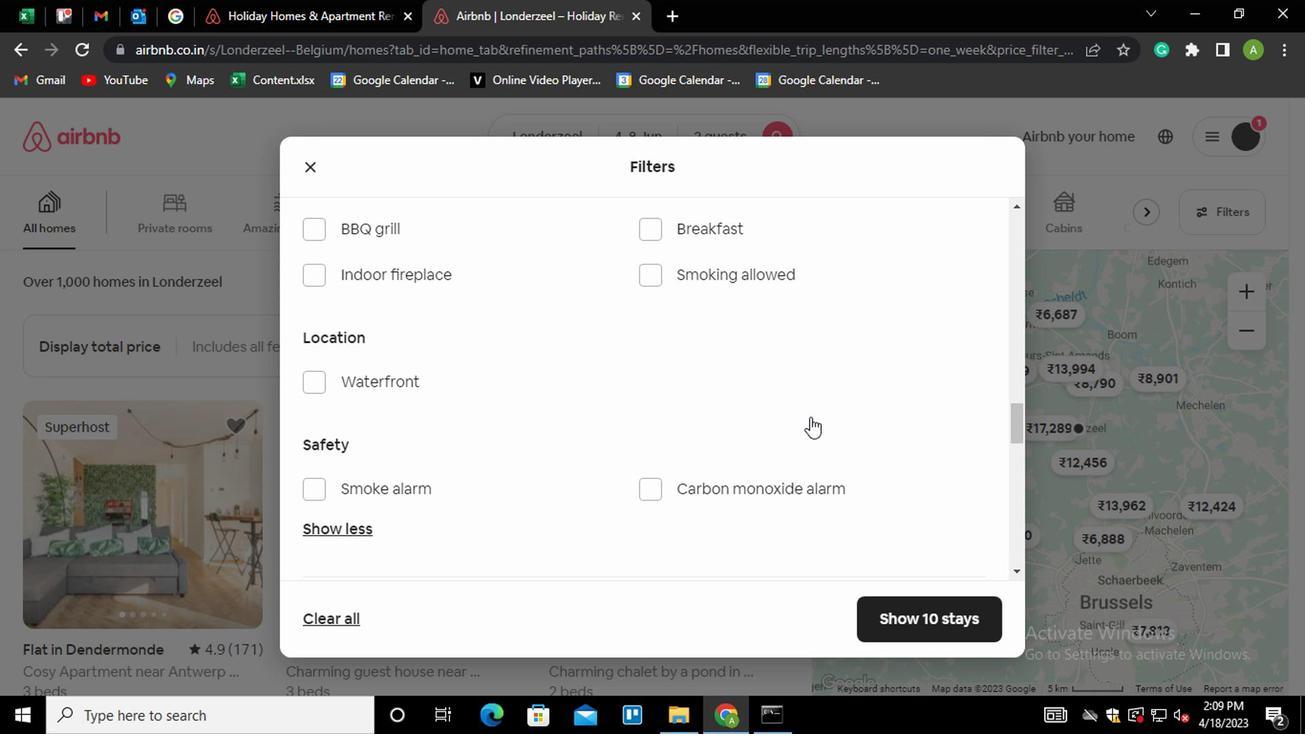 
Action: Mouse scrolled (805, 416) with delta (0, 0)
Screenshot: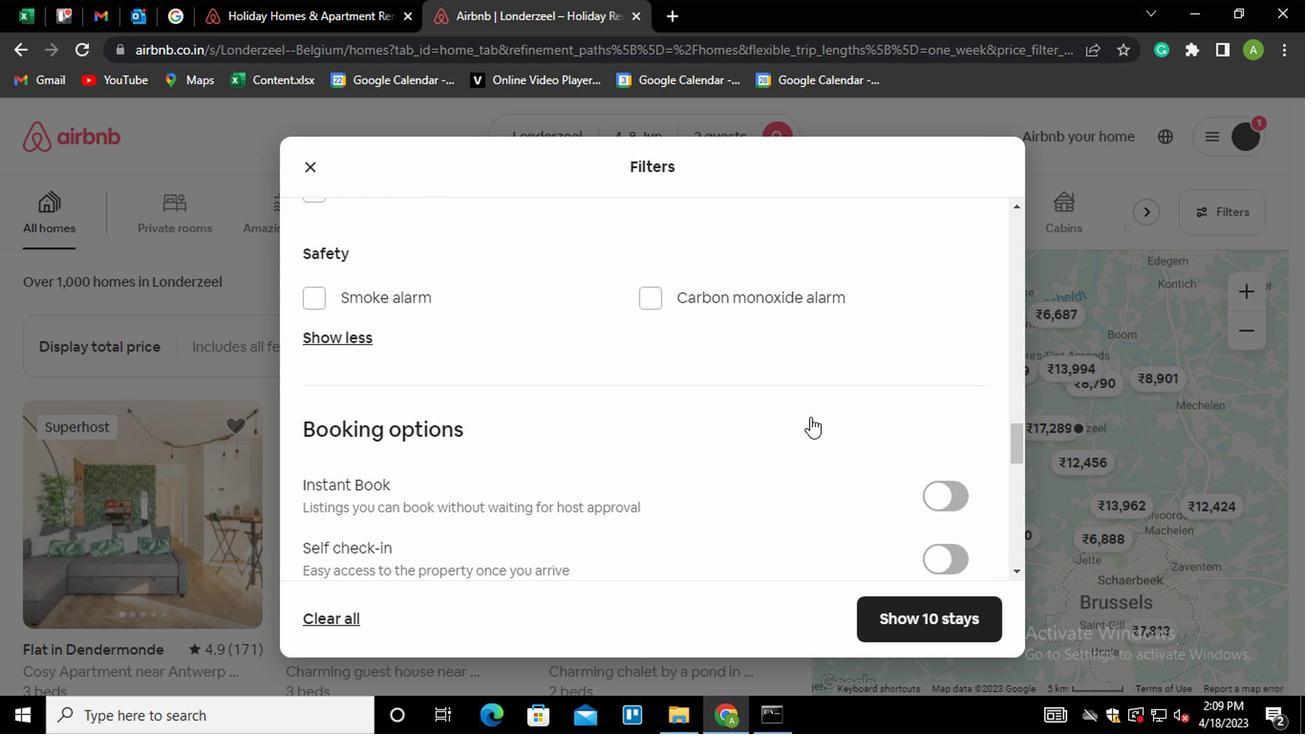 
Action: Mouse moved to (939, 473)
Screenshot: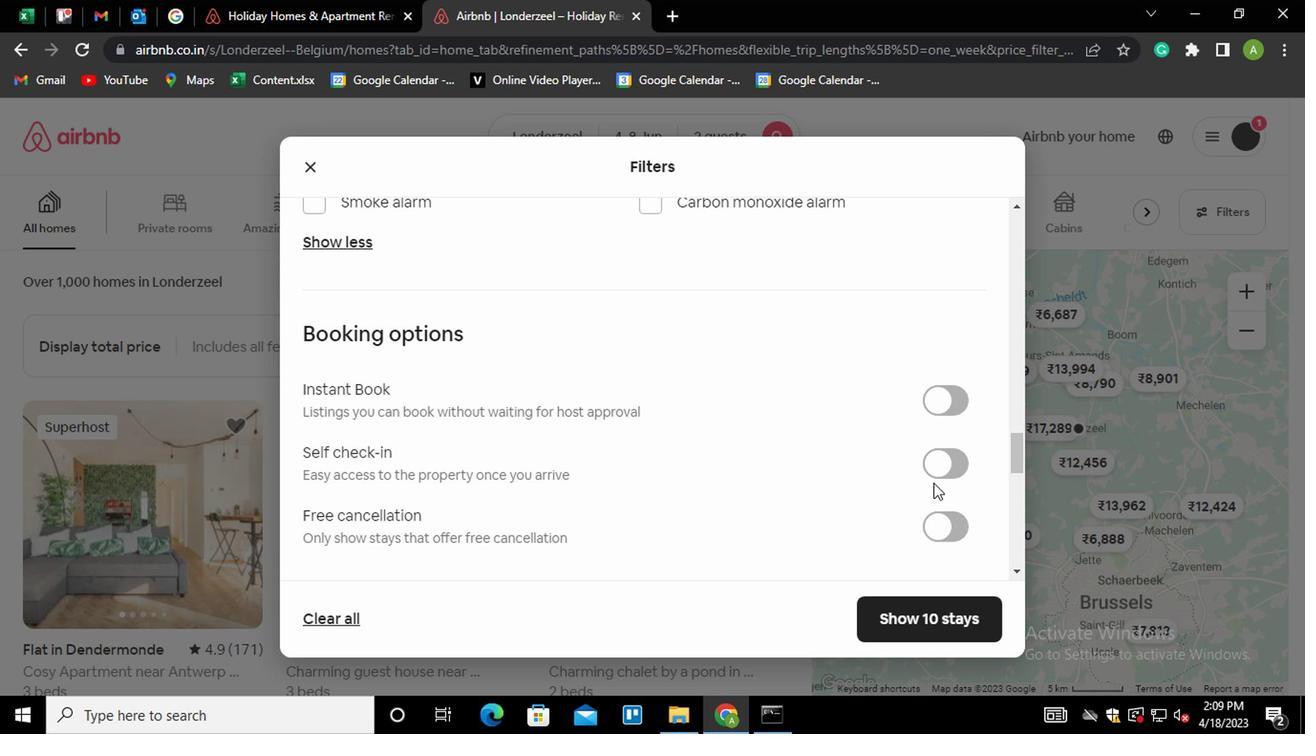 
Action: Mouse pressed left at (939, 473)
Screenshot: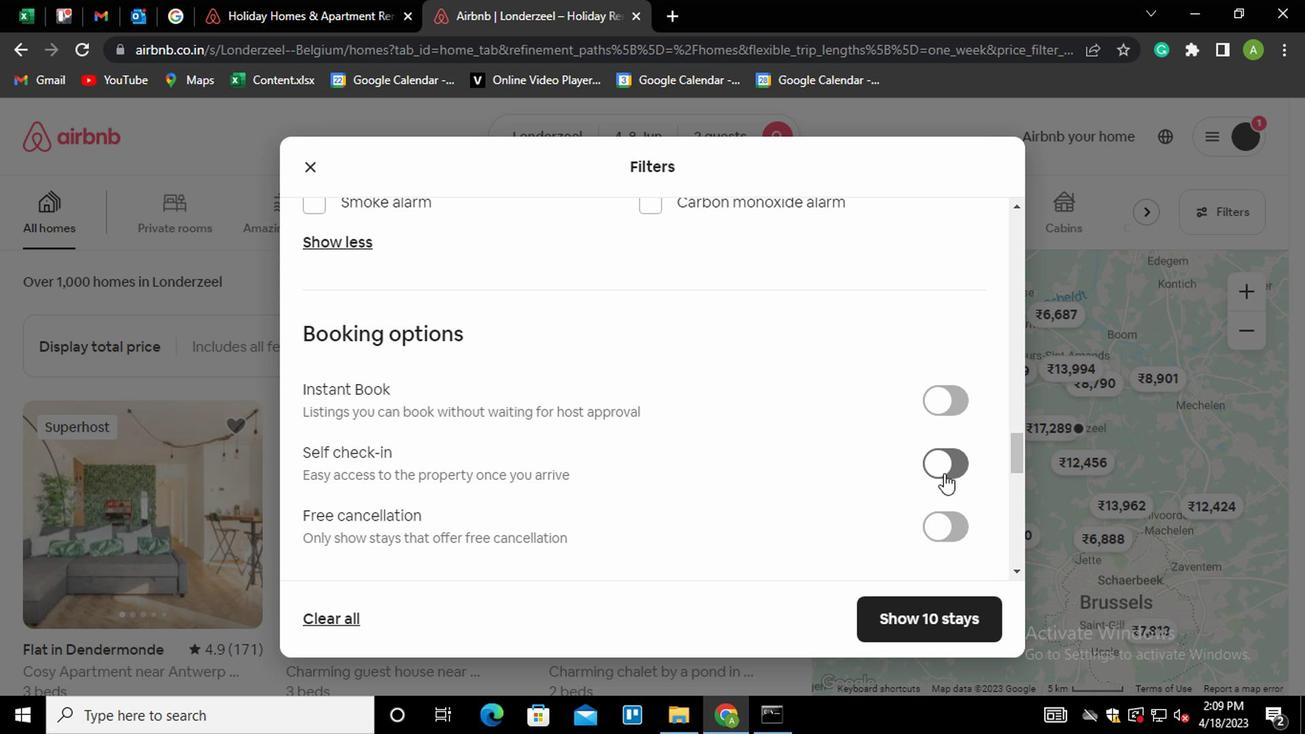 
Action: Mouse moved to (788, 473)
Screenshot: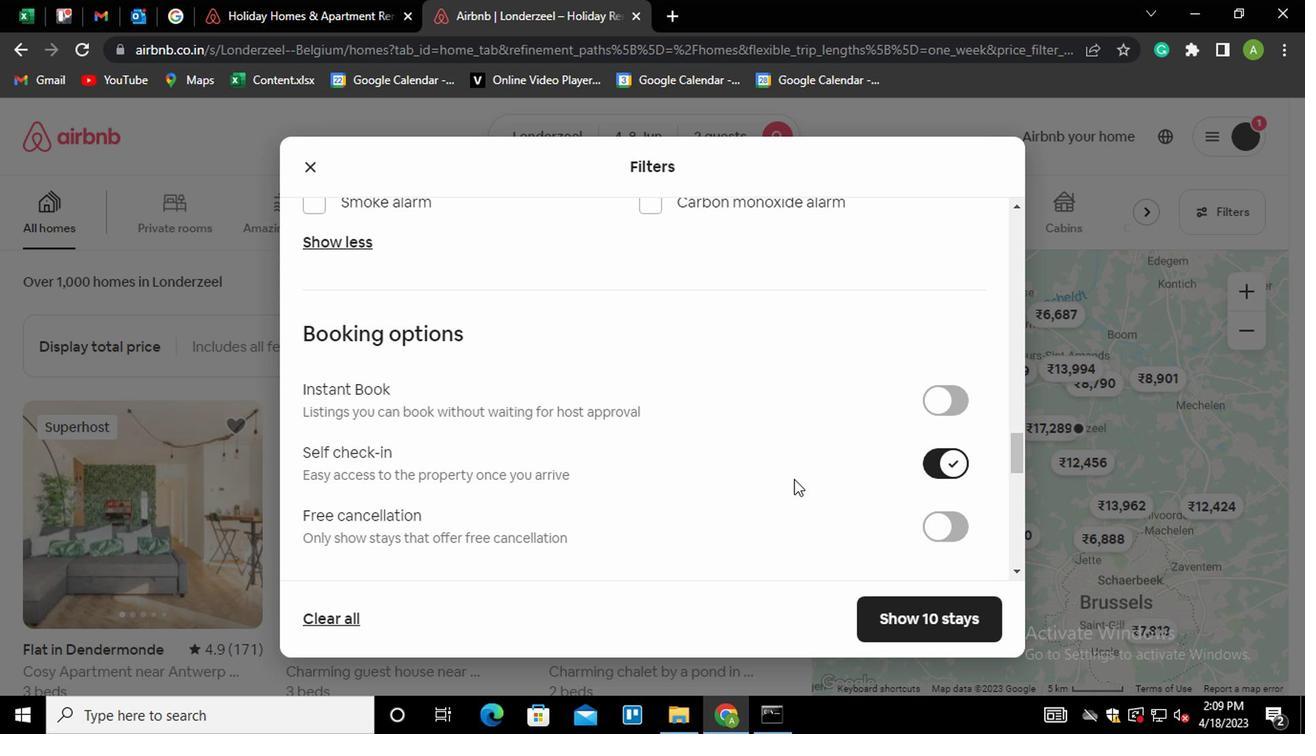 
Action: Mouse scrolled (788, 473) with delta (0, 0)
Screenshot: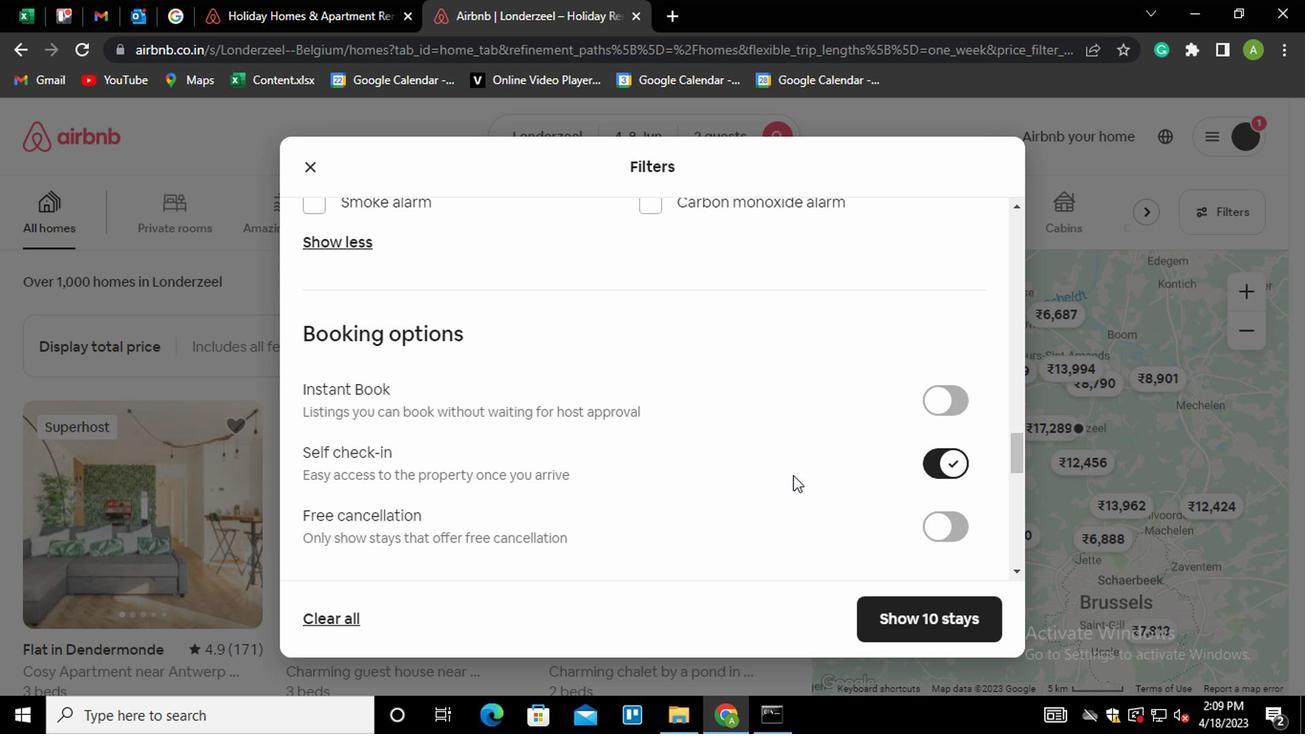 
Action: Mouse scrolled (788, 473) with delta (0, 0)
Screenshot: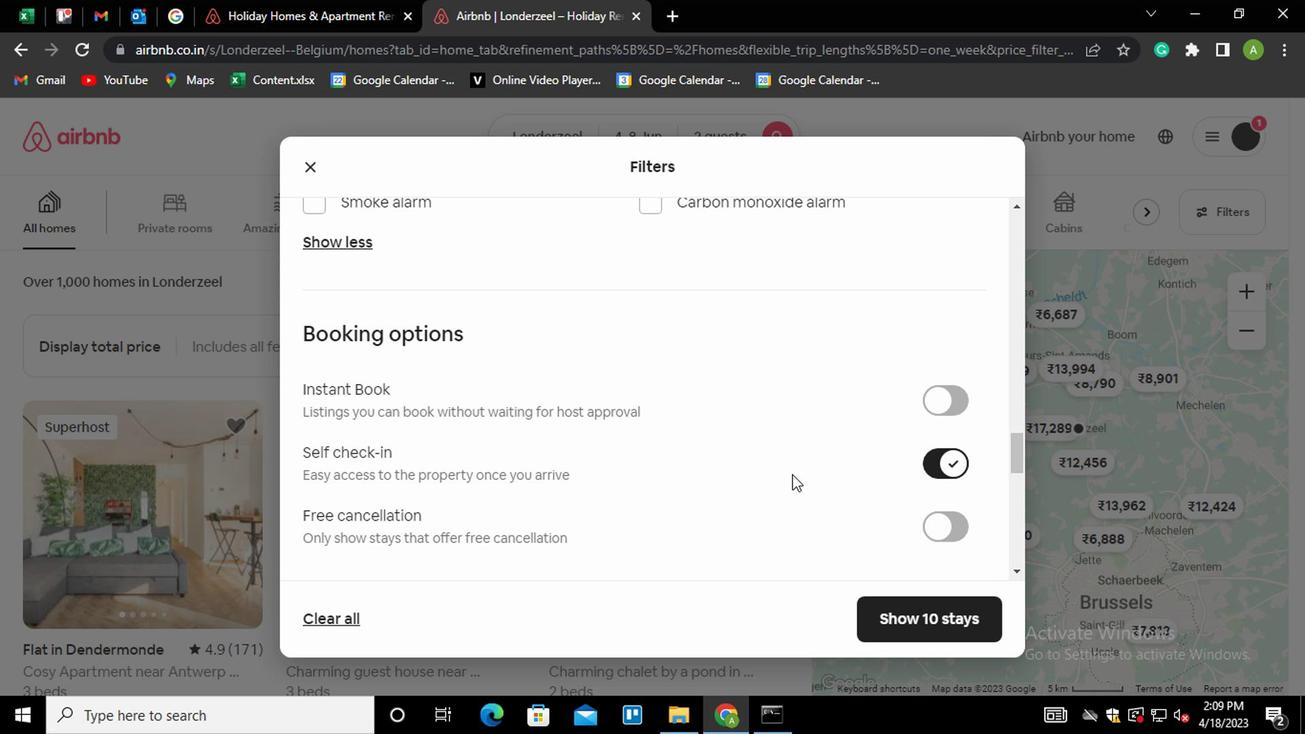 
Action: Mouse scrolled (788, 473) with delta (0, 0)
Screenshot: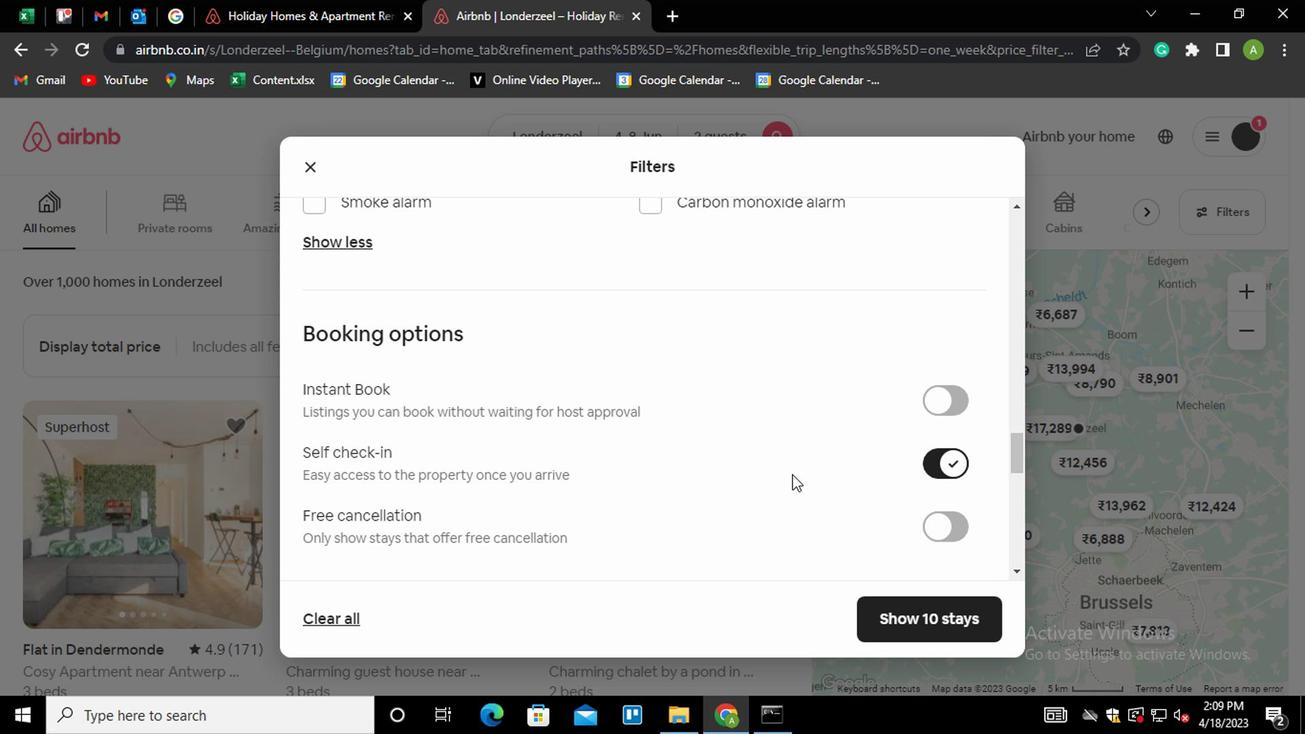 
Action: Mouse moved to (348, 529)
Screenshot: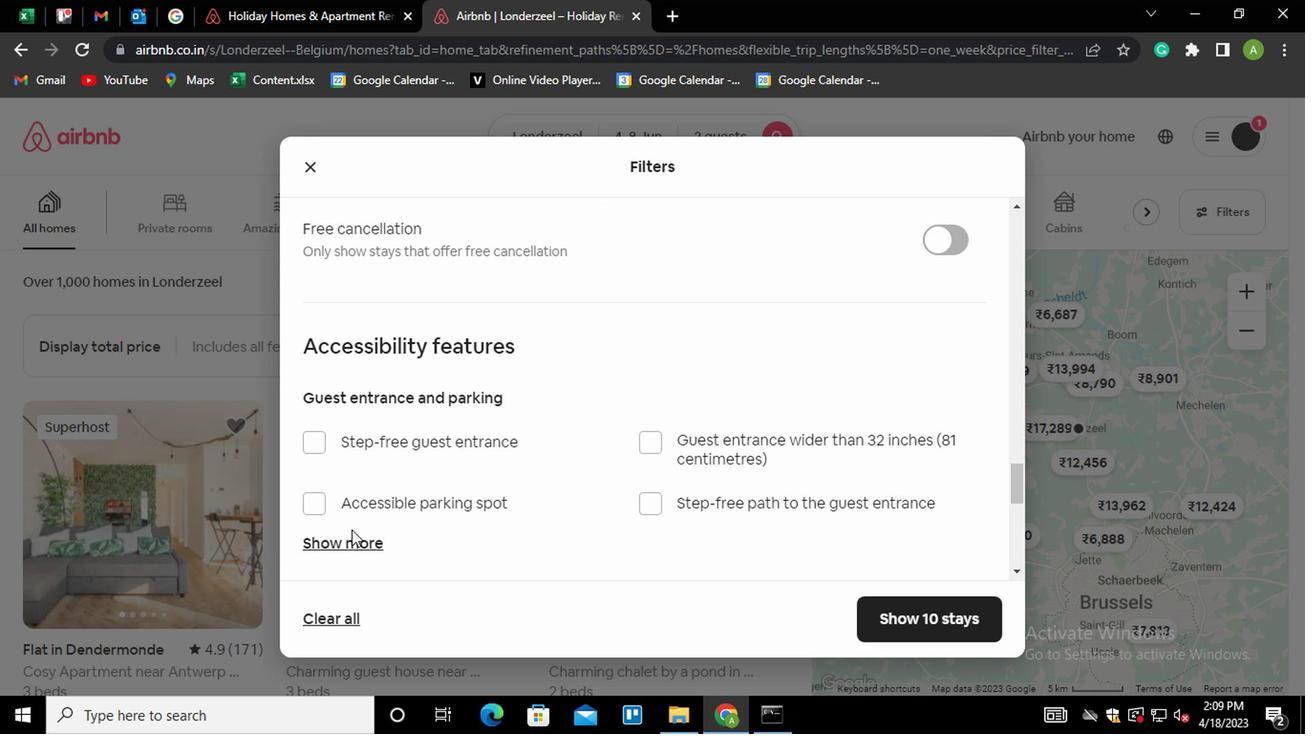 
Action: Mouse scrolled (348, 528) with delta (0, -1)
Screenshot: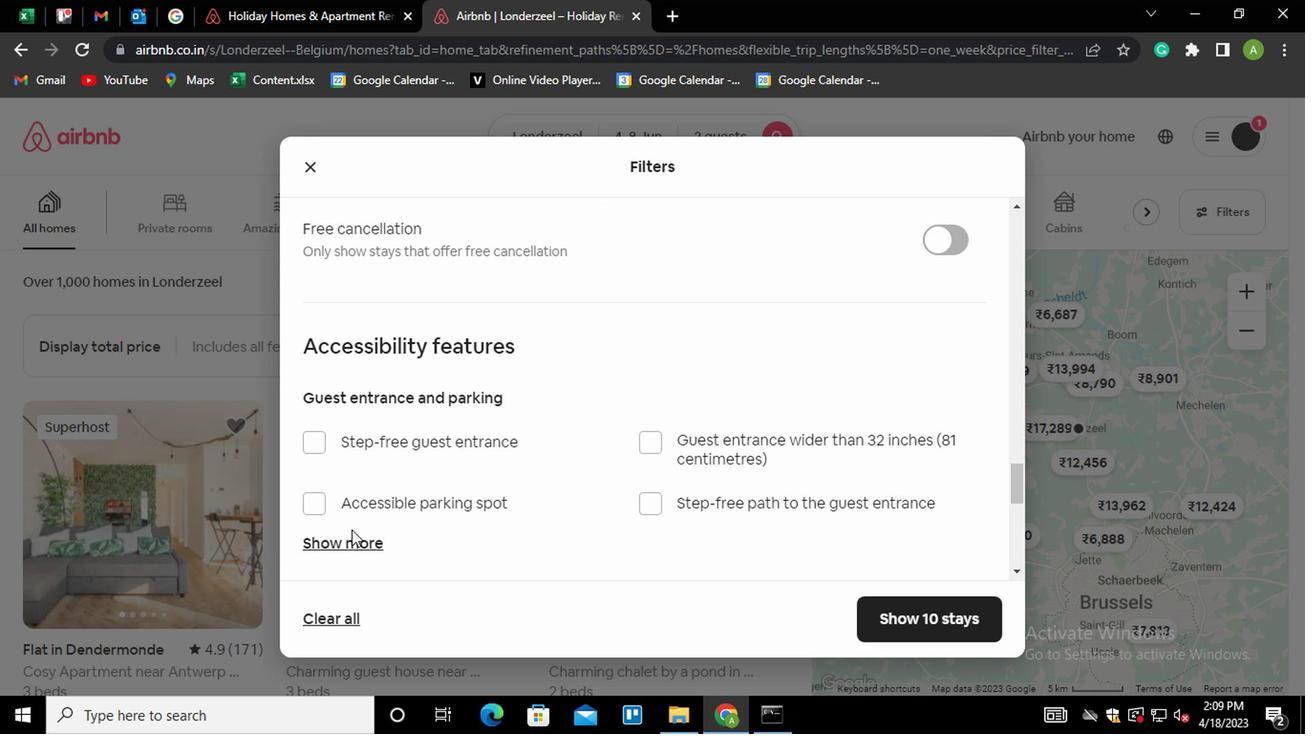 
Action: Mouse scrolled (348, 528) with delta (0, -1)
Screenshot: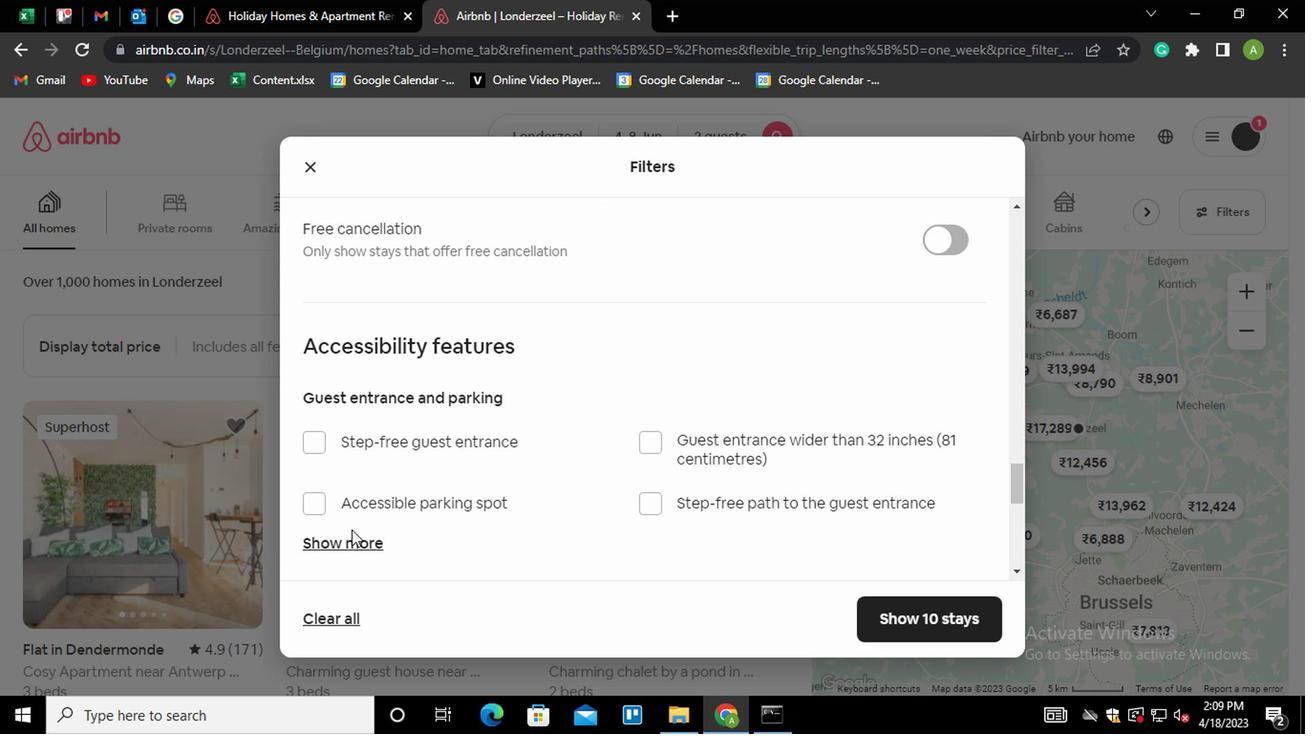 
Action: Mouse scrolled (348, 528) with delta (0, -1)
Screenshot: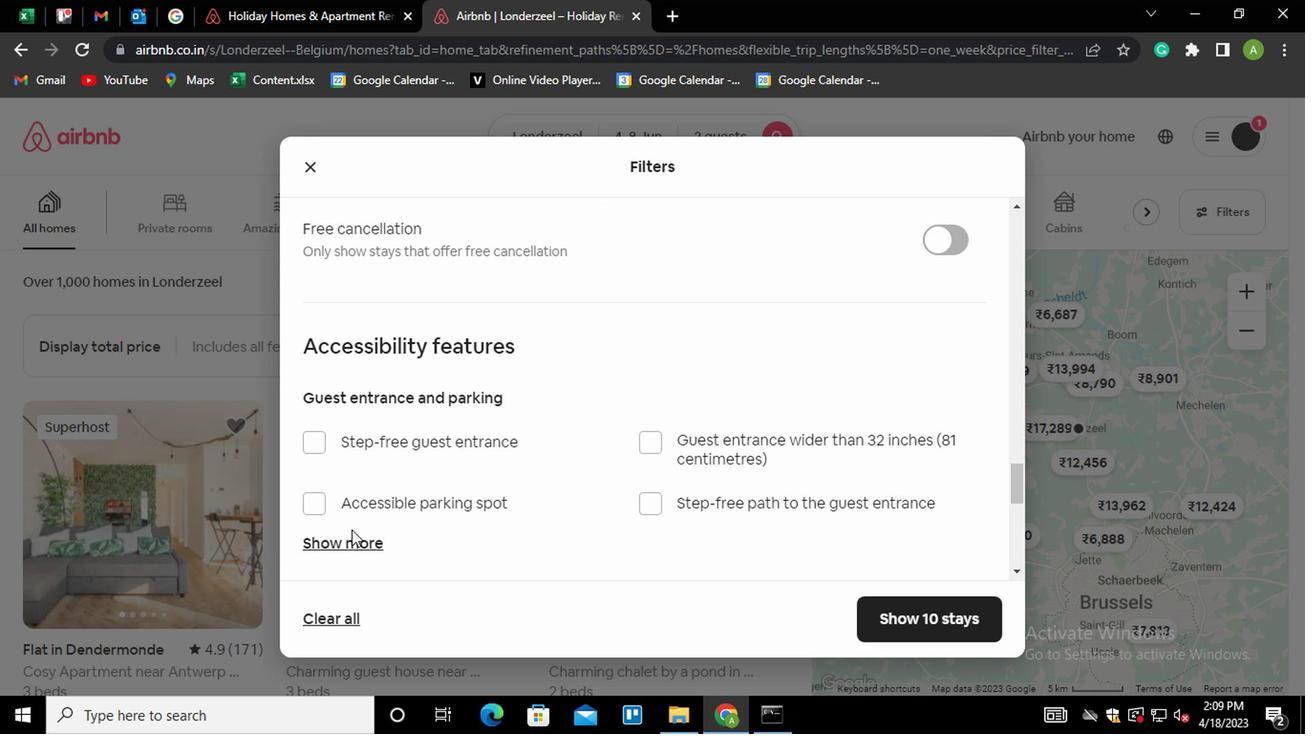 
Action: Mouse moved to (347, 516)
Screenshot: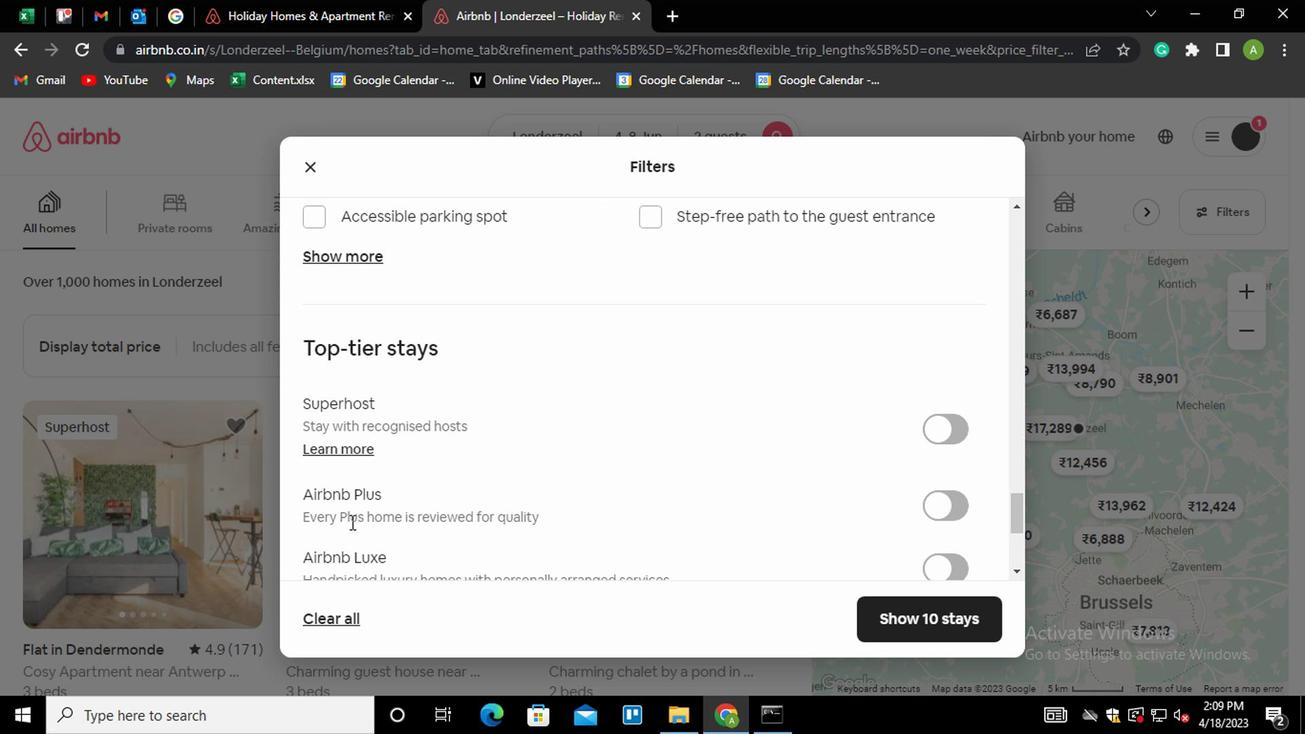 
Action: Mouse scrolled (347, 515) with delta (0, 0)
Screenshot: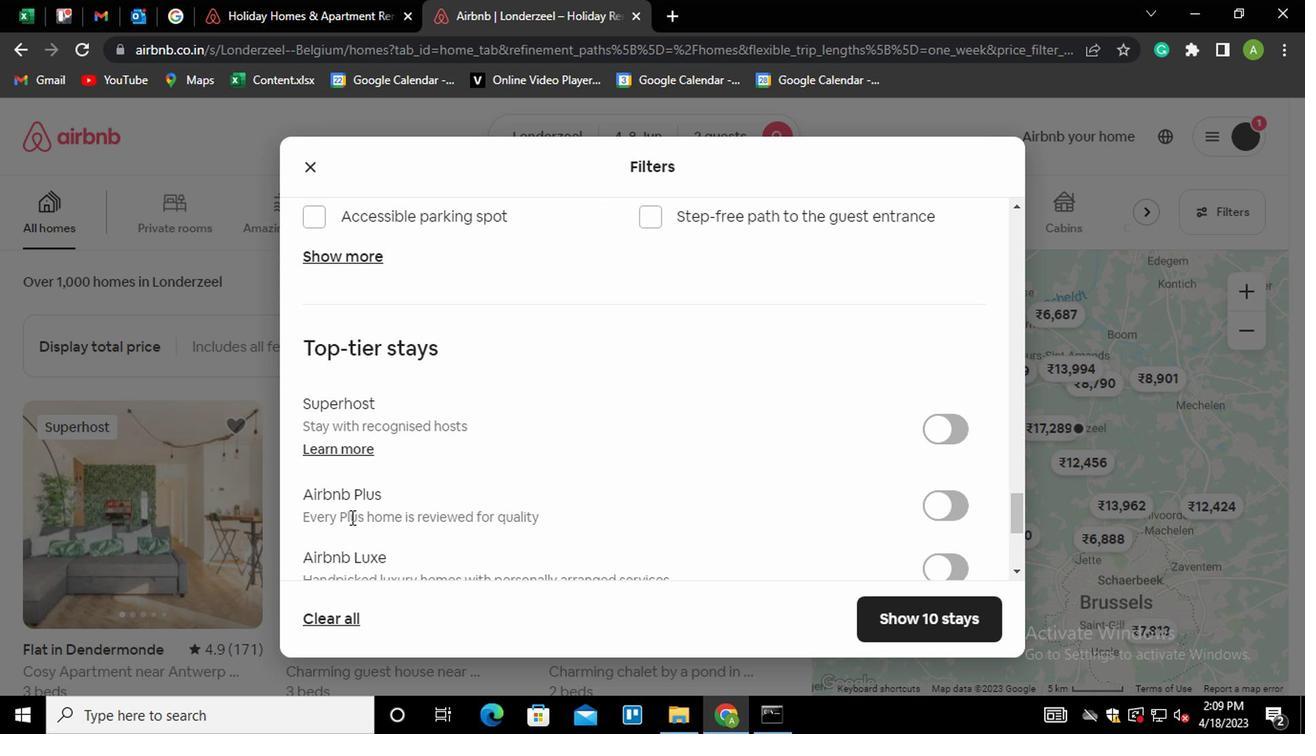 
Action: Mouse scrolled (347, 515) with delta (0, 0)
Screenshot: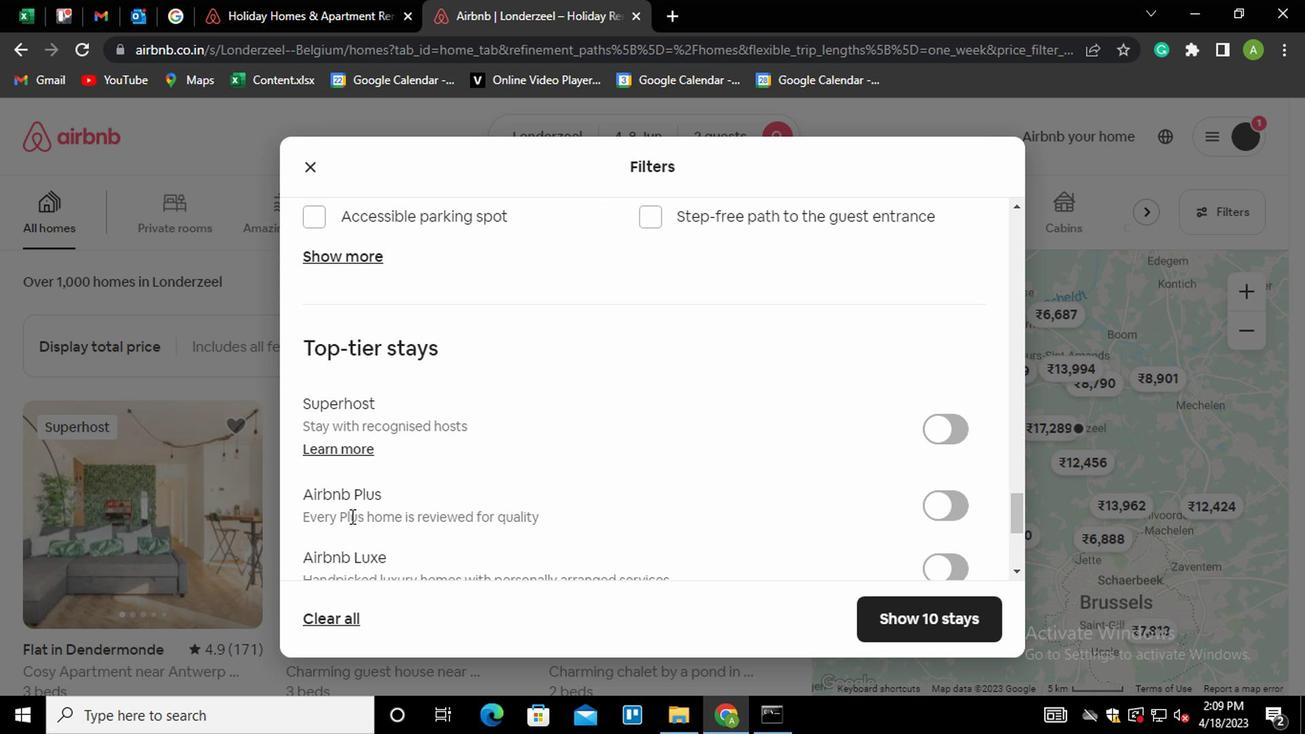 
Action: Mouse scrolled (347, 515) with delta (0, 0)
Screenshot: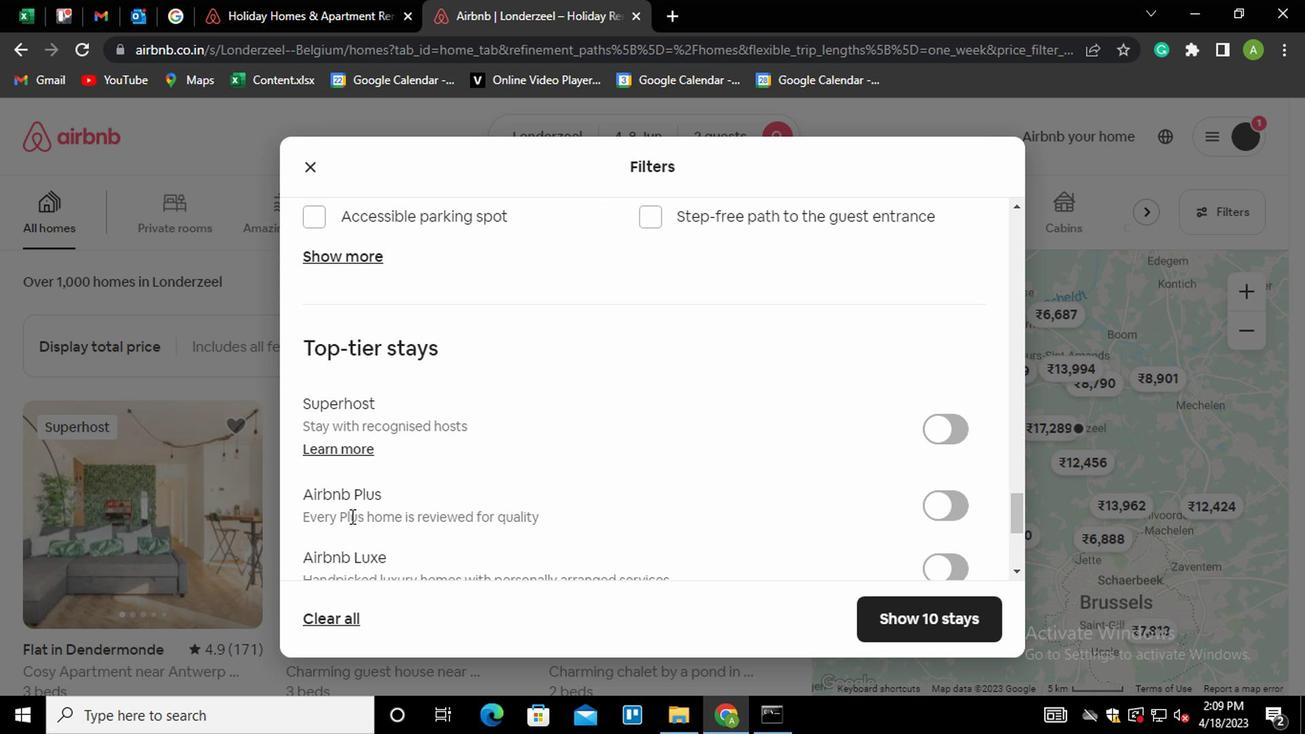 
Action: Mouse moved to (350, 523)
Screenshot: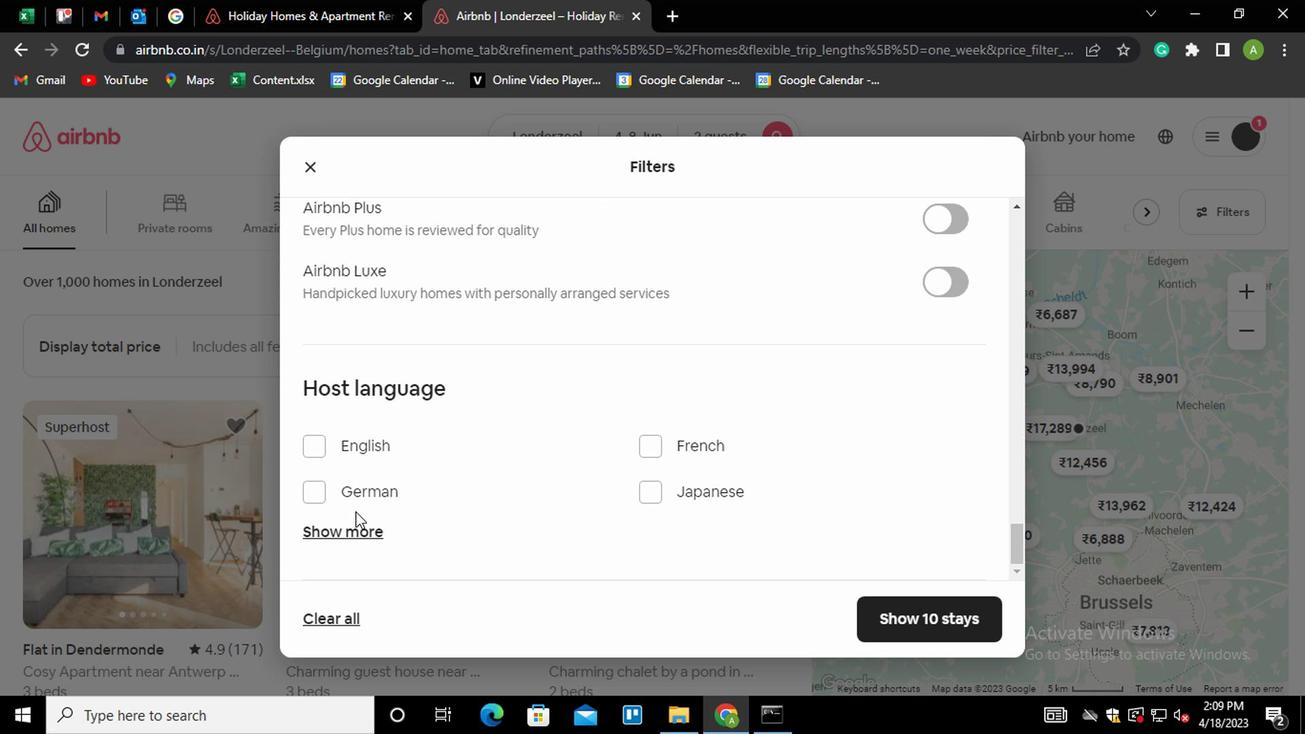 
Action: Mouse scrolled (350, 522) with delta (0, 0)
Screenshot: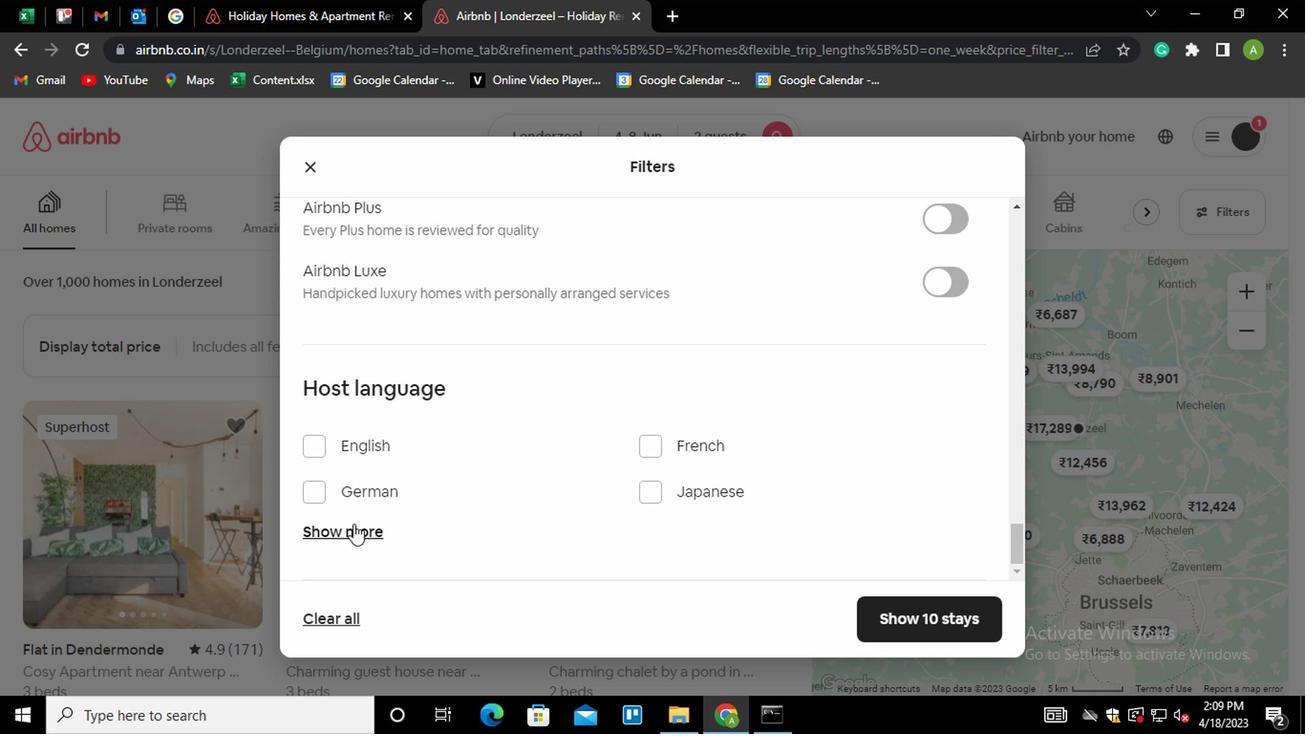 
Action: Mouse scrolled (350, 522) with delta (0, 0)
Screenshot: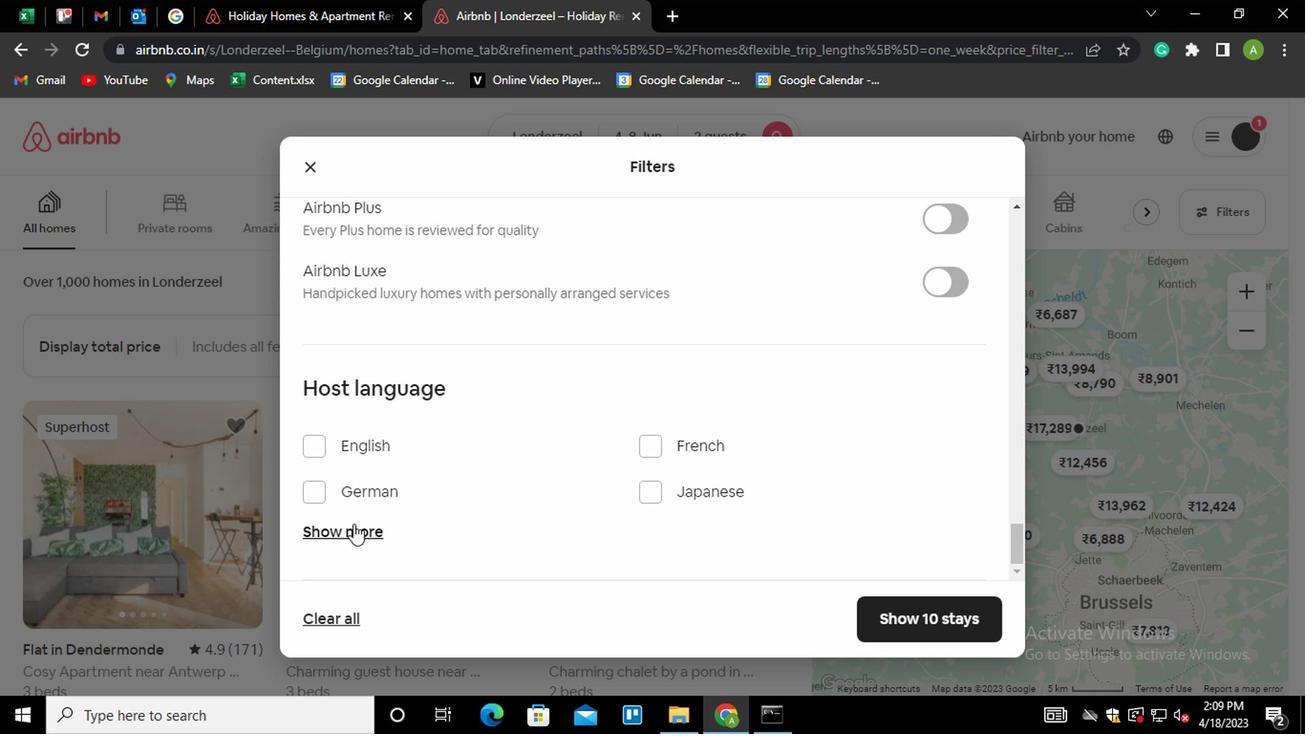 
Action: Mouse scrolled (350, 522) with delta (0, 0)
Screenshot: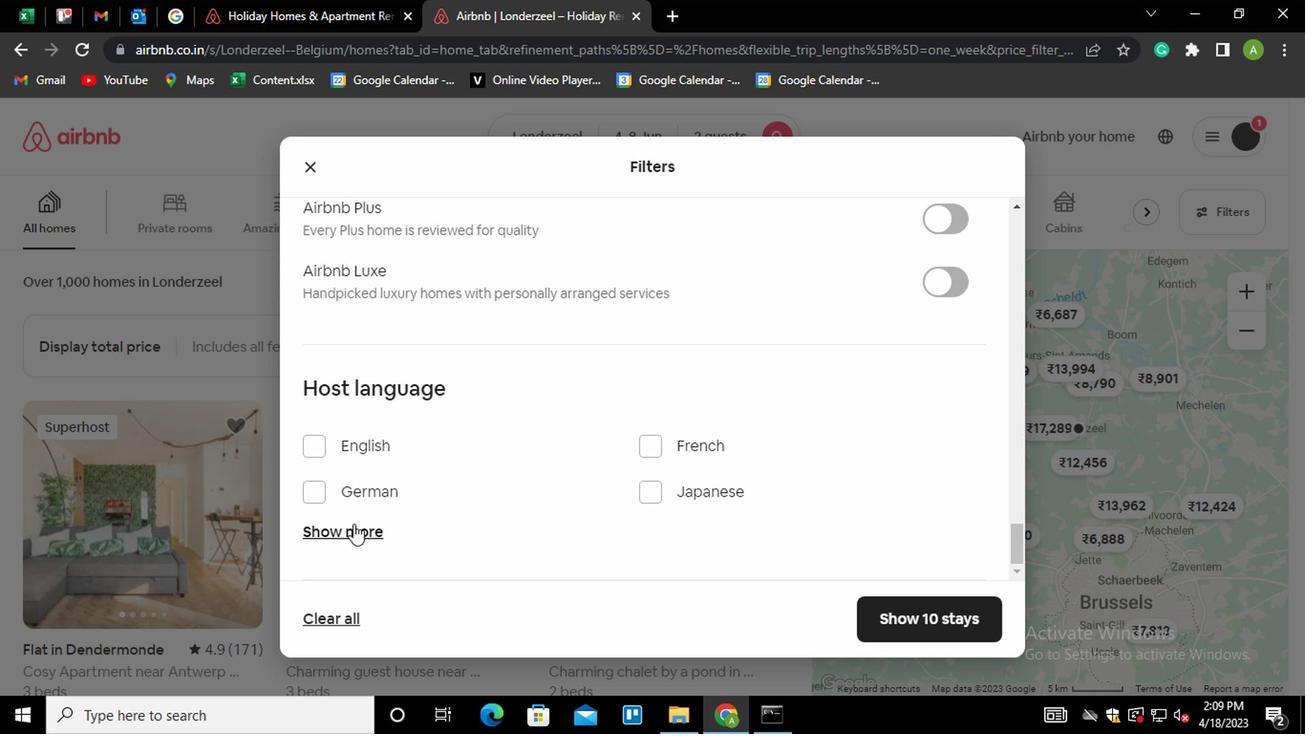 
Action: Mouse moved to (330, 434)
Screenshot: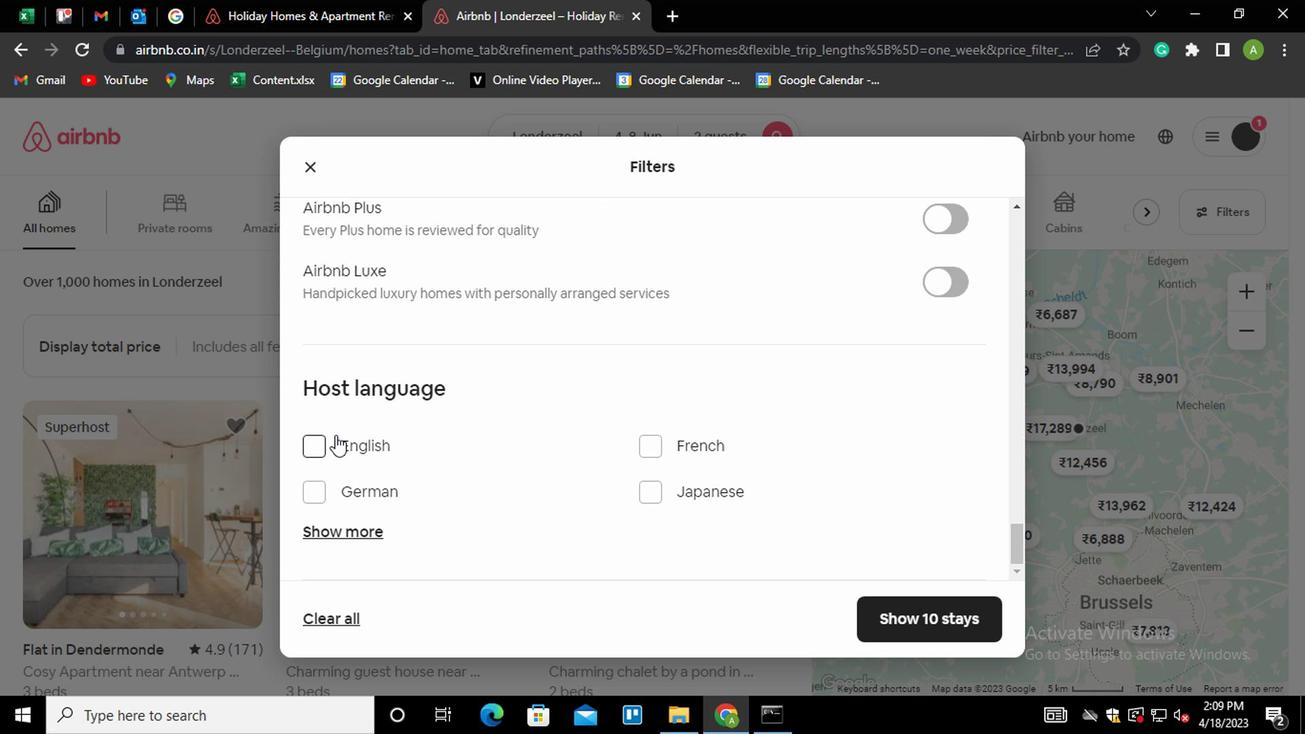 
Action: Mouse pressed left at (330, 434)
Screenshot: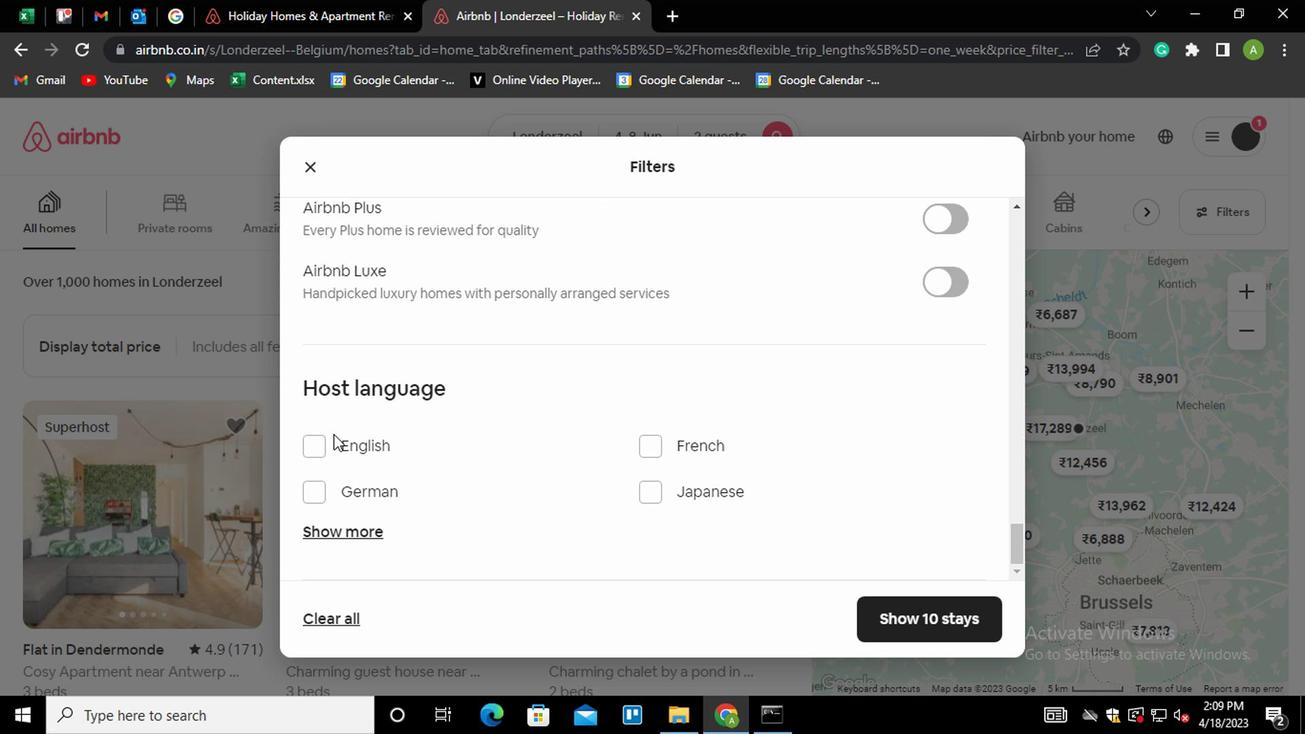 
Action: Mouse moved to (332, 444)
Screenshot: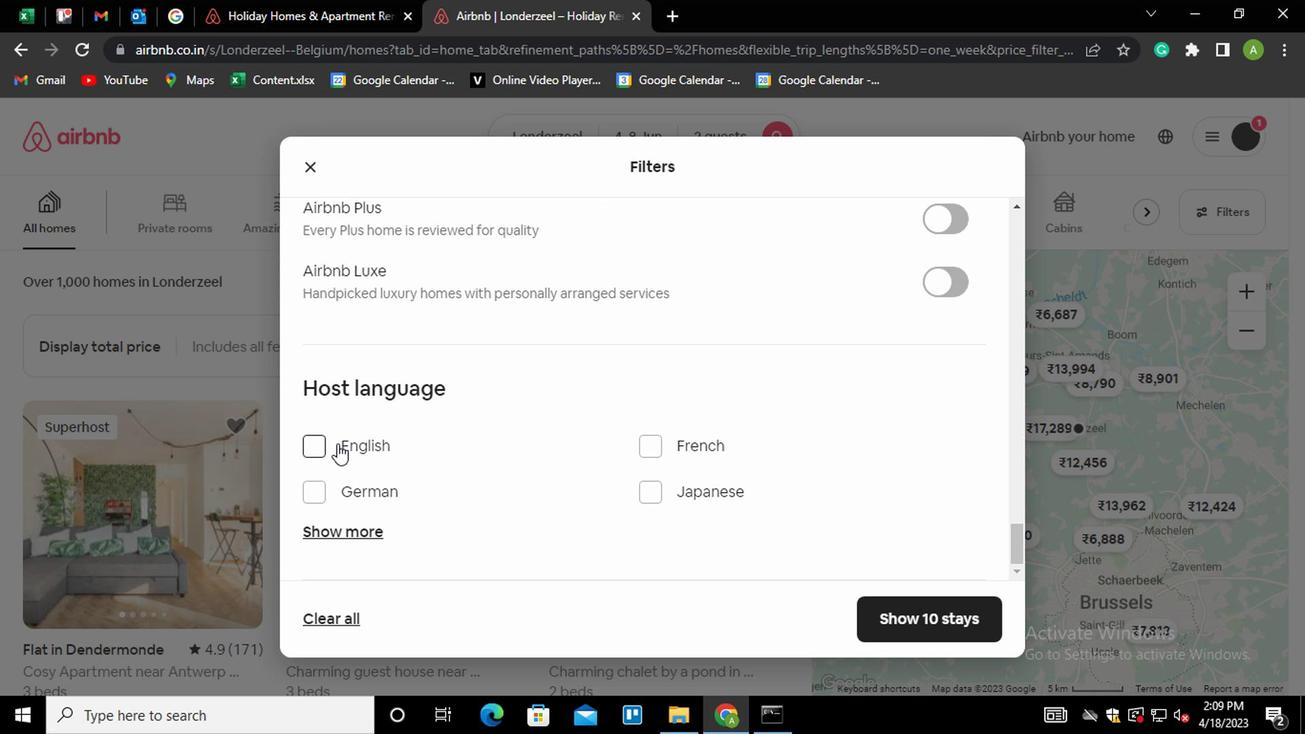 
Action: Mouse pressed left at (332, 444)
Screenshot: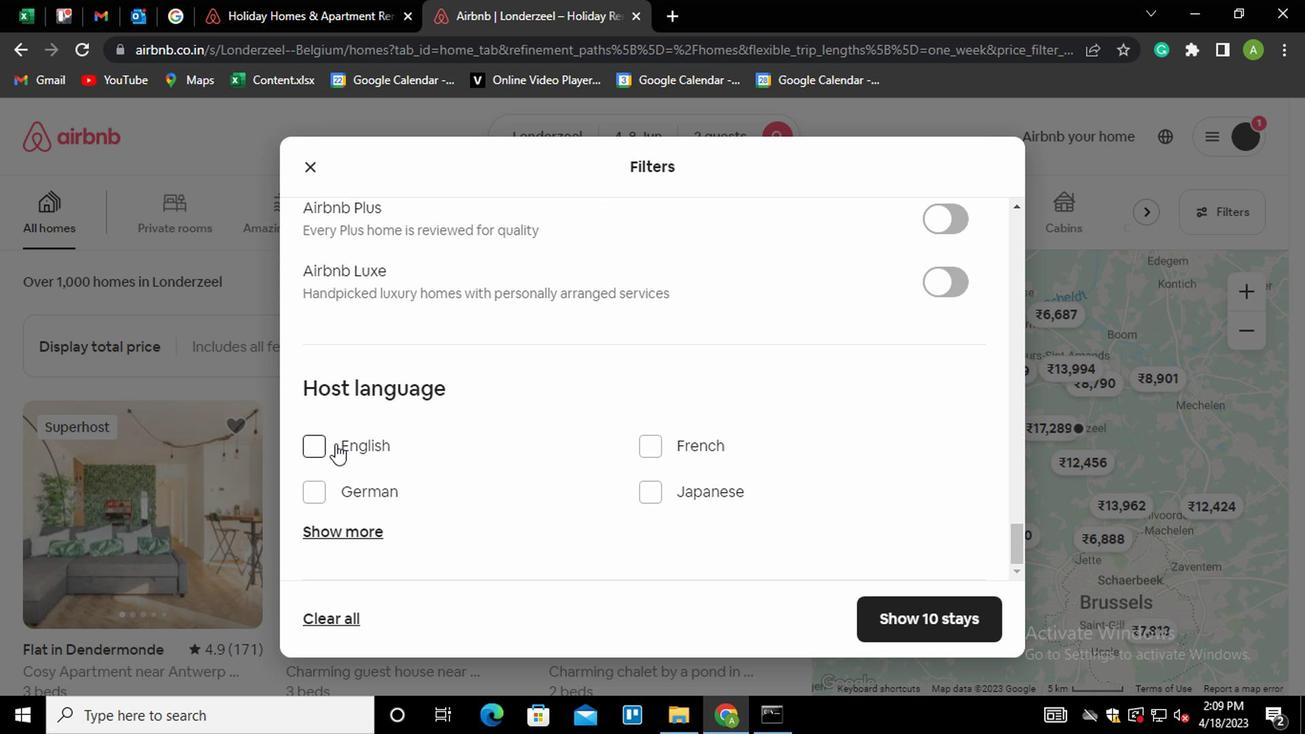 
Action: Mouse moved to (920, 605)
Screenshot: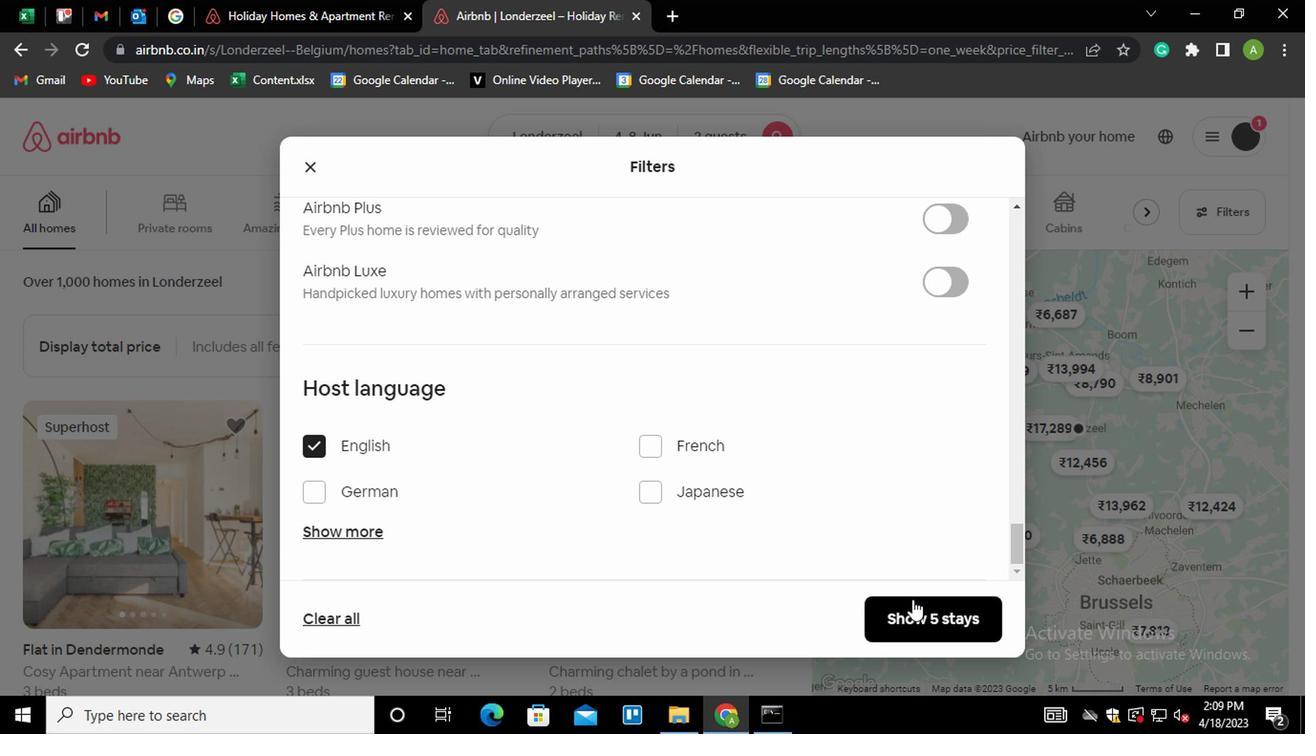 
Action: Mouse pressed left at (920, 605)
Screenshot: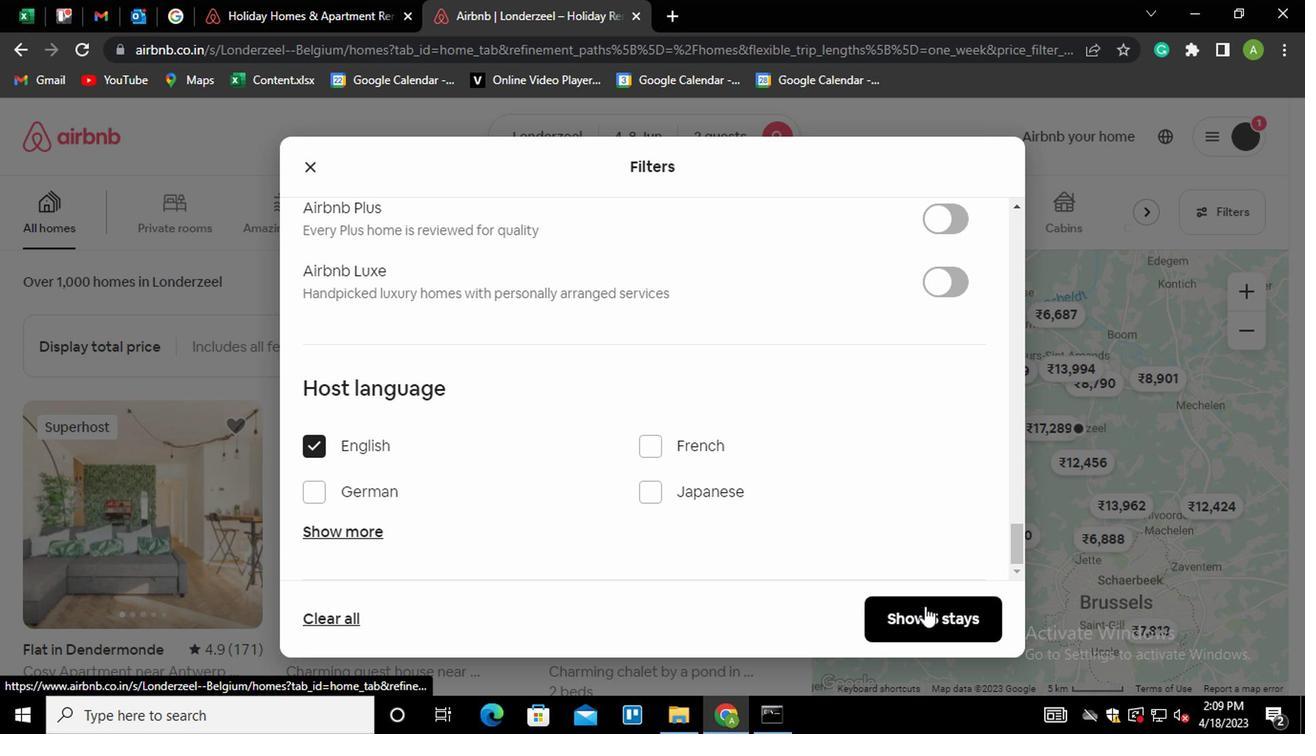 
